Task: Find a flat in Panruti, India for 8 guests from 24th August to 10th September, with a price range of ₹14,000 to ₹15,000, including amenities like Wifi, Free parking, TV, Gym, and Breakfast, and enable 'Self check-in'.
Action: Mouse moved to (460, 98)
Screenshot: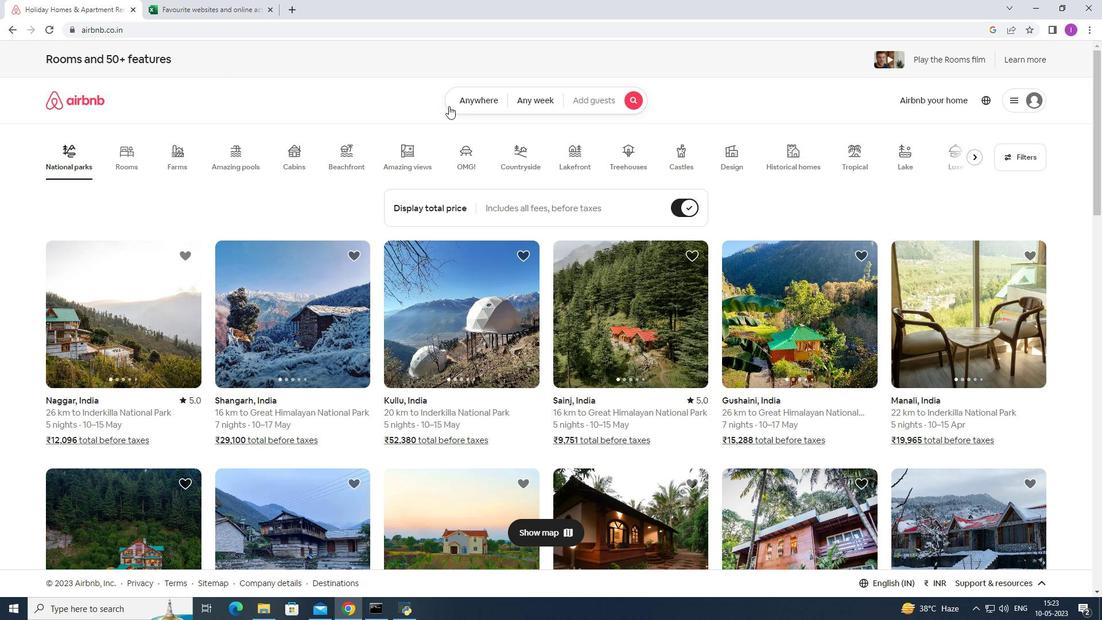 
Action: Mouse pressed left at (460, 98)
Screenshot: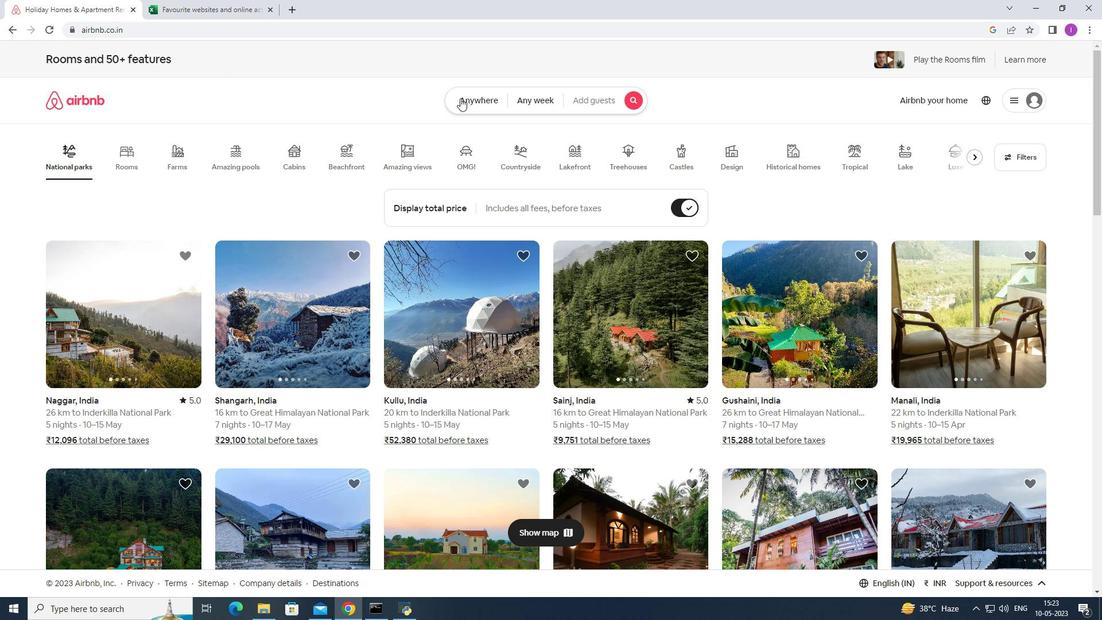 
Action: Mouse moved to (389, 145)
Screenshot: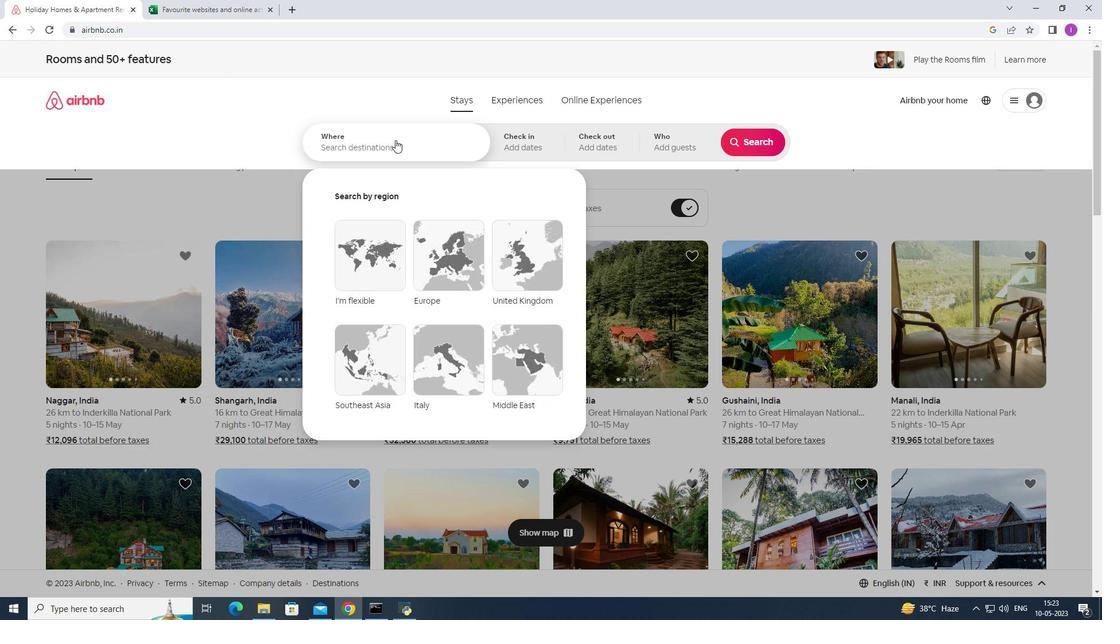
Action: Mouse pressed left at (389, 145)
Screenshot: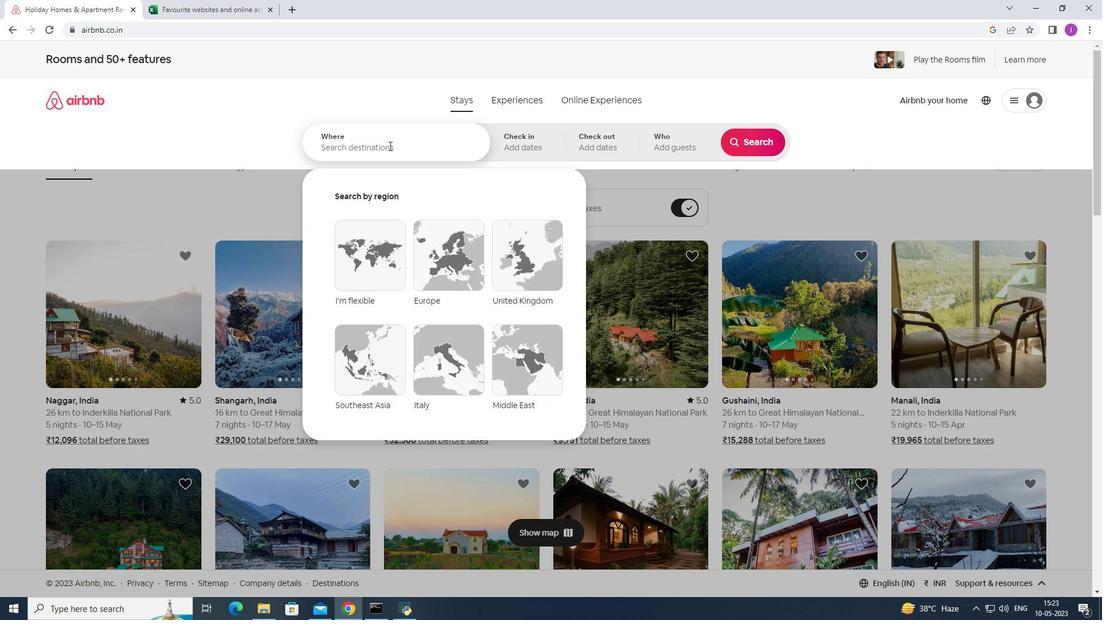 
Action: Key pressed <Key.shift>Panruti,<Key.shift>India
Screenshot: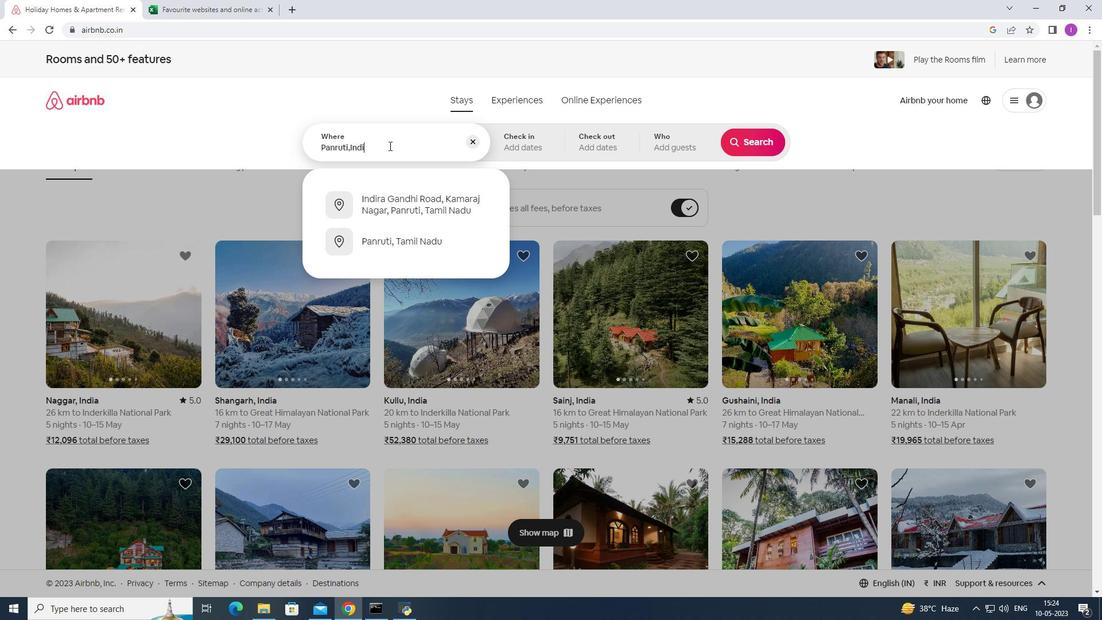 
Action: Mouse moved to (542, 150)
Screenshot: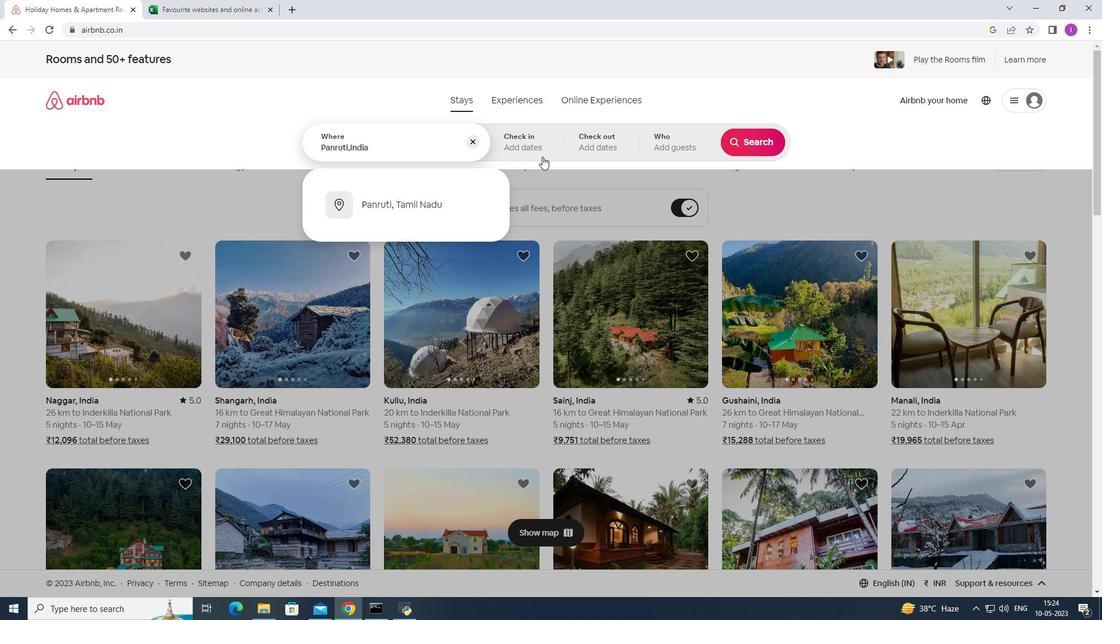 
Action: Mouse pressed left at (542, 150)
Screenshot: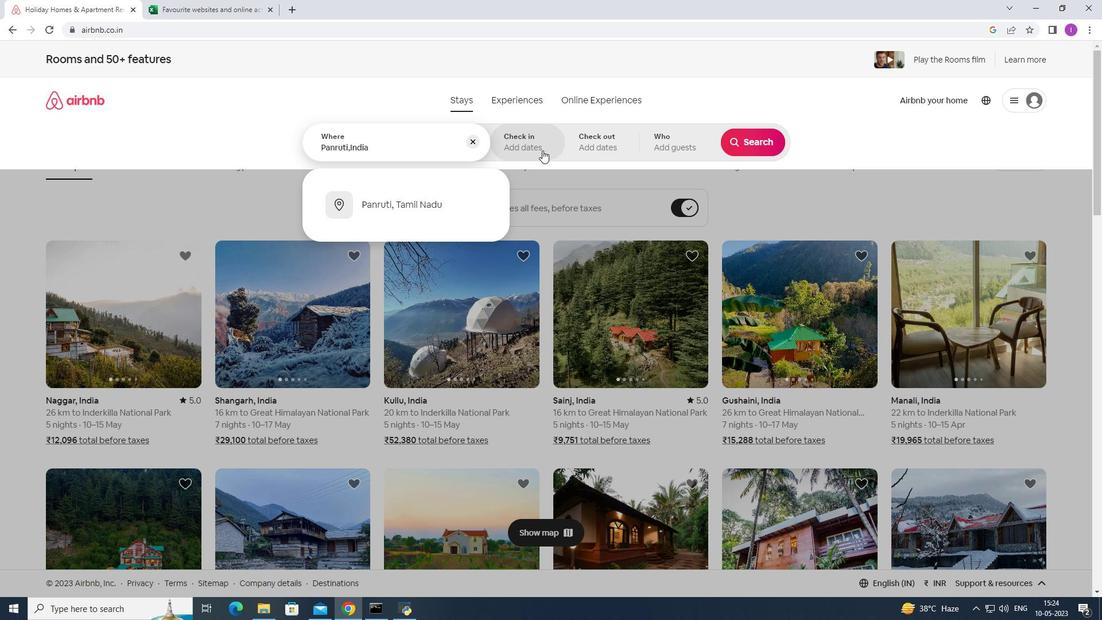 
Action: Mouse moved to (746, 240)
Screenshot: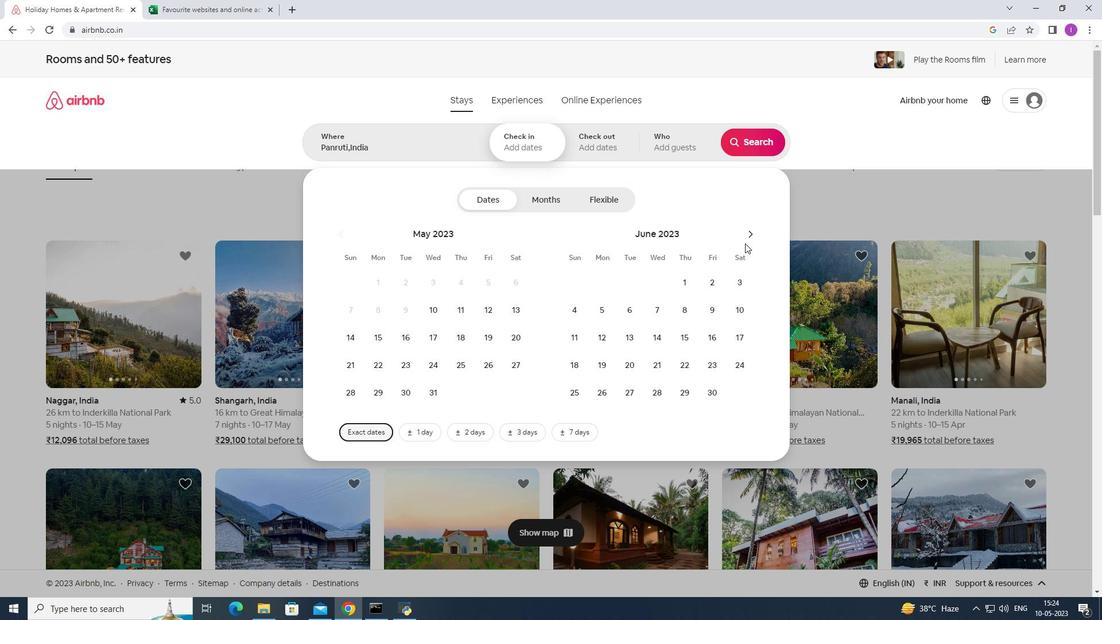 
Action: Mouse pressed left at (746, 240)
Screenshot: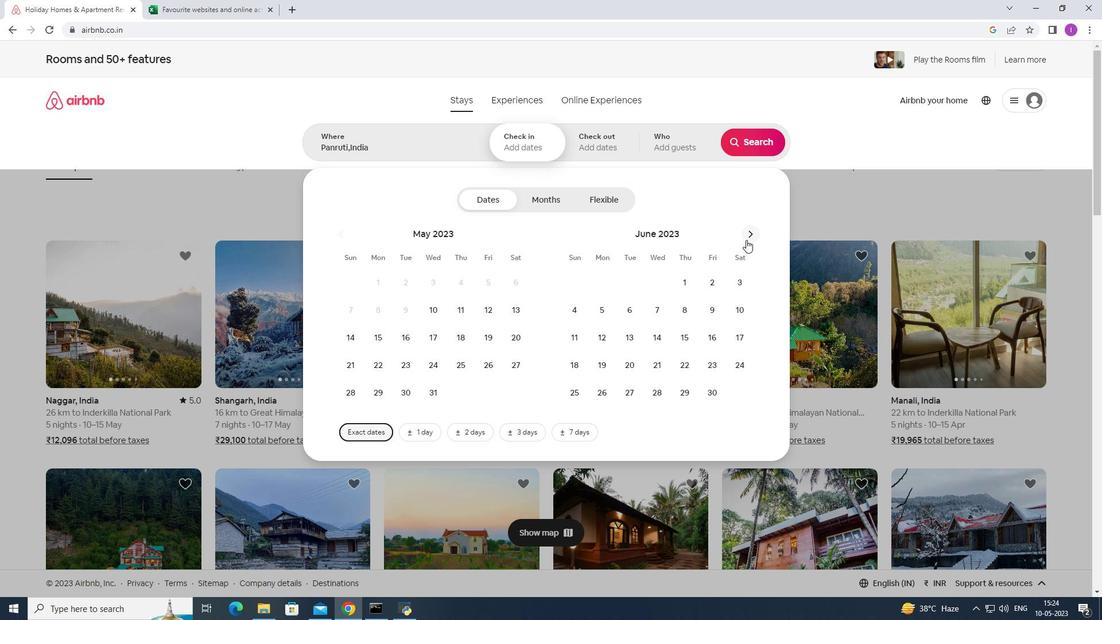 
Action: Mouse pressed left at (746, 240)
Screenshot: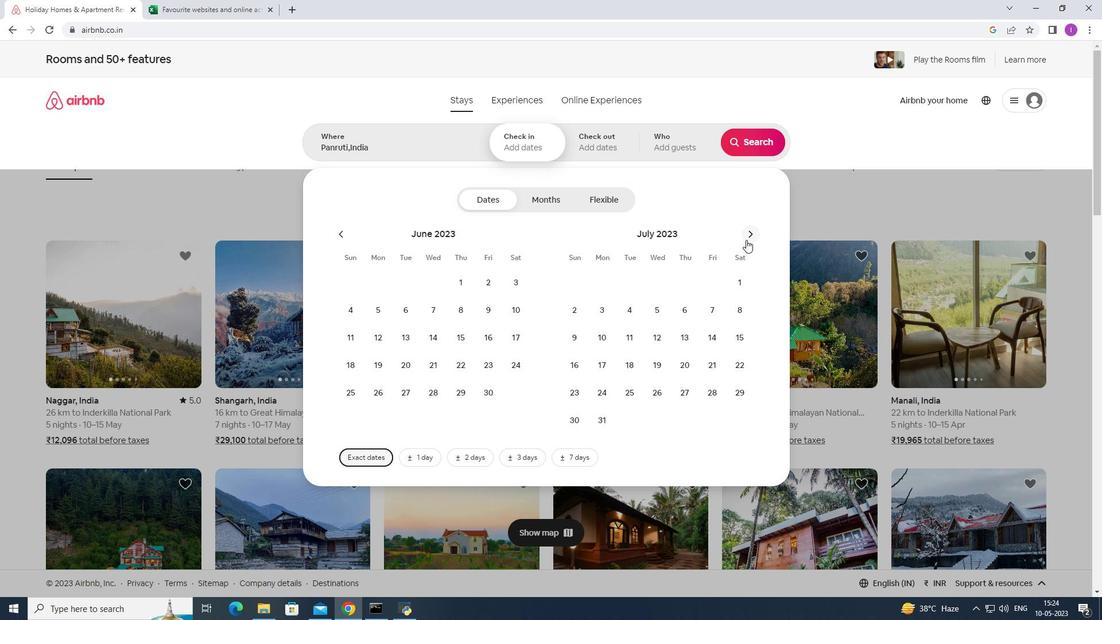 
Action: Mouse moved to (749, 236)
Screenshot: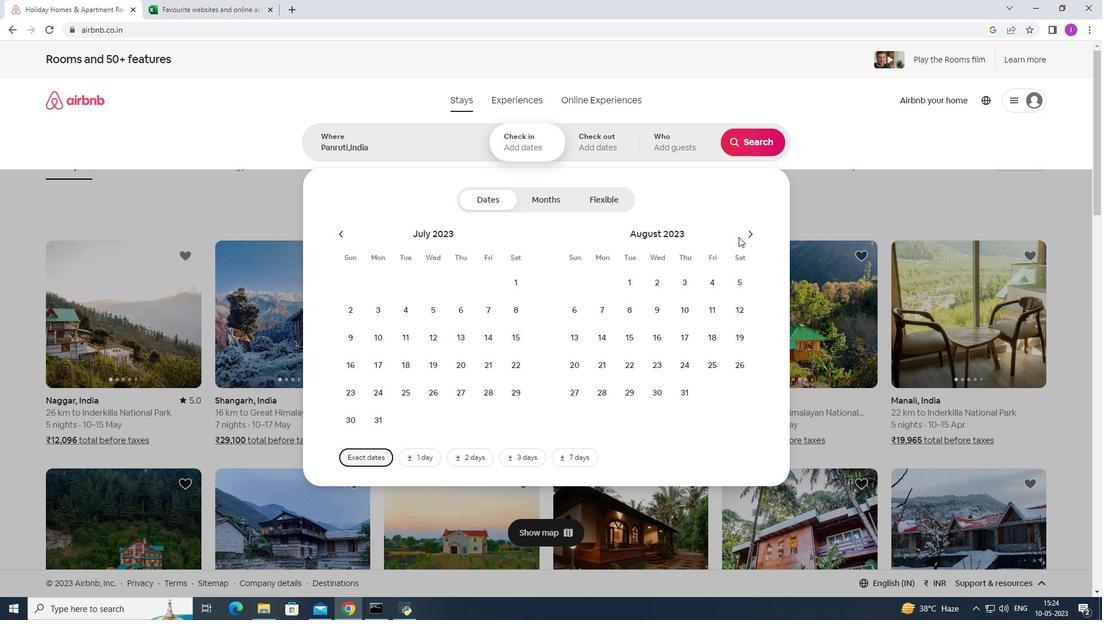 
Action: Mouse pressed left at (749, 236)
Screenshot: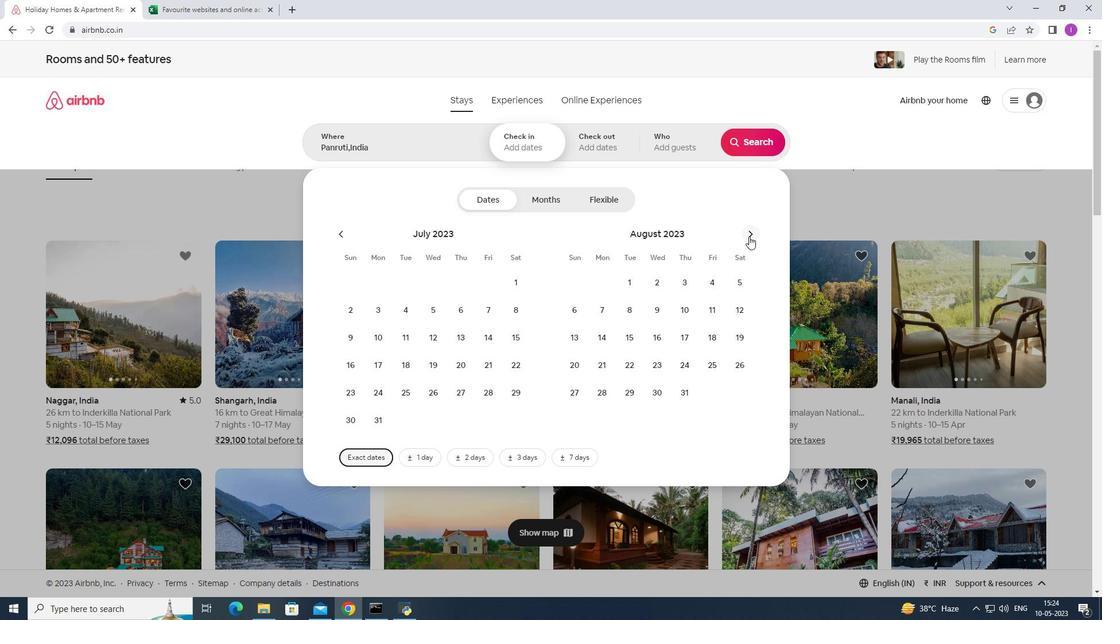 
Action: Mouse moved to (462, 362)
Screenshot: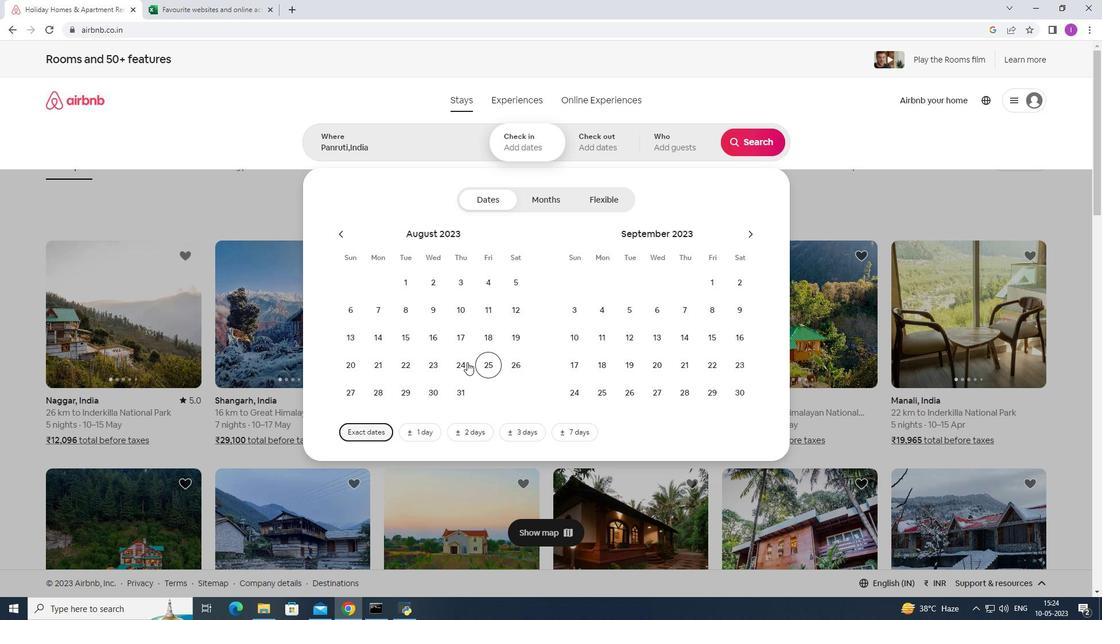 
Action: Mouse pressed left at (462, 362)
Screenshot: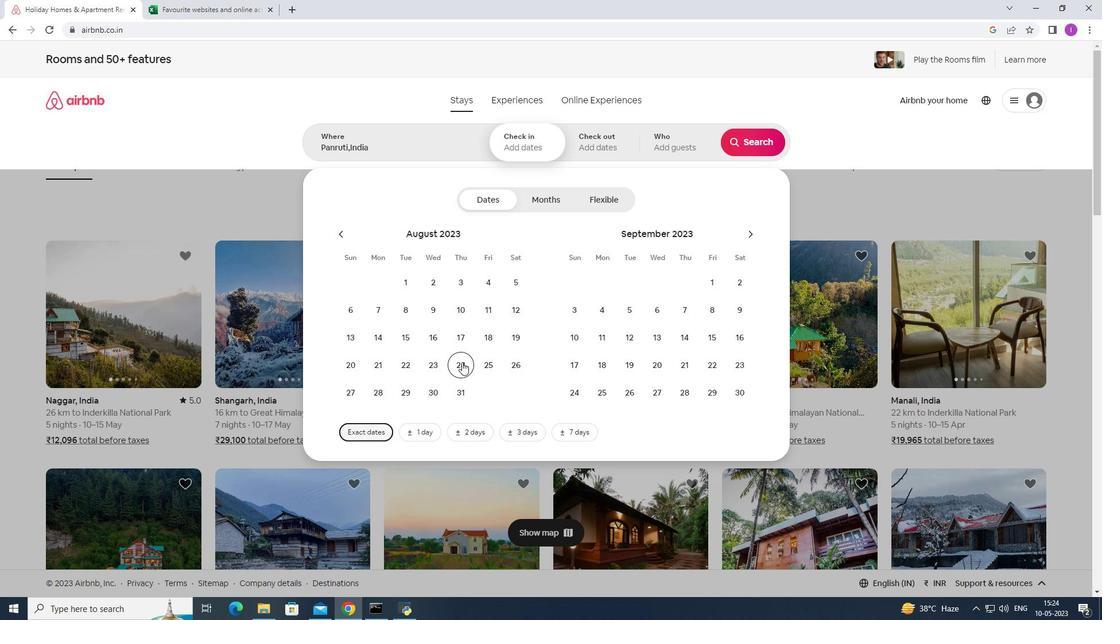 
Action: Mouse moved to (578, 335)
Screenshot: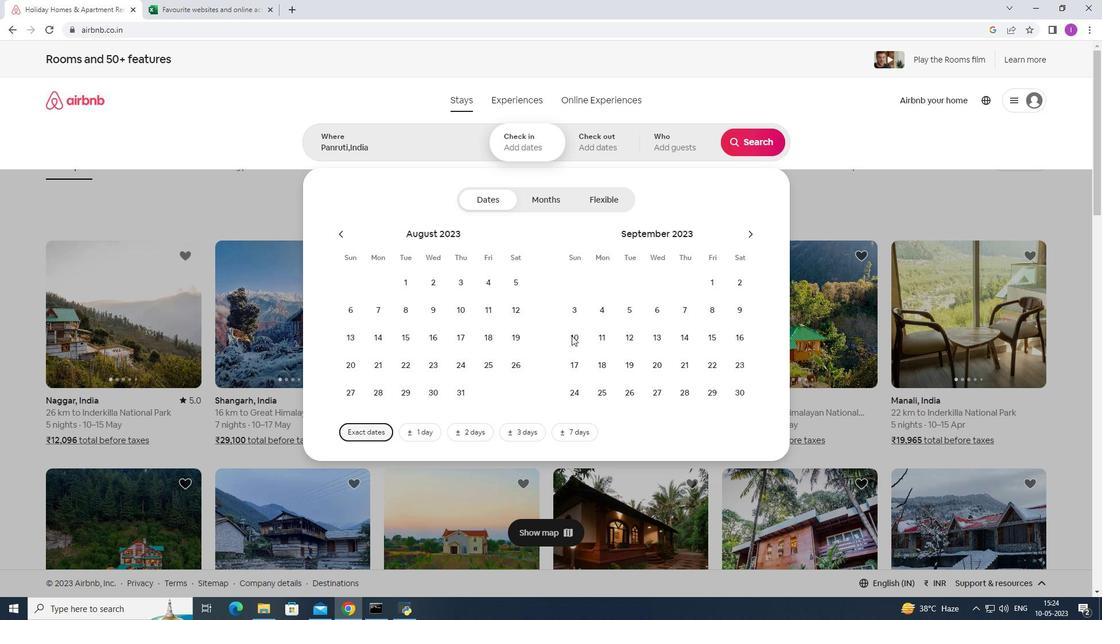 
Action: Mouse pressed left at (578, 335)
Screenshot: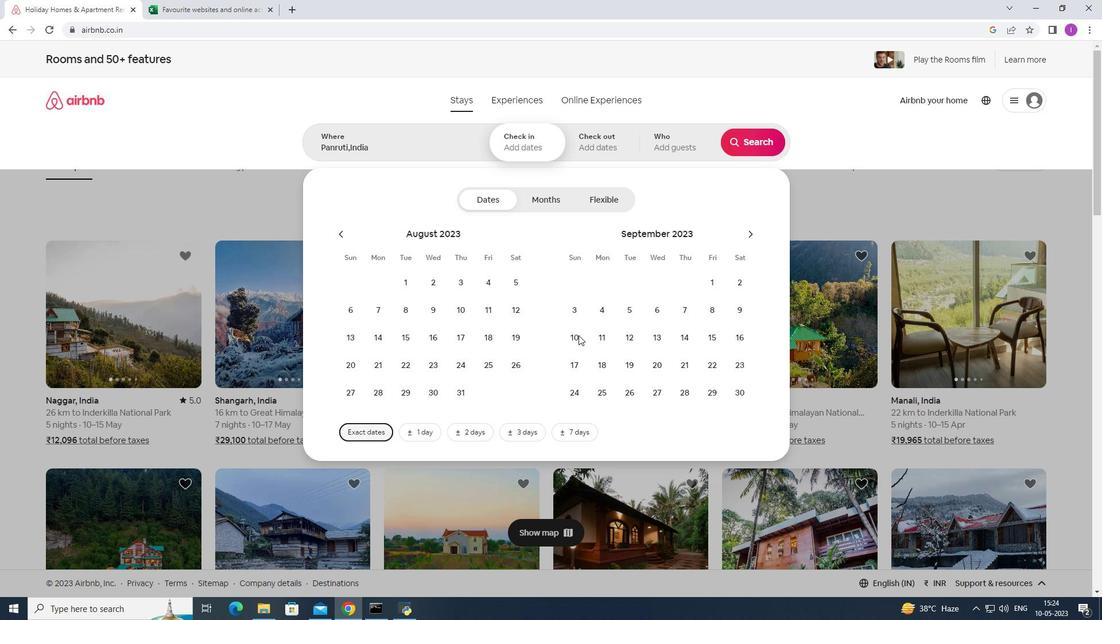 
Action: Mouse moved to (579, 337)
Screenshot: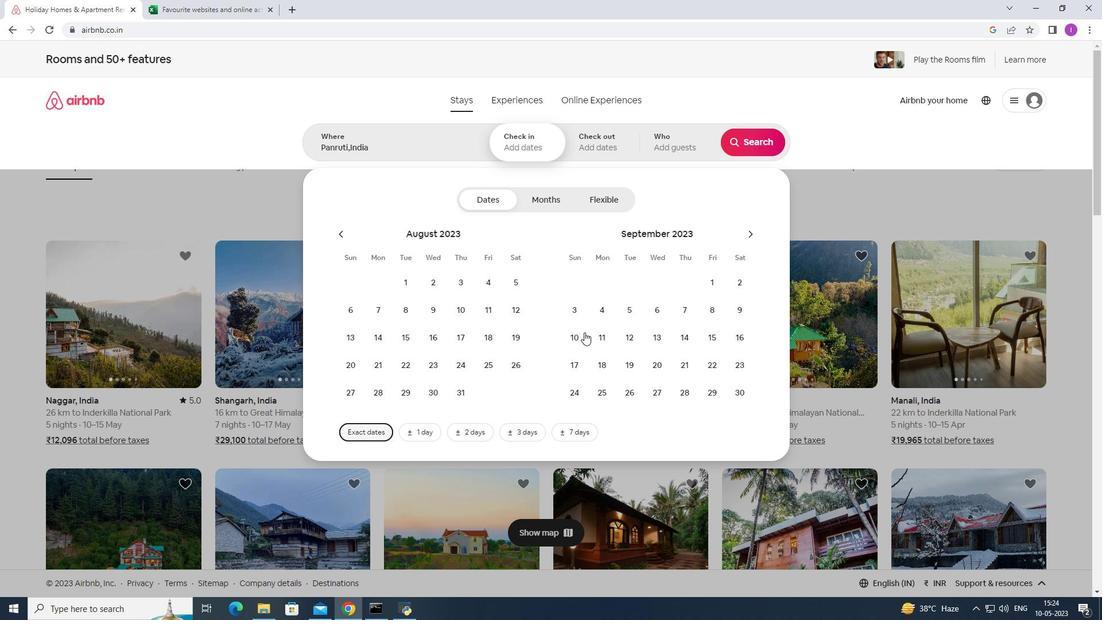
Action: Mouse pressed left at (579, 337)
Screenshot: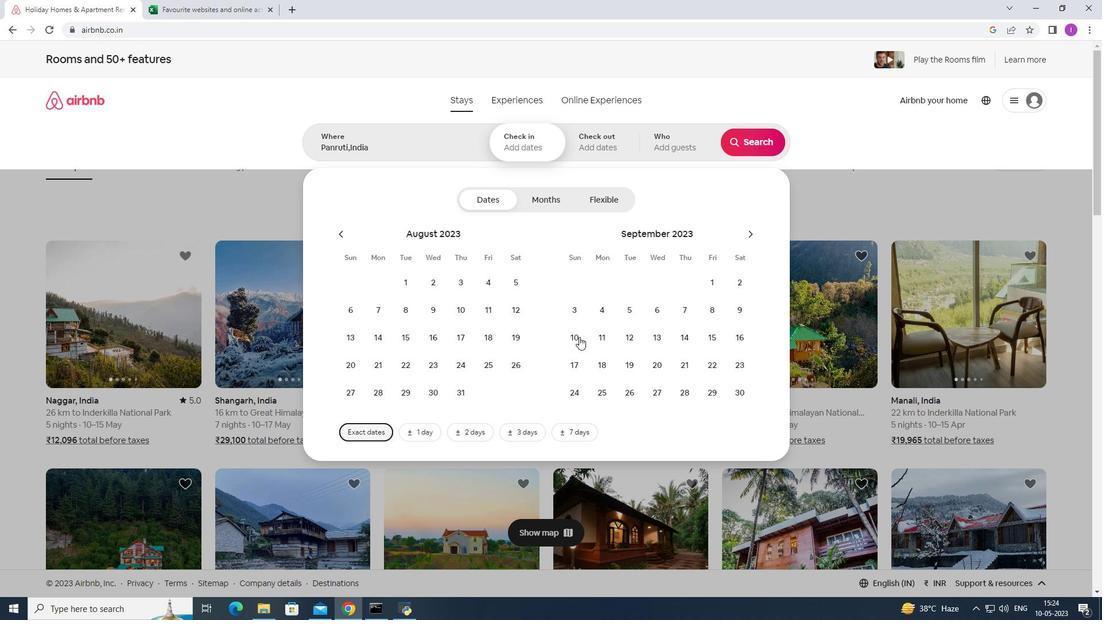 
Action: Mouse moved to (462, 365)
Screenshot: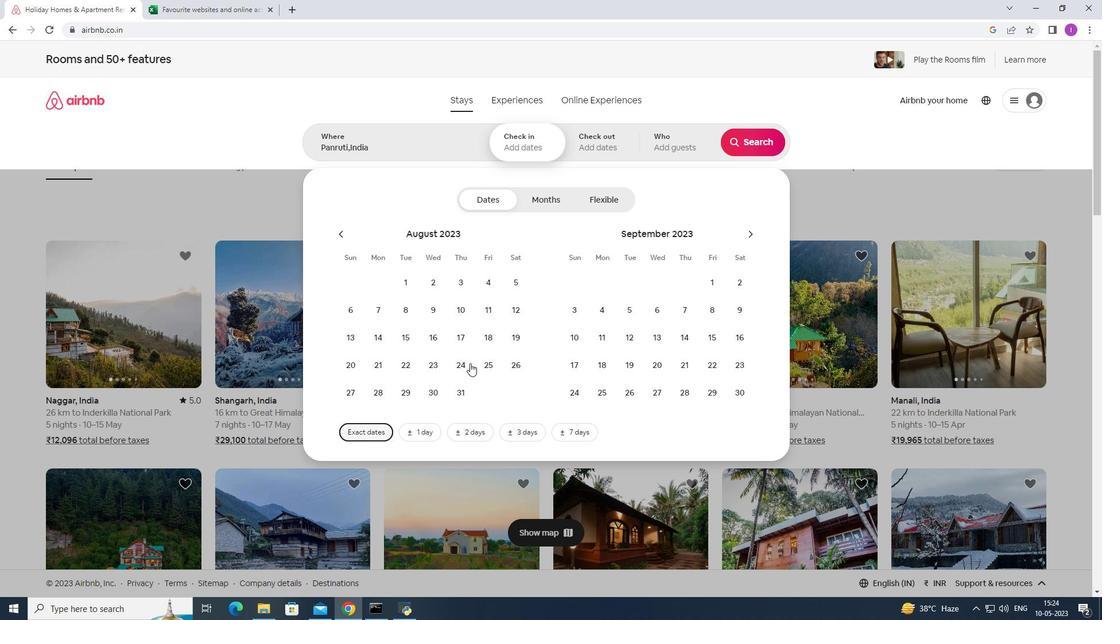 
Action: Mouse pressed left at (462, 365)
Screenshot: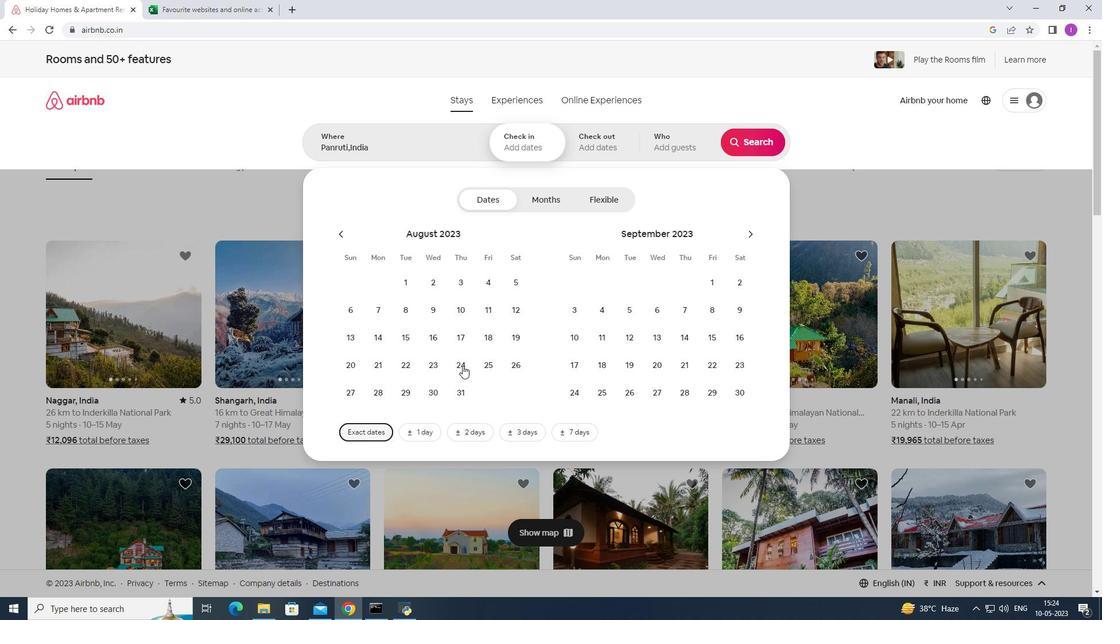 
Action: Mouse moved to (567, 338)
Screenshot: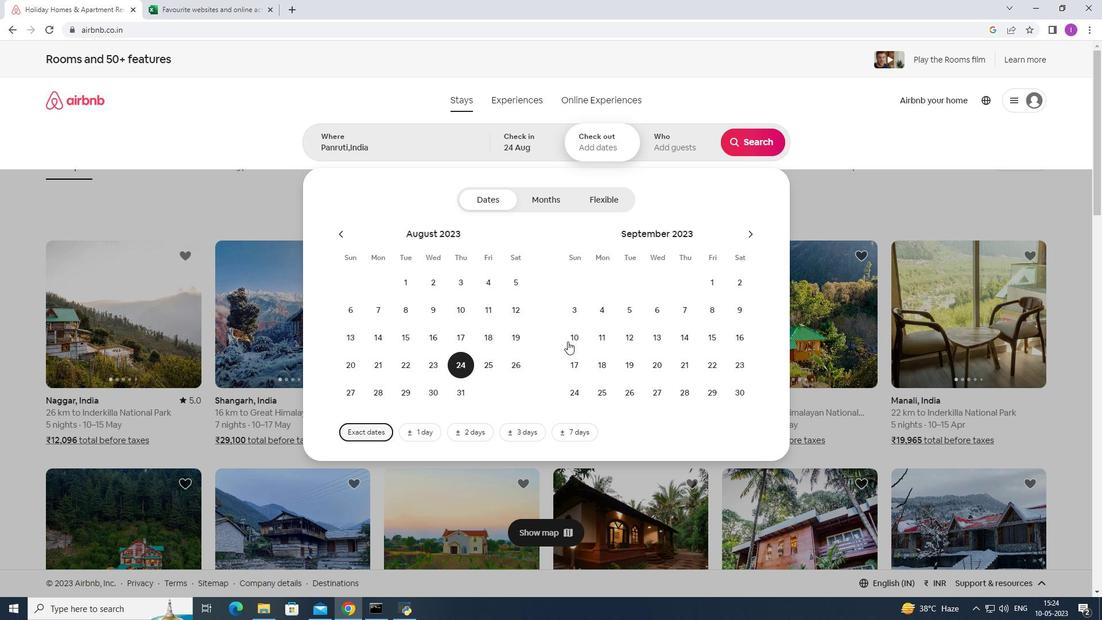 
Action: Mouse pressed left at (567, 338)
Screenshot: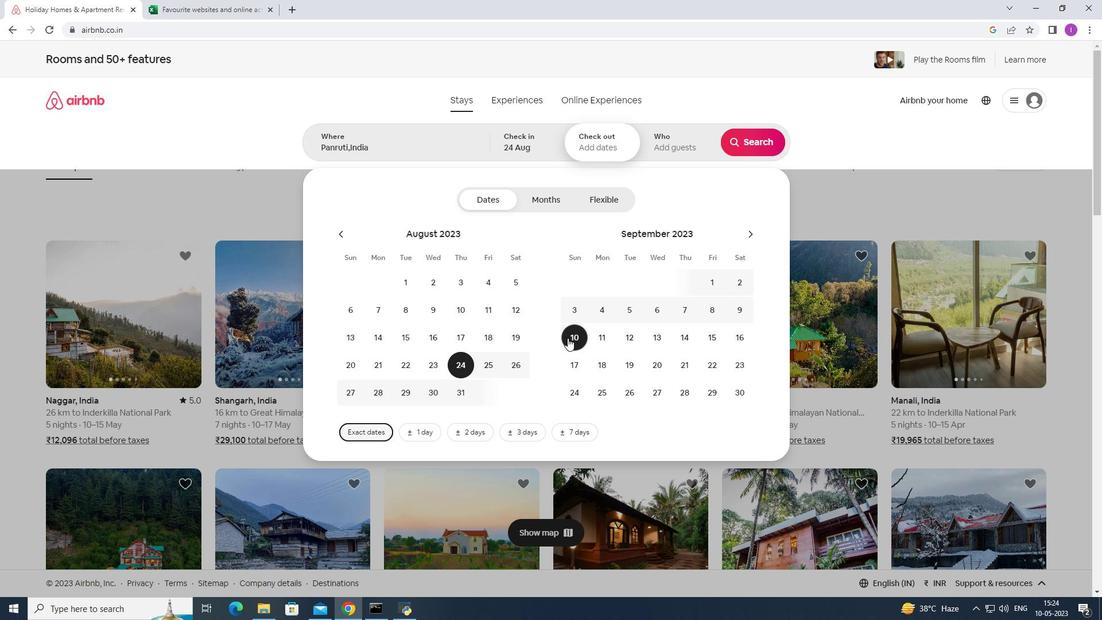 
Action: Mouse moved to (684, 148)
Screenshot: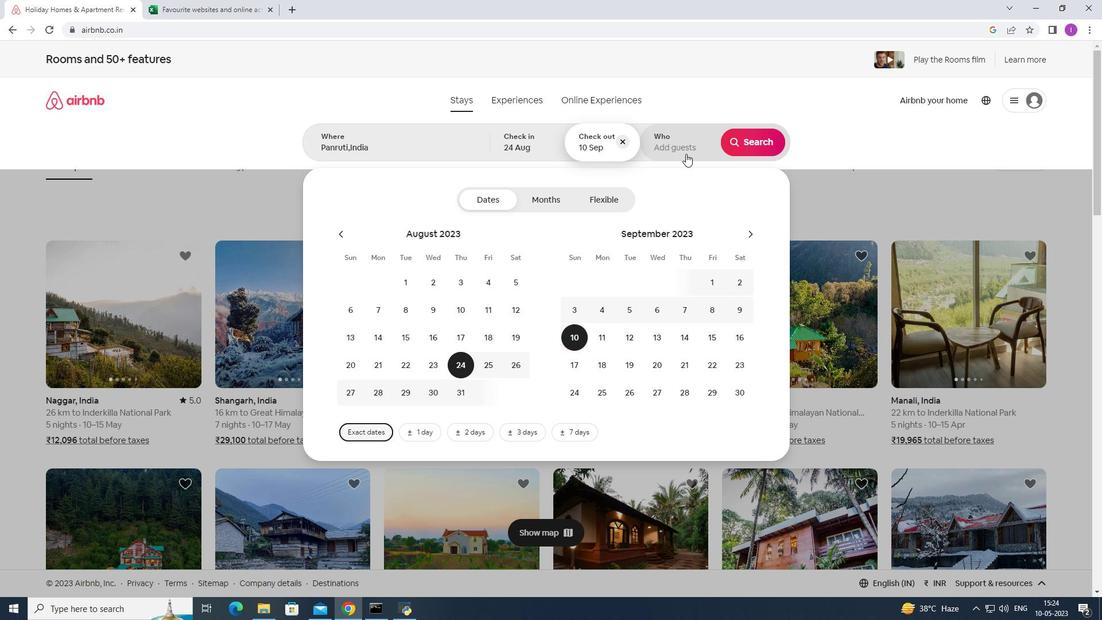 
Action: Mouse pressed left at (684, 148)
Screenshot: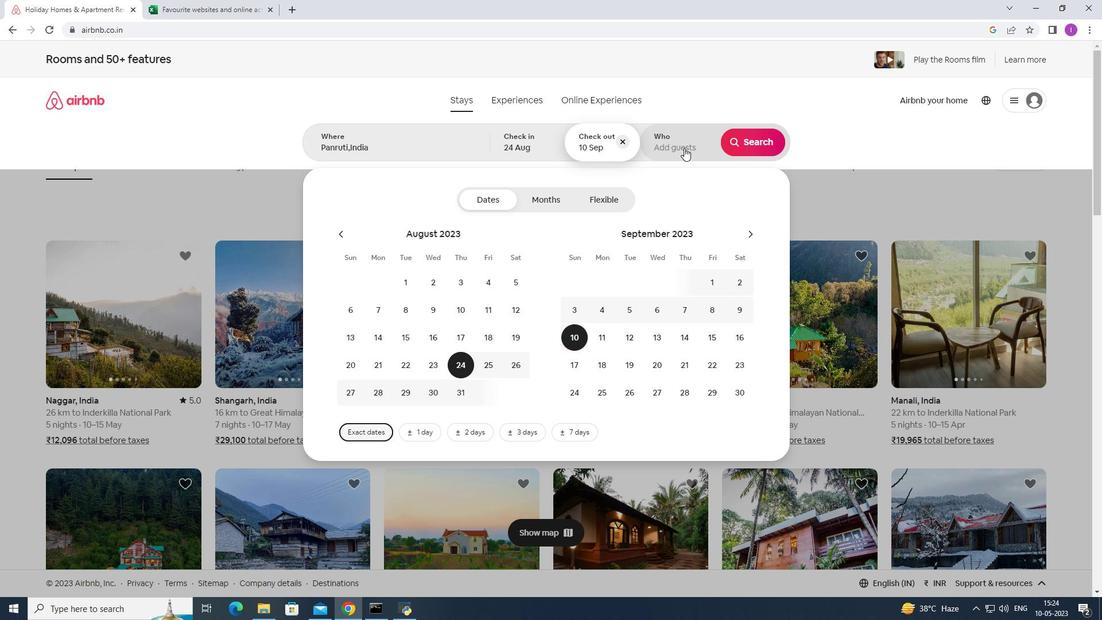 
Action: Mouse moved to (755, 201)
Screenshot: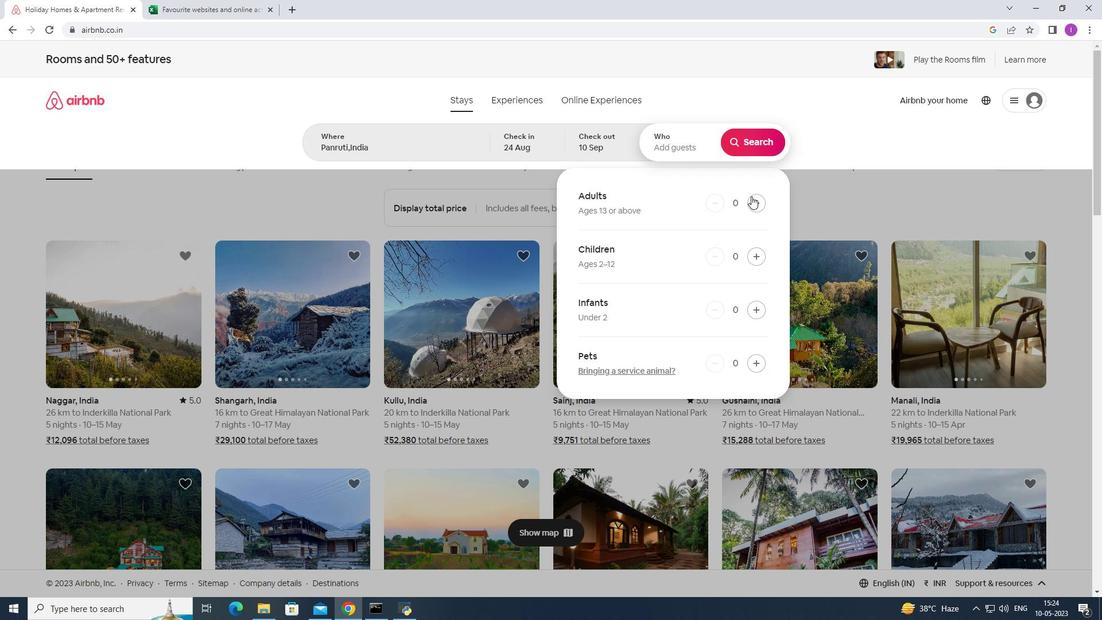 
Action: Mouse pressed left at (755, 201)
Screenshot: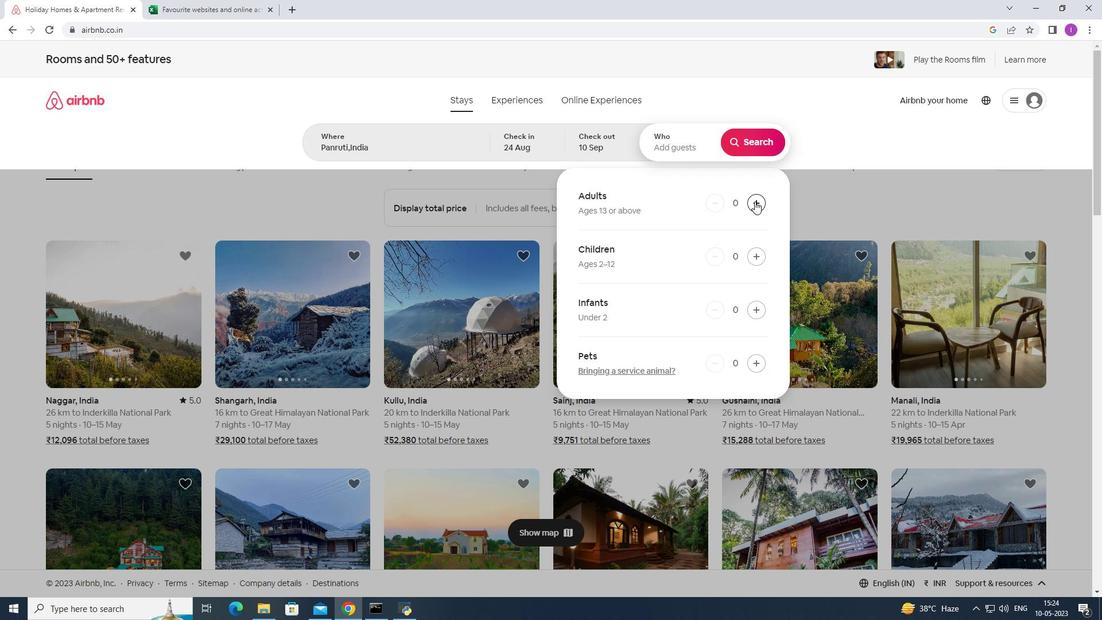 
Action: Mouse pressed left at (755, 201)
Screenshot: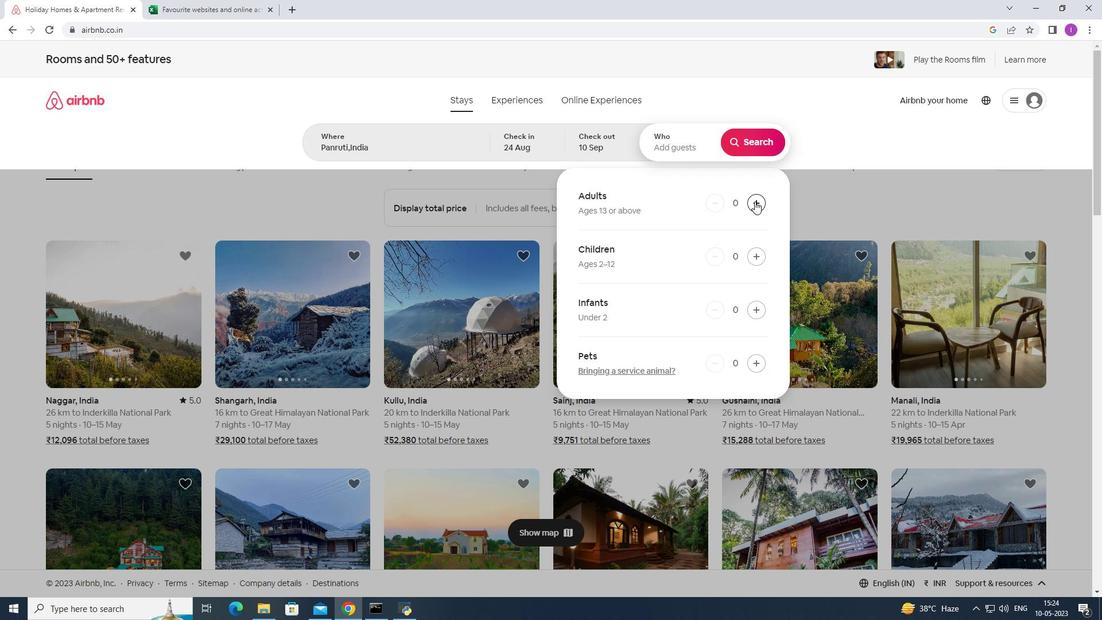 
Action: Mouse pressed left at (755, 201)
Screenshot: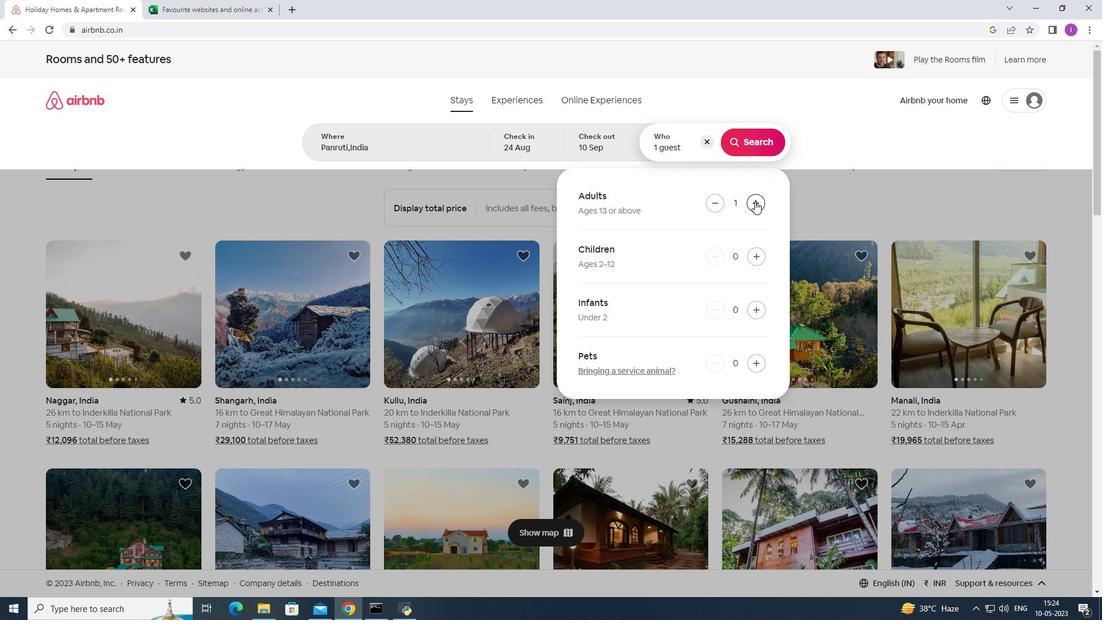 
Action: Mouse pressed left at (755, 201)
Screenshot: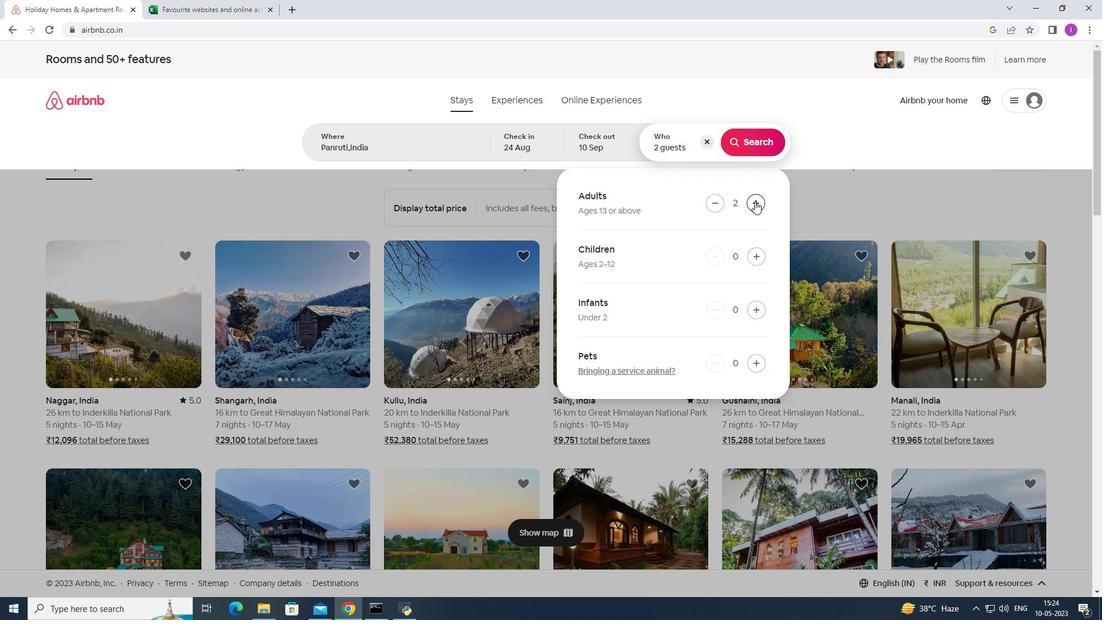 
Action: Mouse pressed left at (755, 201)
Screenshot: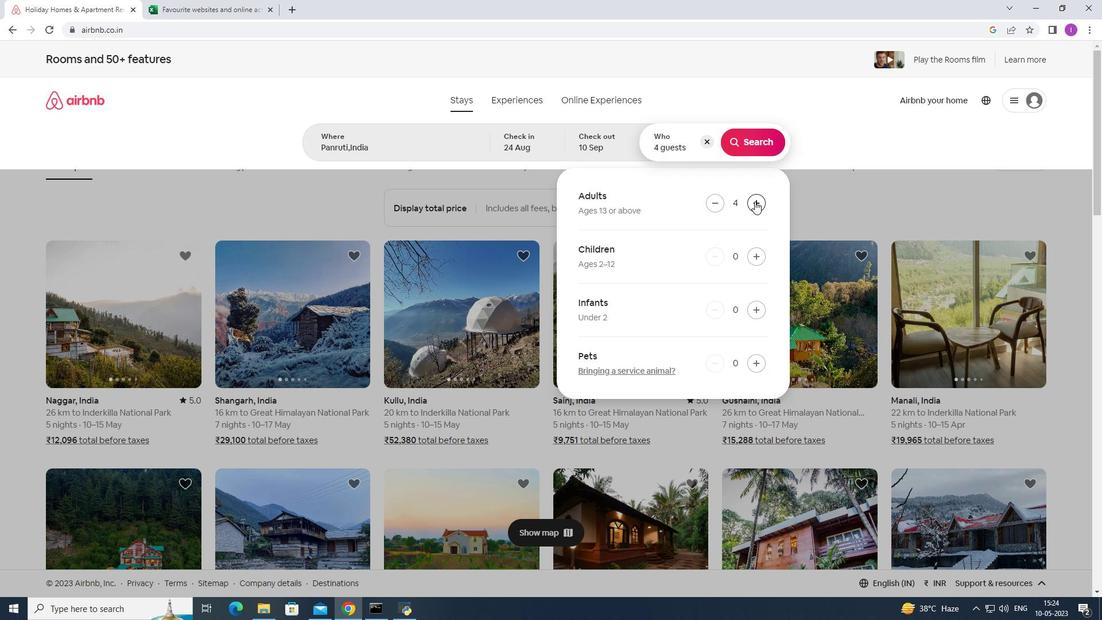 
Action: Mouse pressed left at (755, 201)
Screenshot: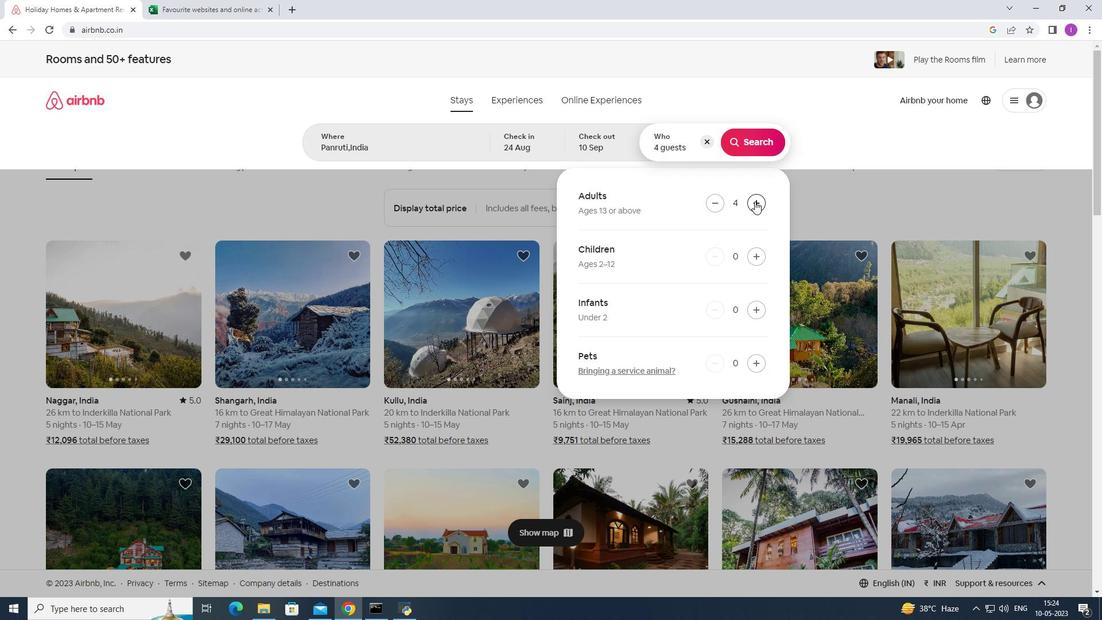 
Action: Mouse pressed left at (755, 201)
Screenshot: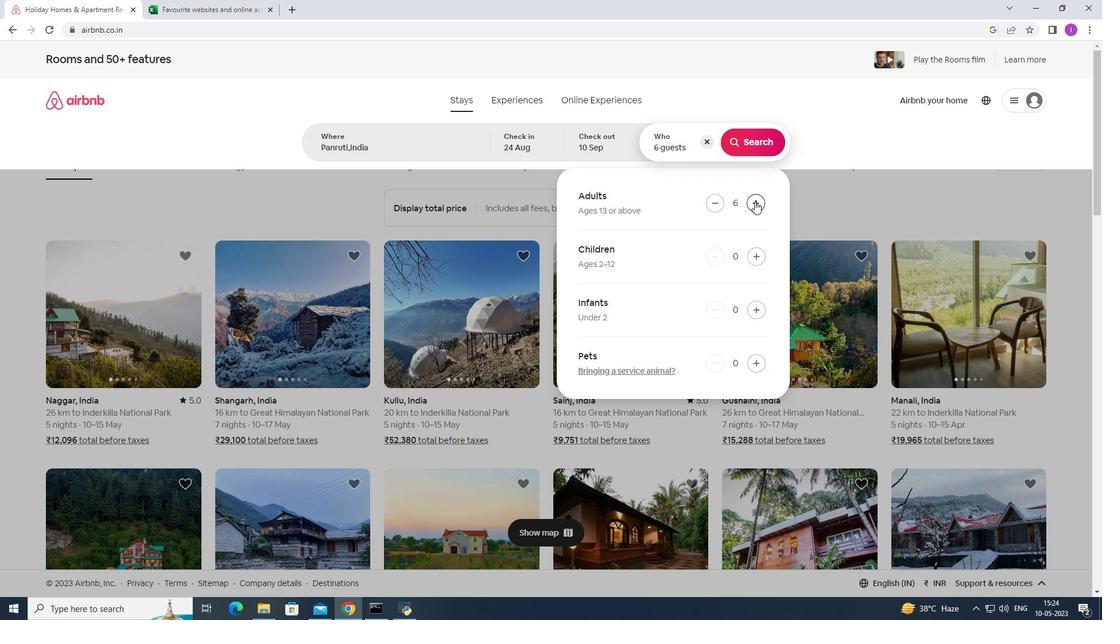 
Action: Mouse moved to (757, 198)
Screenshot: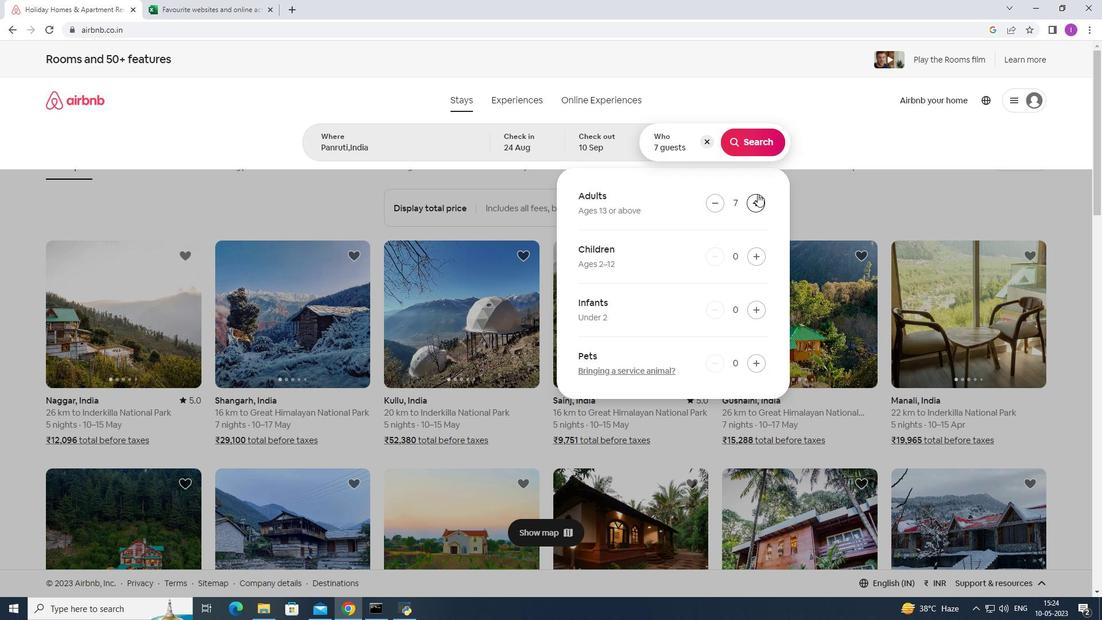 
Action: Mouse pressed left at (757, 198)
Screenshot: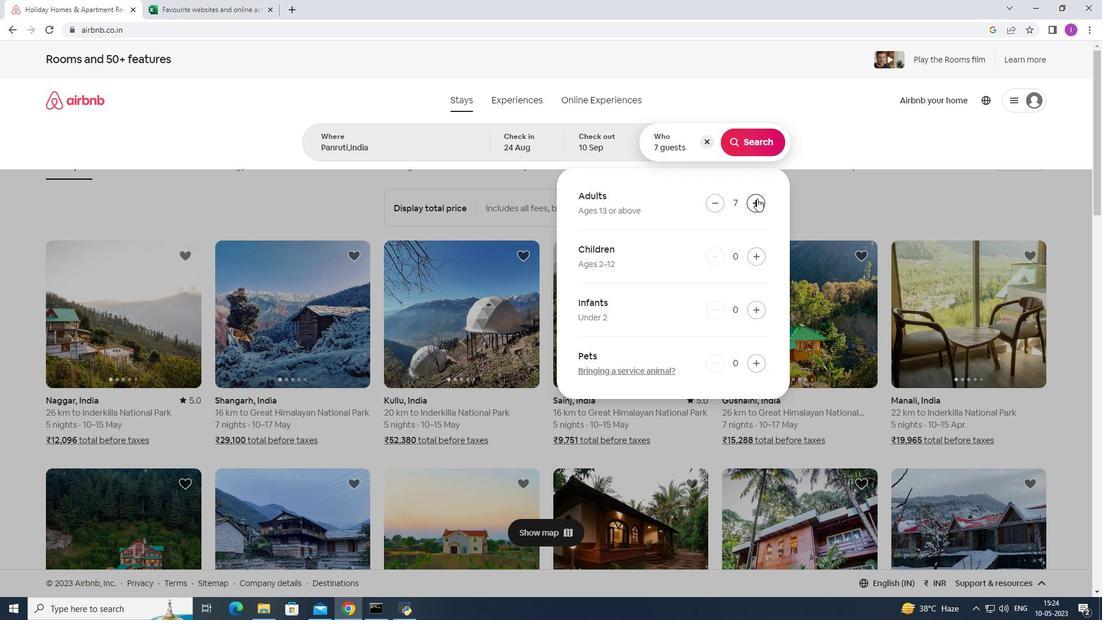 
Action: Mouse moved to (760, 146)
Screenshot: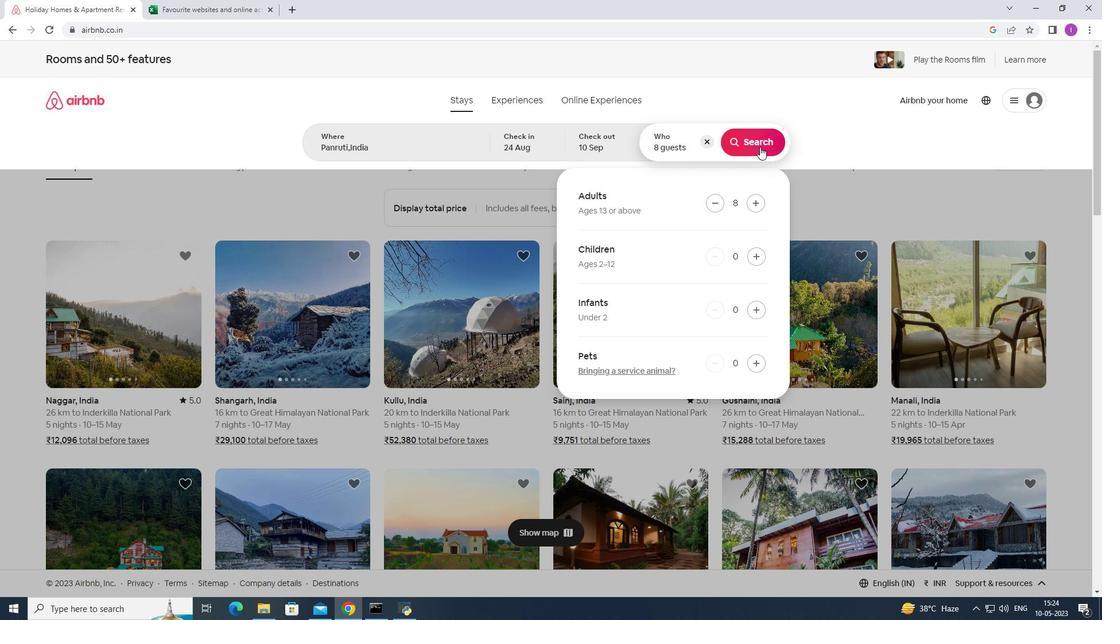 
Action: Mouse pressed left at (760, 146)
Screenshot: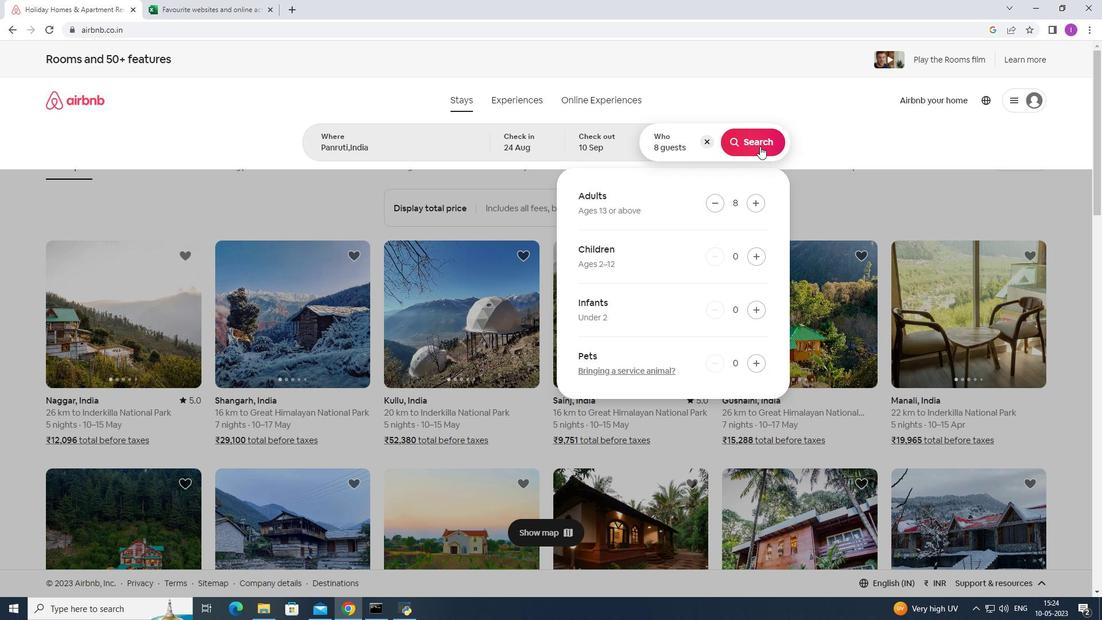 
Action: Mouse moved to (1048, 111)
Screenshot: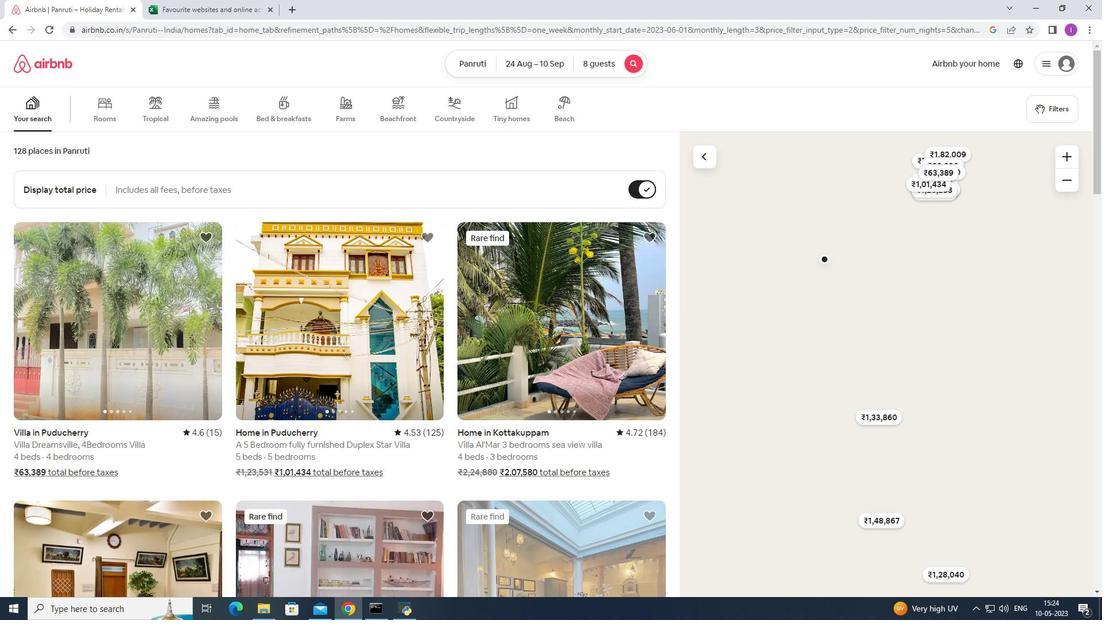 
Action: Mouse pressed left at (1048, 111)
Screenshot: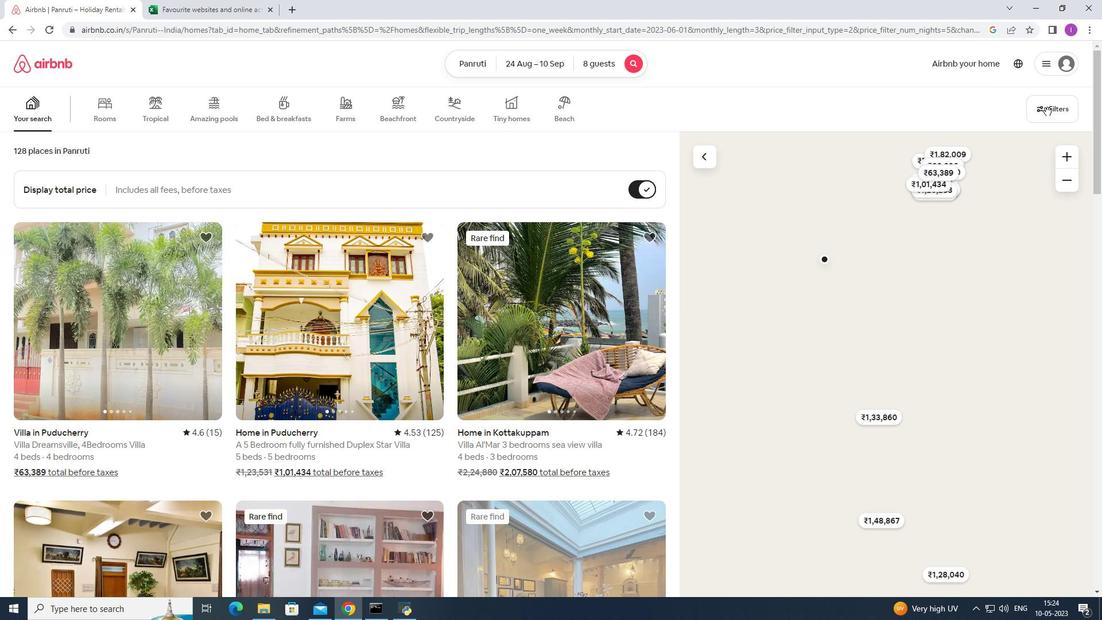 
Action: Mouse moved to (1050, 109)
Screenshot: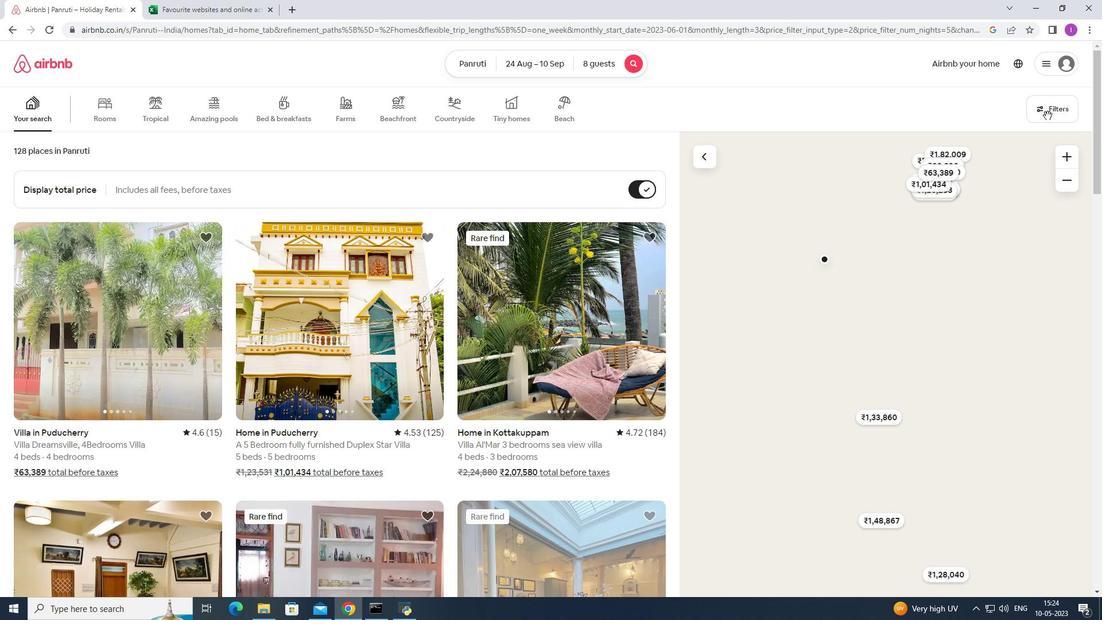 
Action: Mouse pressed left at (1050, 109)
Screenshot: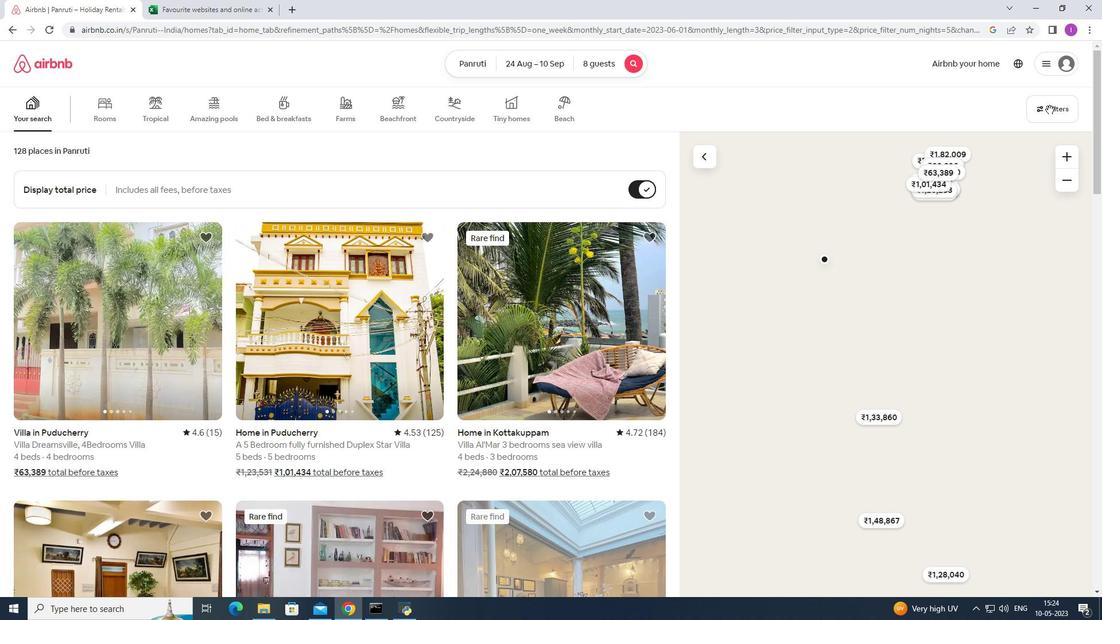 
Action: Mouse moved to (1039, 106)
Screenshot: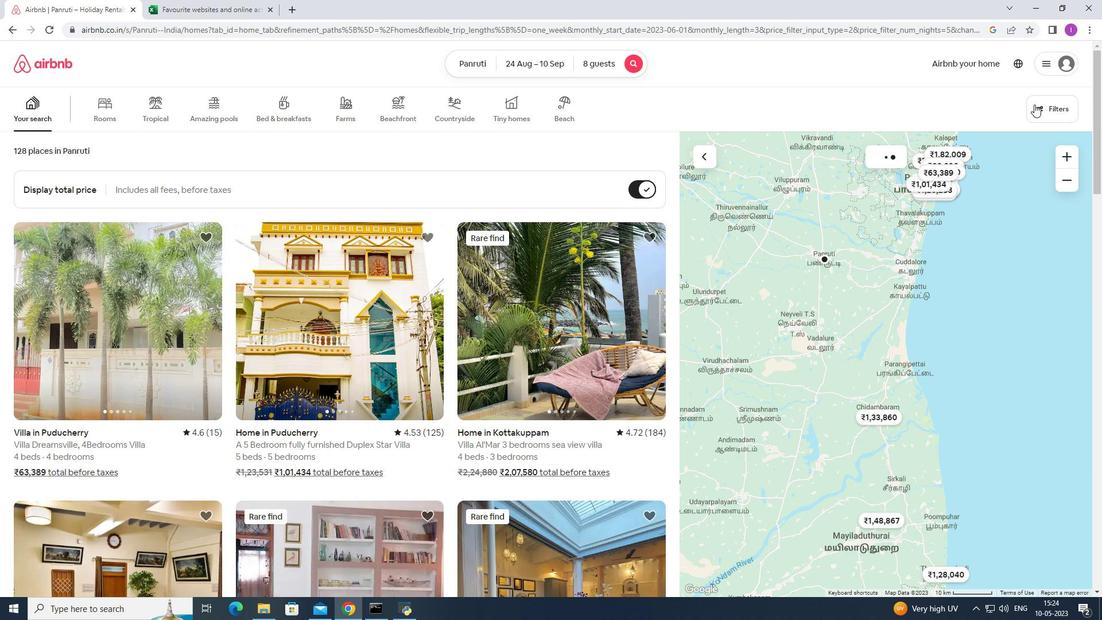 
Action: Mouse pressed left at (1039, 106)
Screenshot: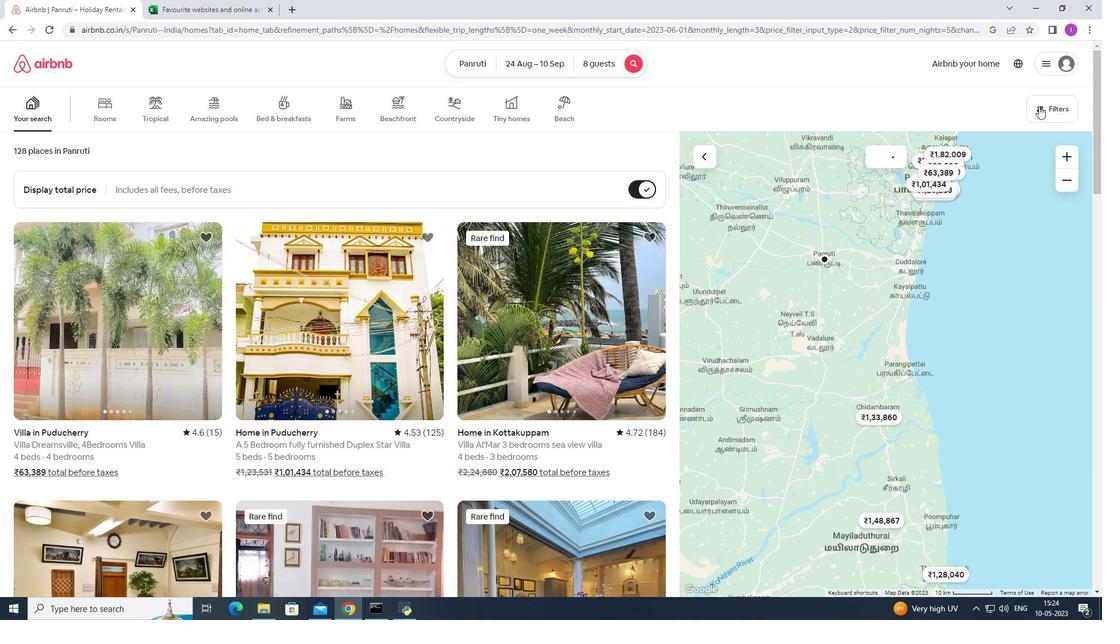 
Action: Mouse moved to (636, 385)
Screenshot: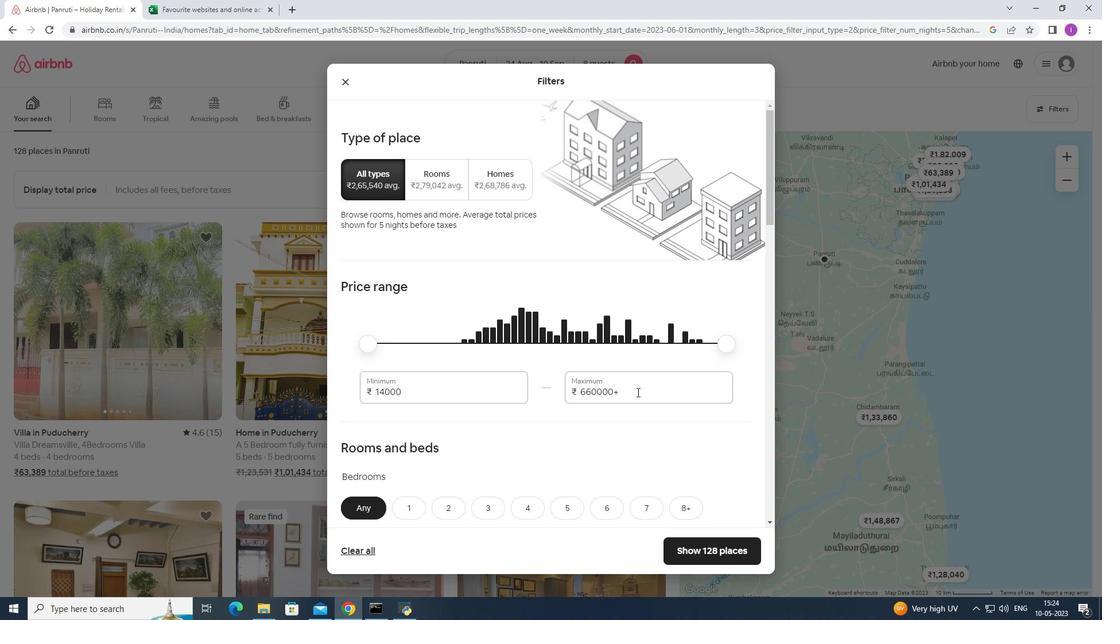 
Action: Mouse pressed left at (636, 385)
Screenshot: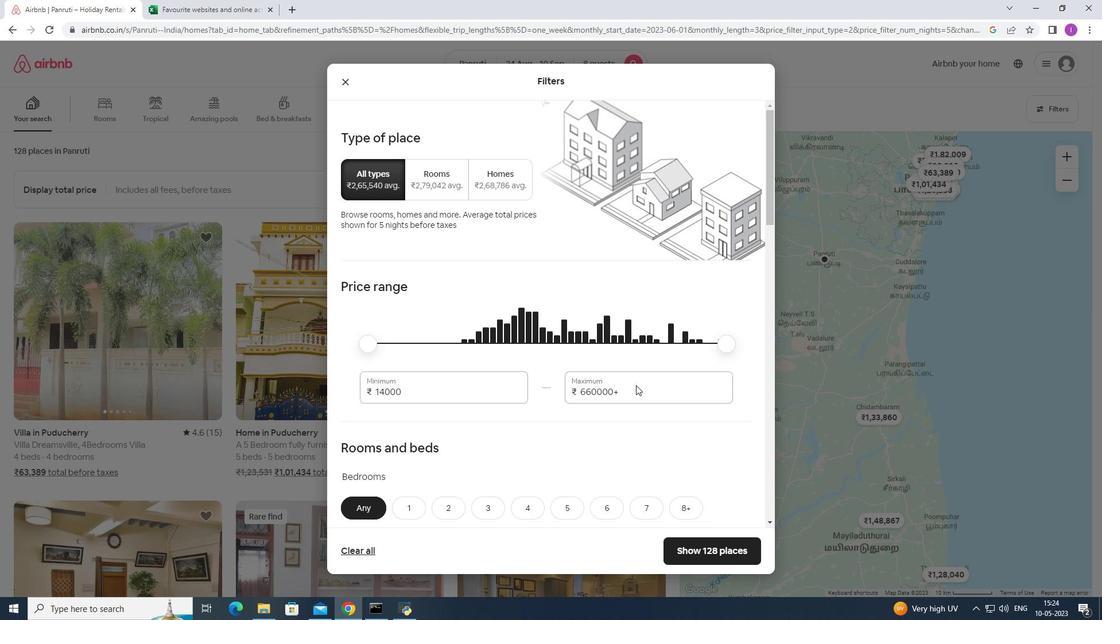 
Action: Mouse moved to (619, 389)
Screenshot: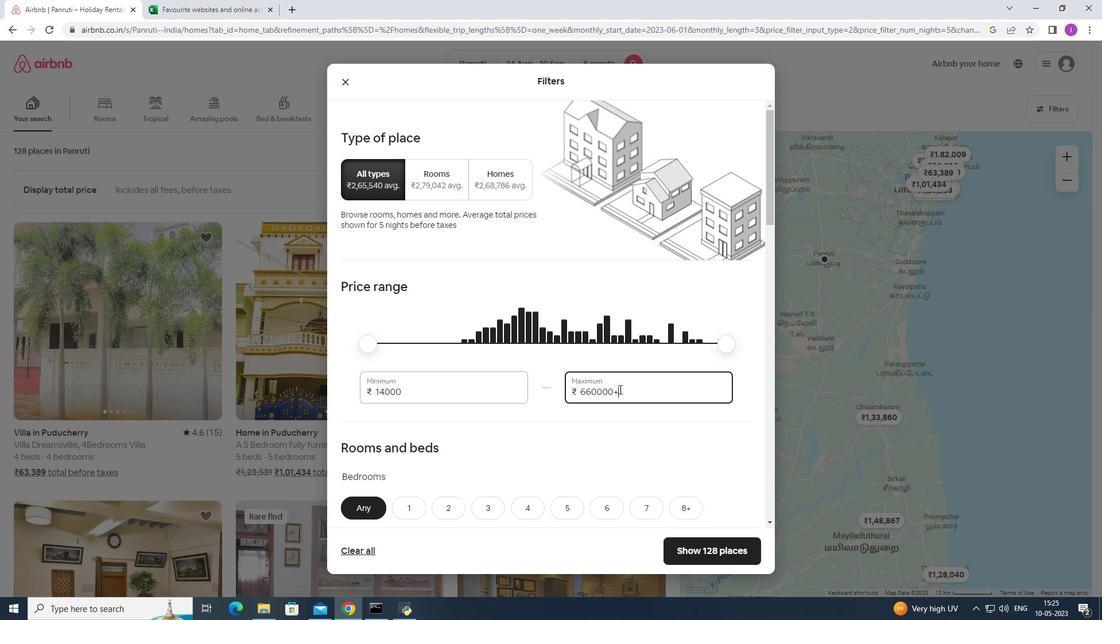 
Action: Mouse pressed left at (619, 389)
Screenshot: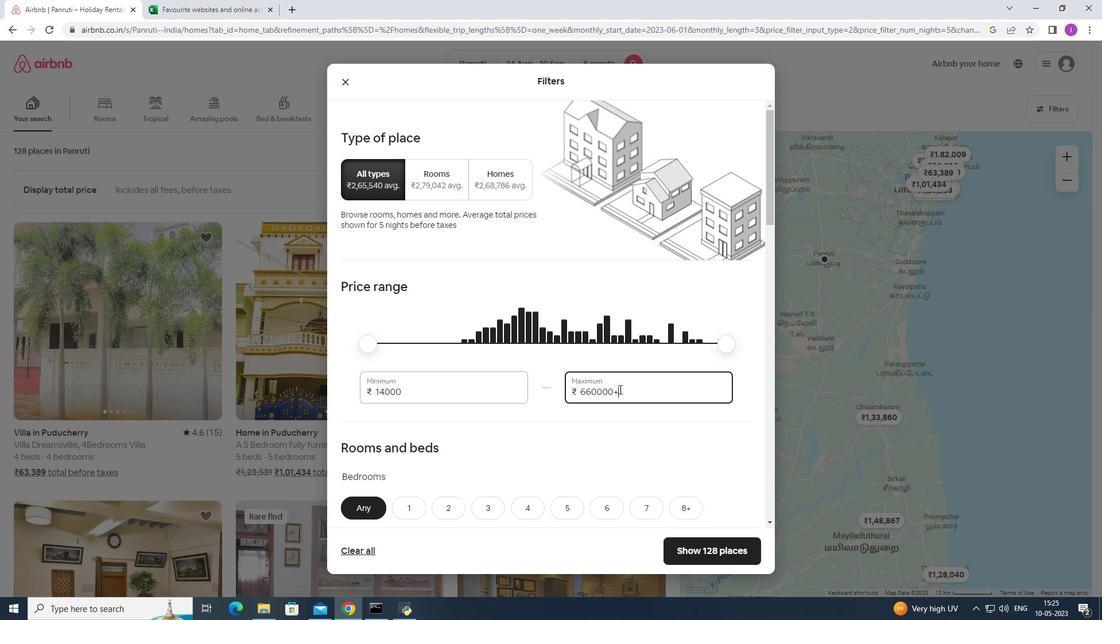 
Action: Mouse moved to (600, 418)
Screenshot: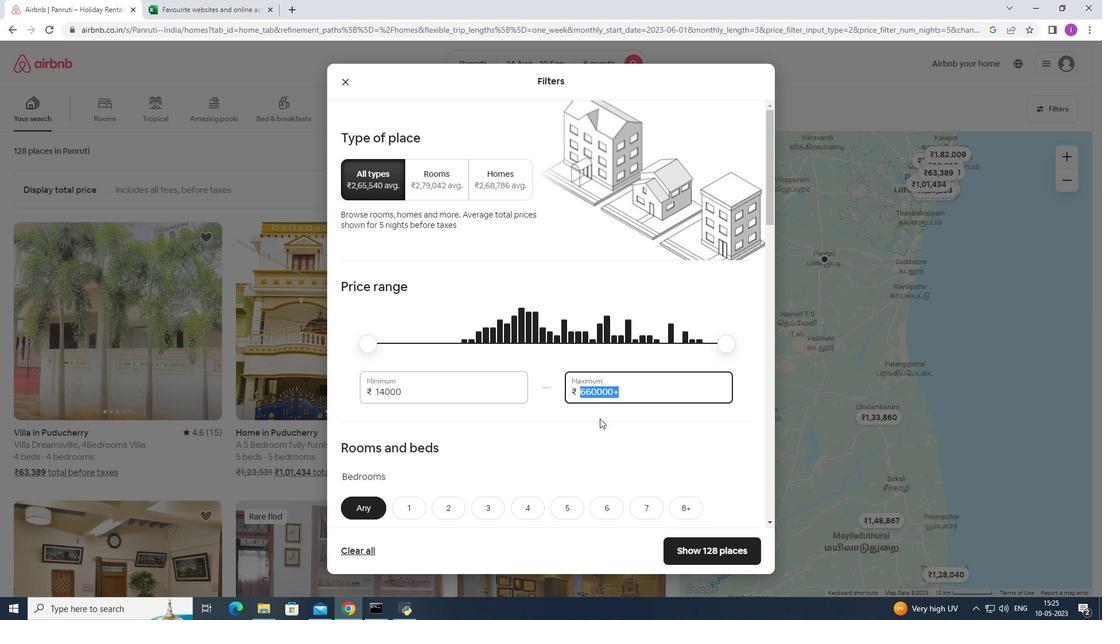 
Action: Key pressed 1
Screenshot: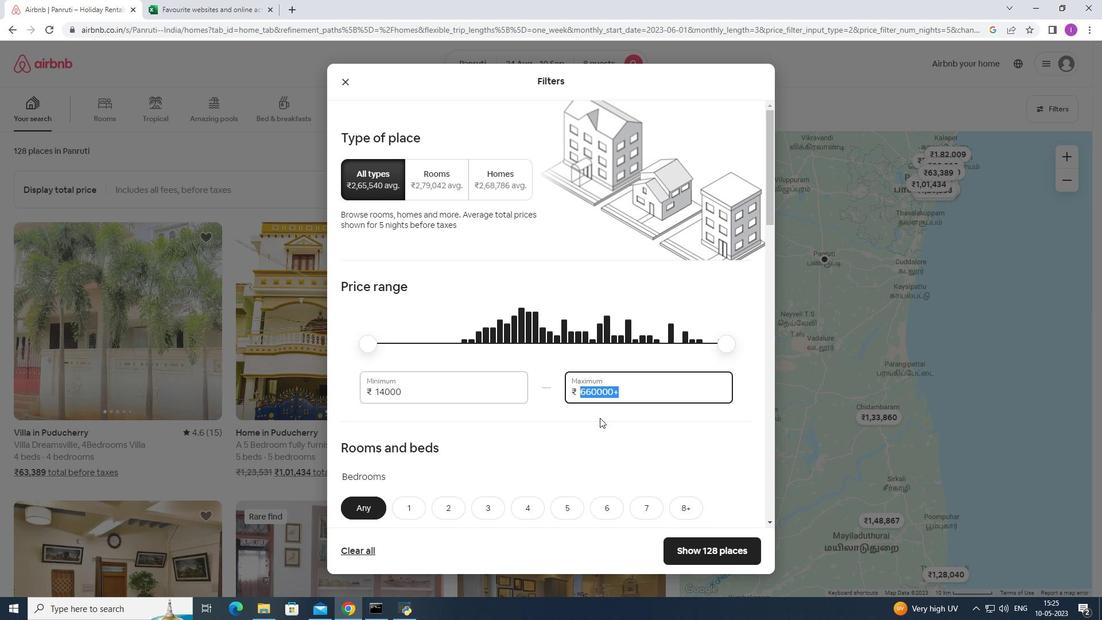 
Action: Mouse moved to (600, 414)
Screenshot: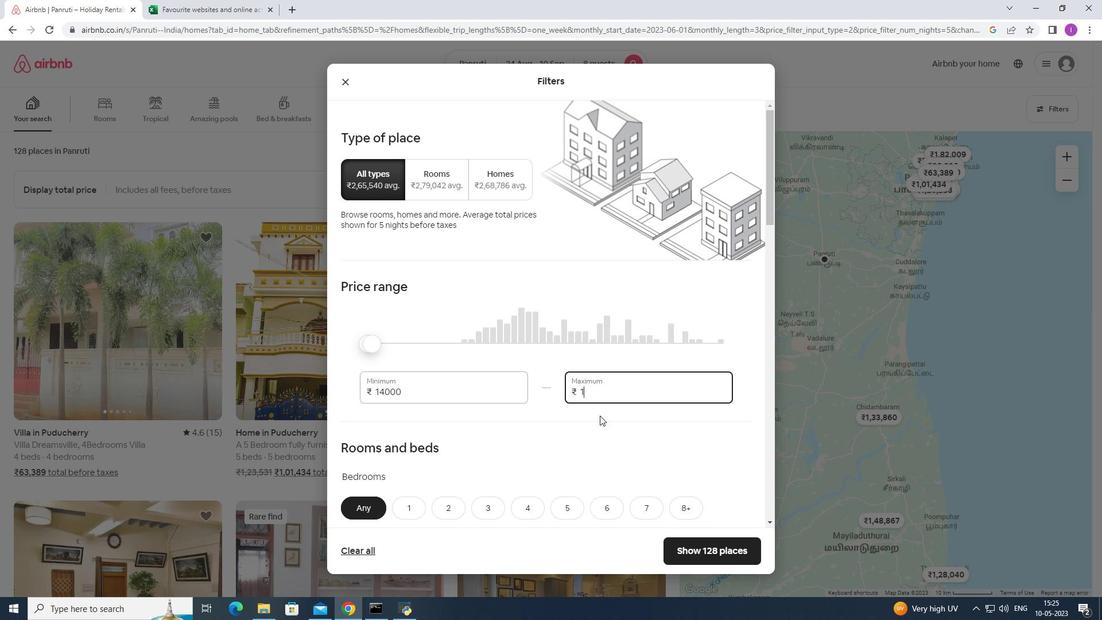 
Action: Key pressed 5
Screenshot: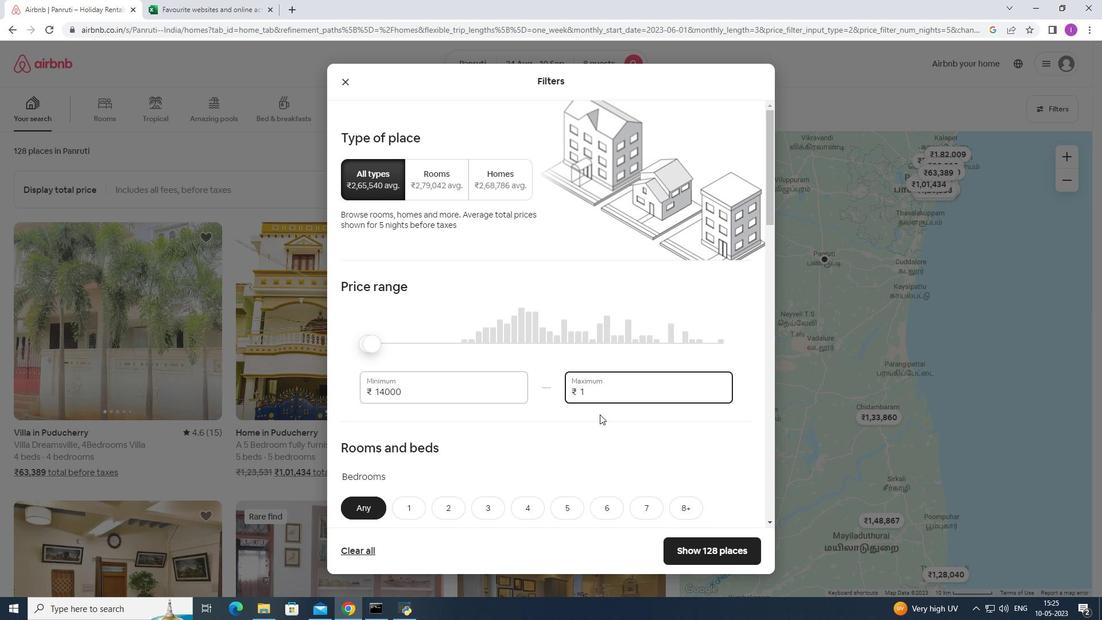 
Action: Mouse moved to (600, 414)
Screenshot: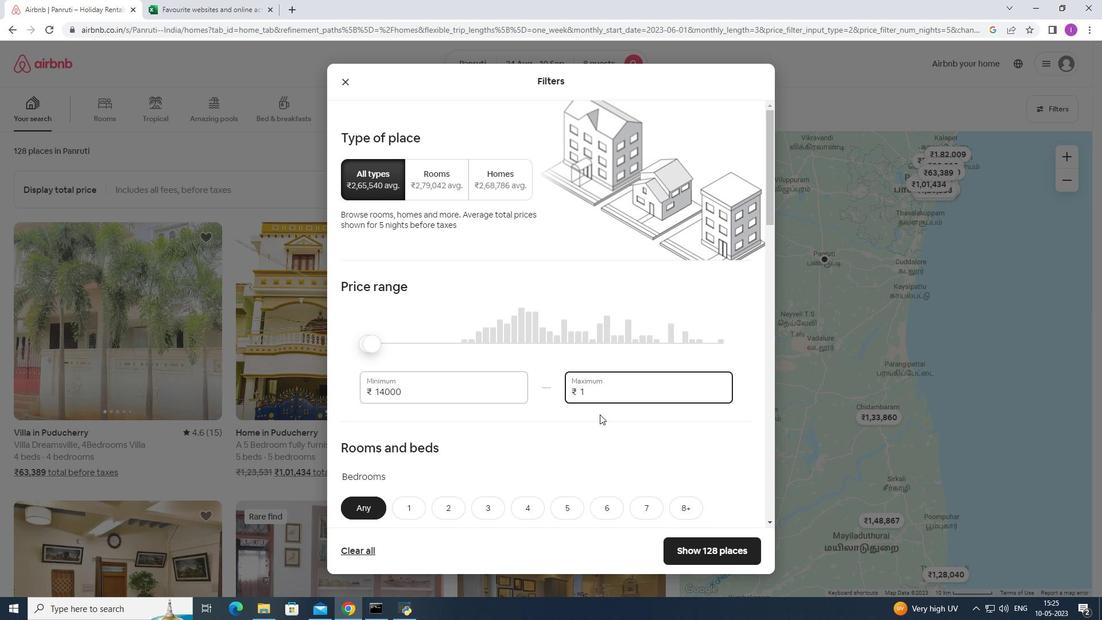 
Action: Key pressed 0
Screenshot: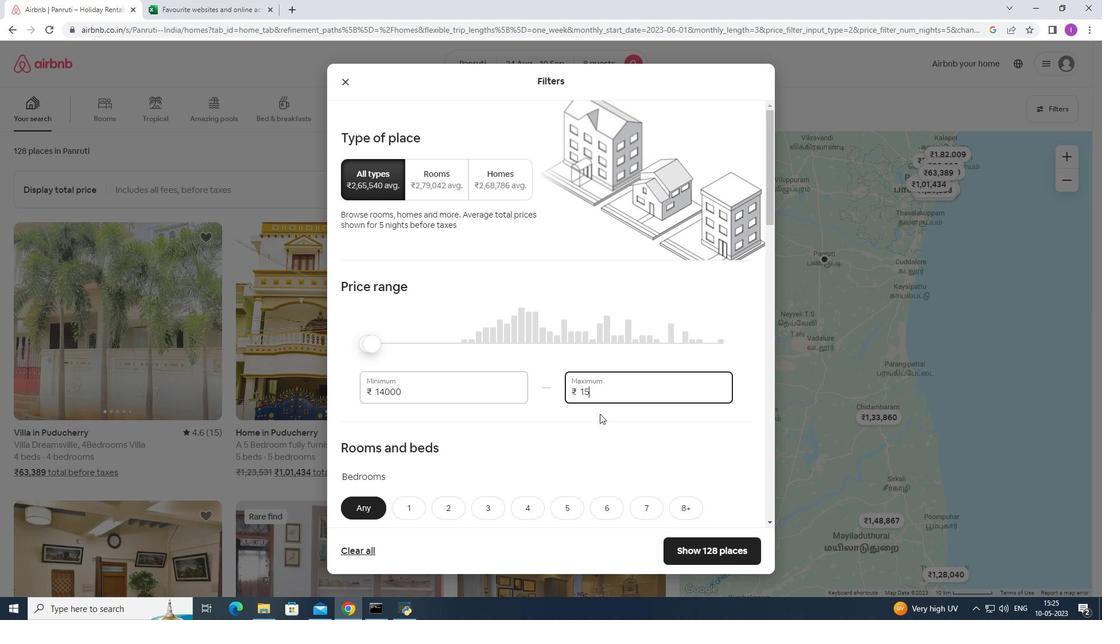 
Action: Mouse moved to (599, 414)
Screenshot: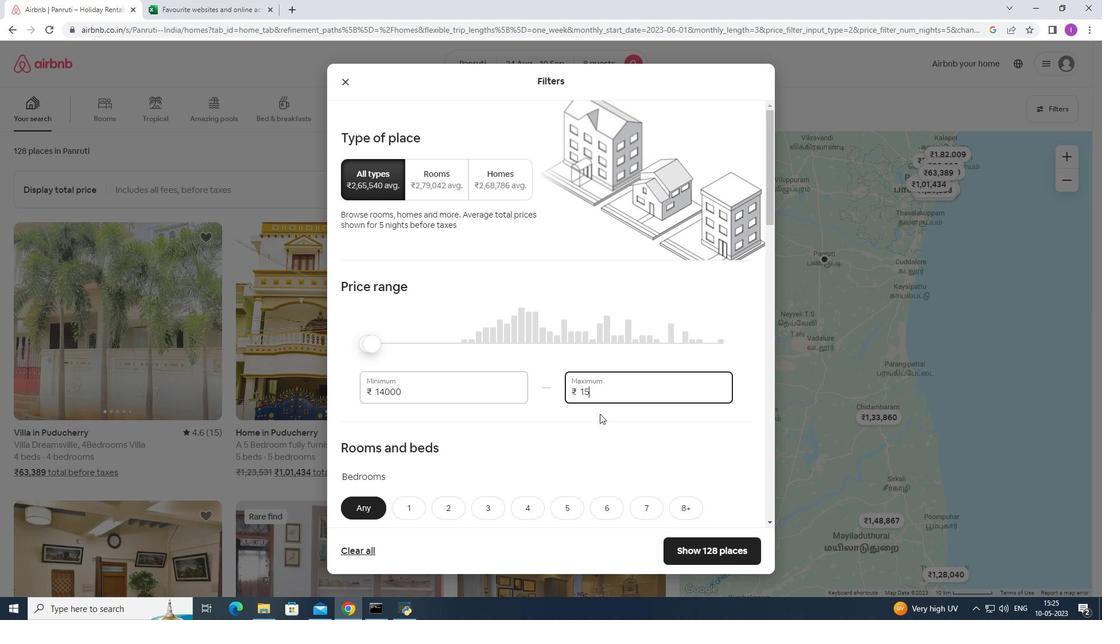 
Action: Key pressed 00
Screenshot: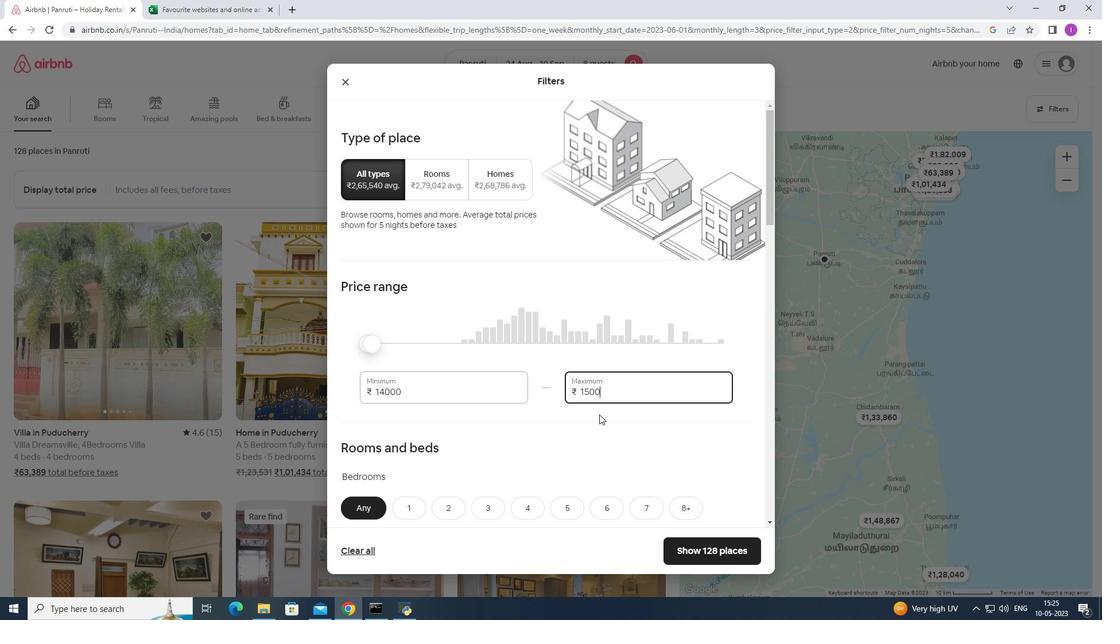 
Action: Mouse moved to (406, 395)
Screenshot: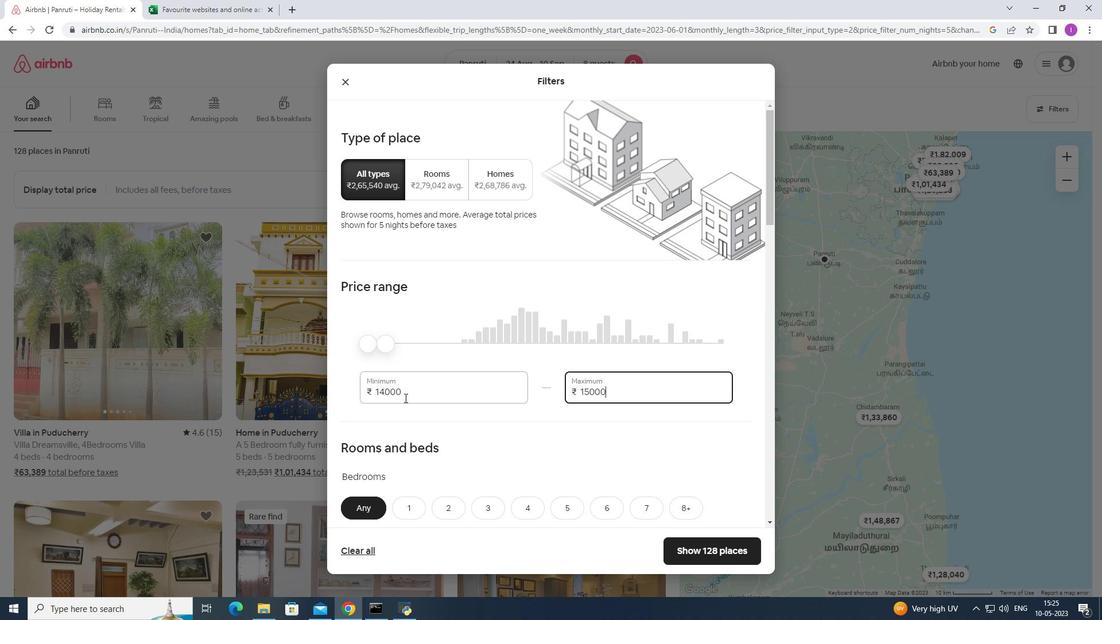 
Action: Mouse pressed left at (406, 395)
Screenshot: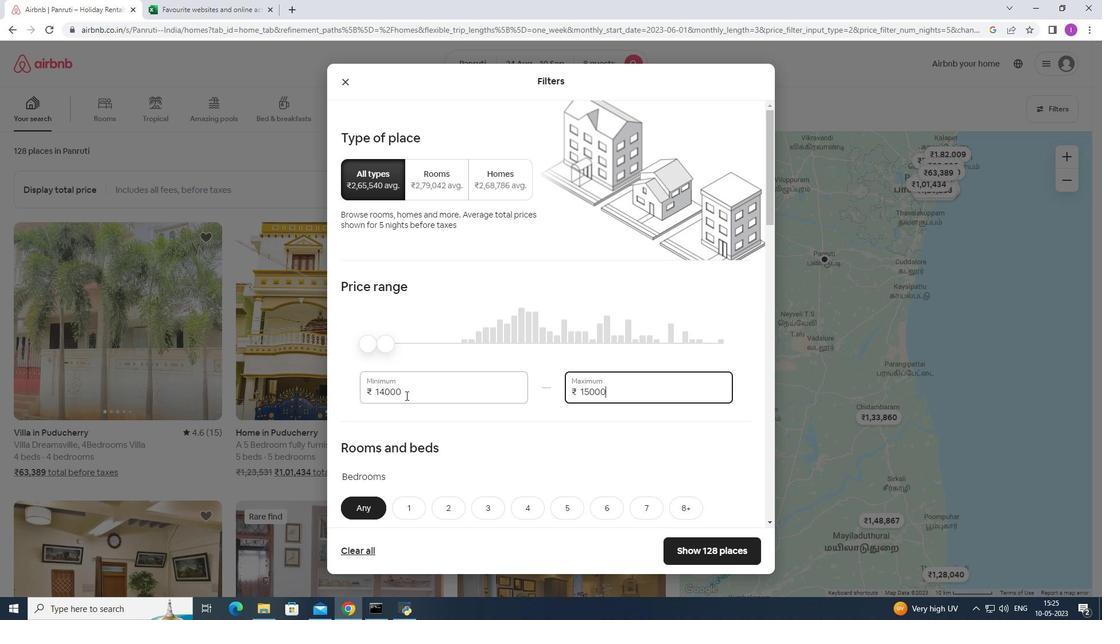 
Action: Mouse moved to (417, 390)
Screenshot: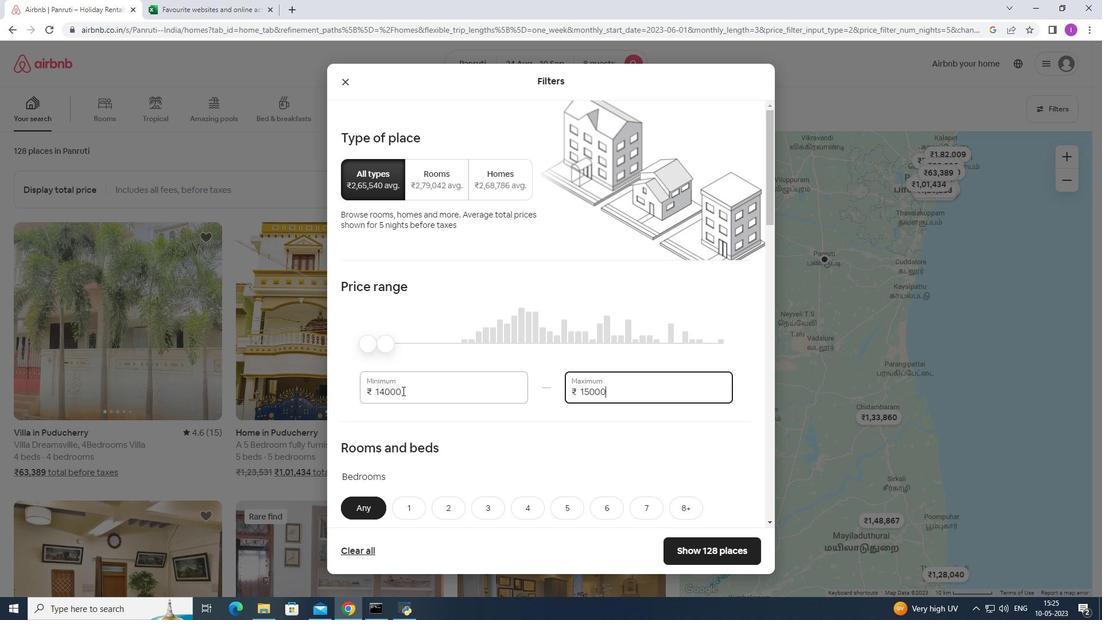 
Action: Mouse pressed left at (417, 390)
Screenshot: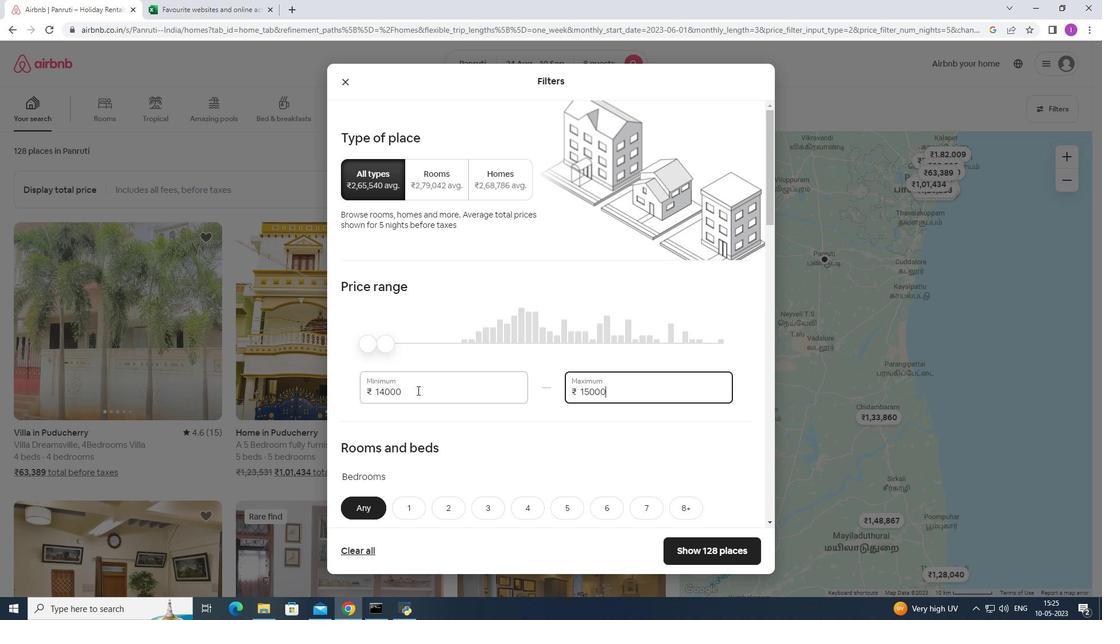 
Action: Mouse moved to (406, 387)
Screenshot: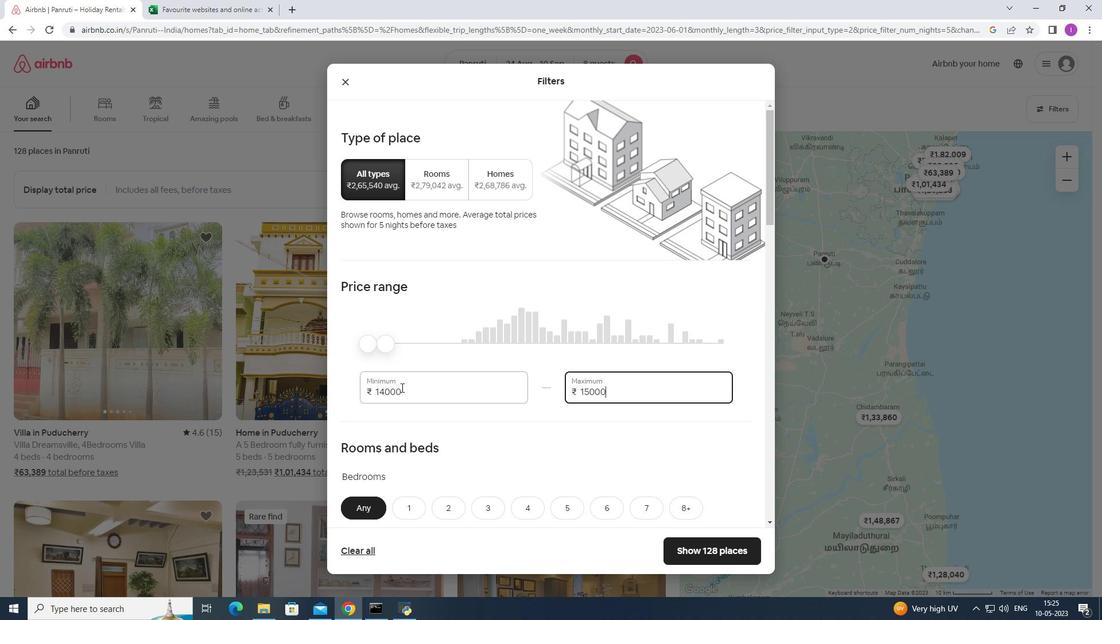 
Action: Mouse pressed left at (406, 387)
Screenshot: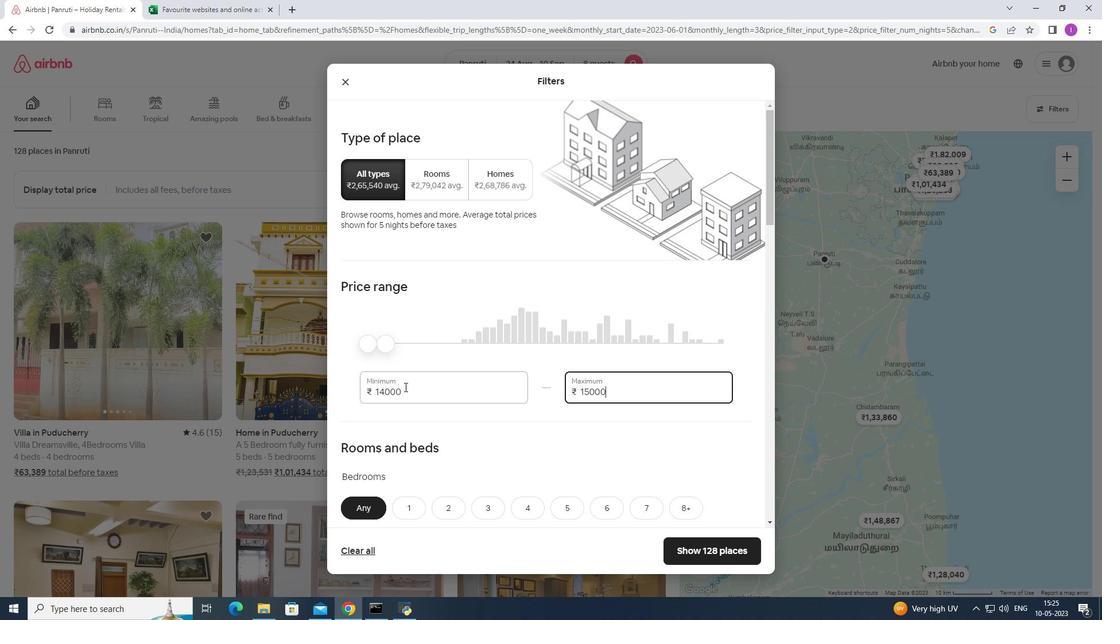 
Action: Mouse moved to (406, 392)
Screenshot: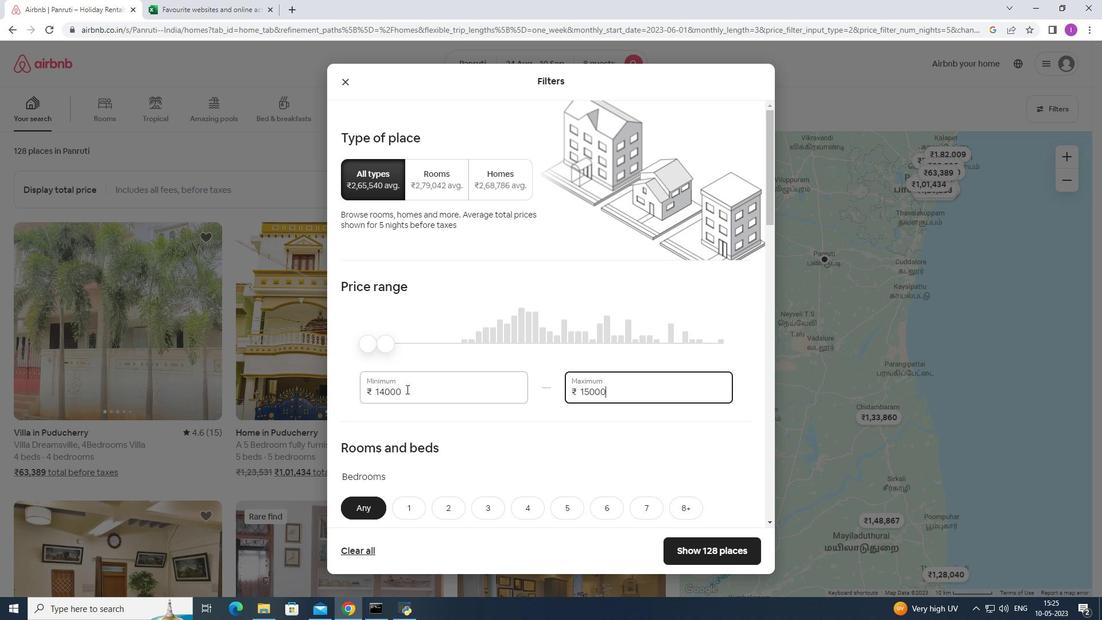 
Action: Mouse pressed left at (406, 392)
Screenshot: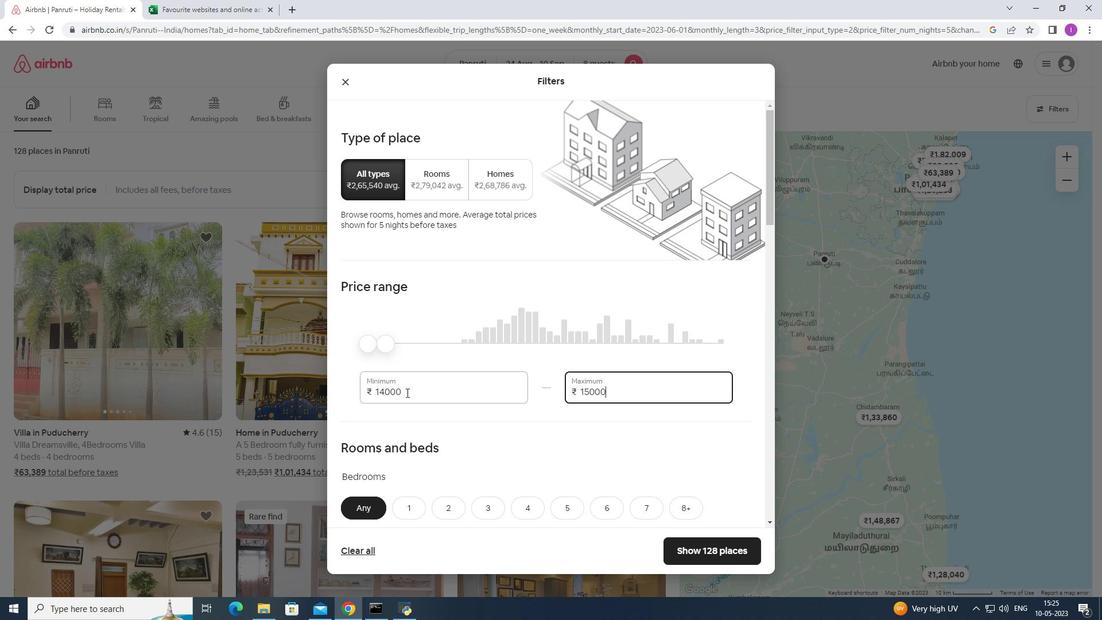 
Action: Mouse moved to (420, 396)
Screenshot: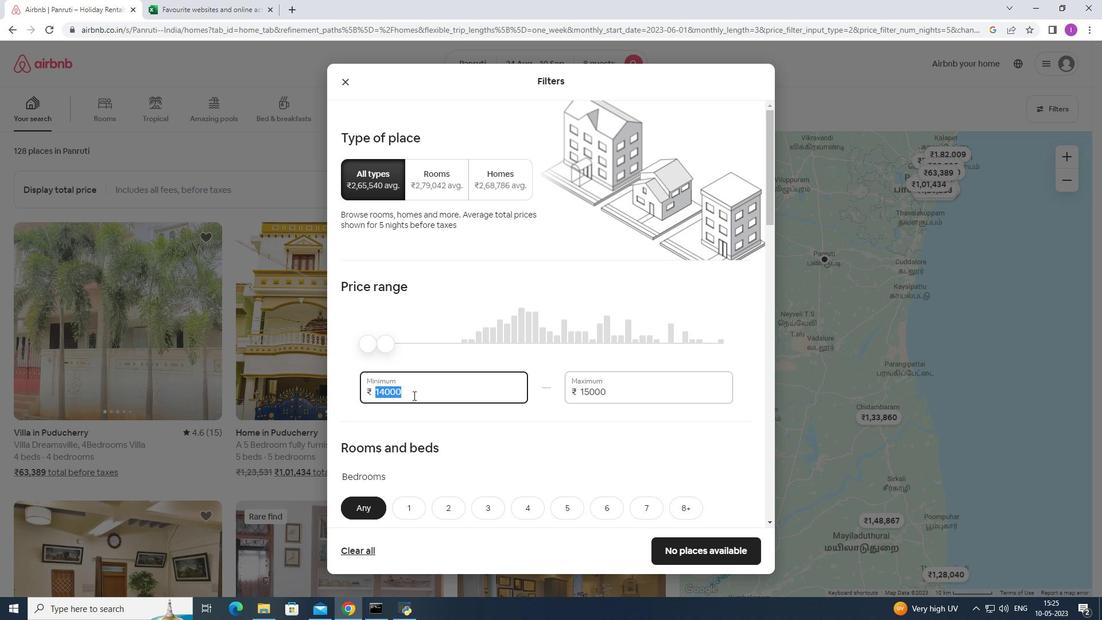 
Action: Key pressed <Key.backspace>
Screenshot: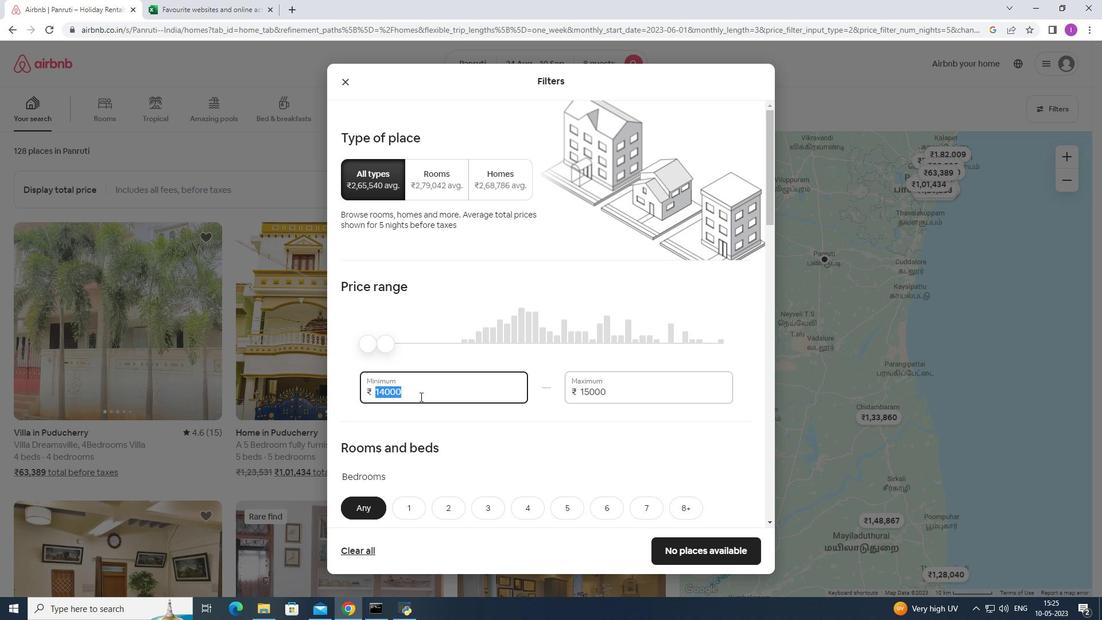 
Action: Mouse moved to (421, 397)
Screenshot: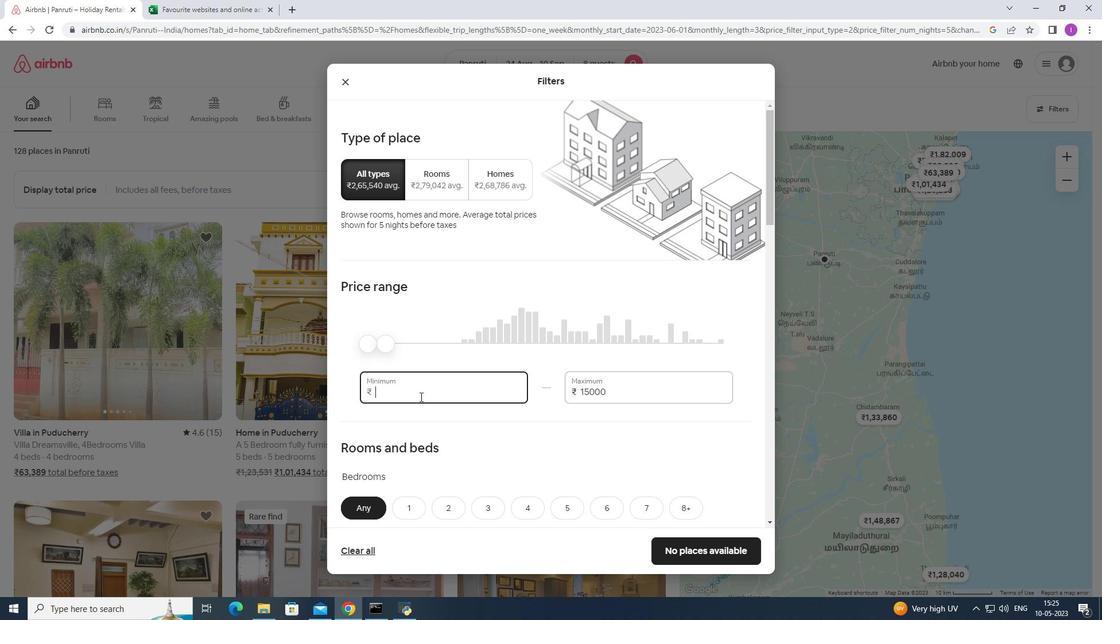 
Action: Key pressed 1
Screenshot: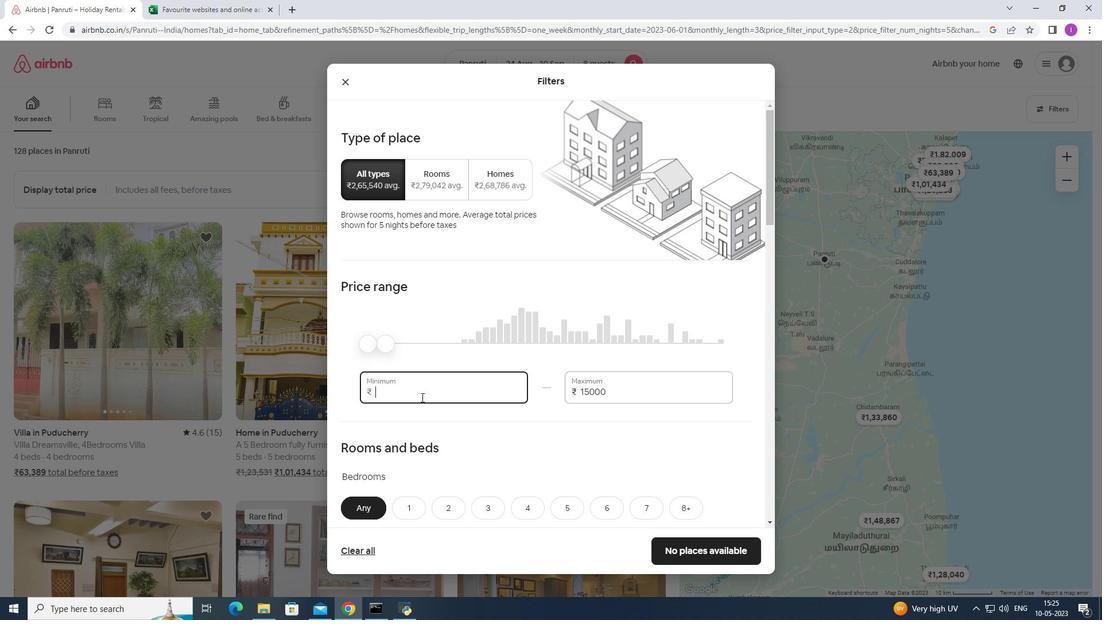 
Action: Mouse moved to (422, 398)
Screenshot: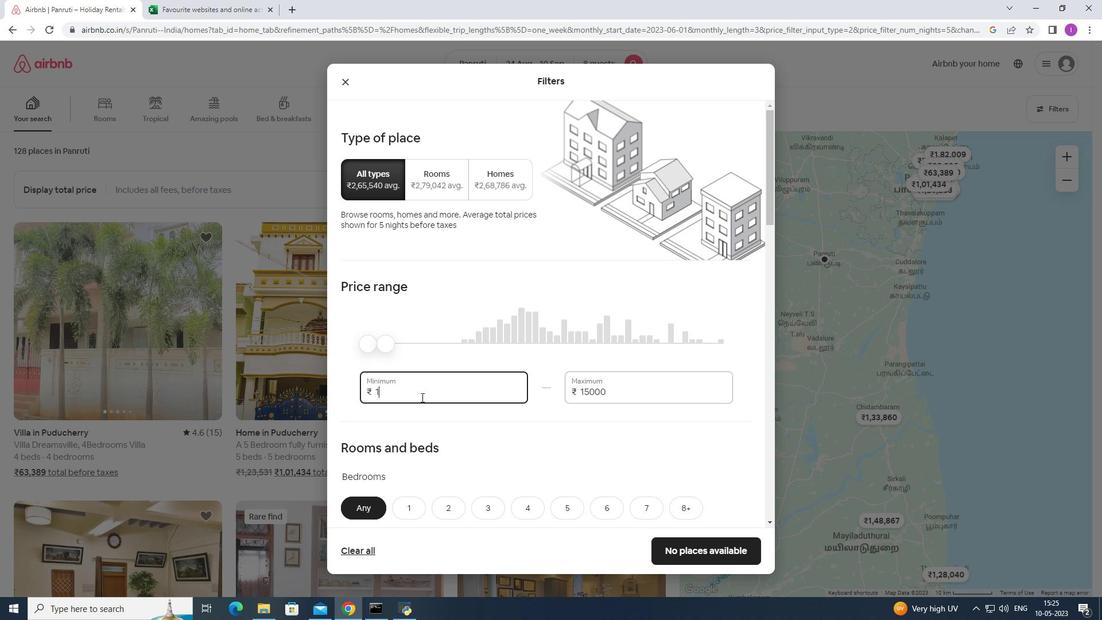 
Action: Key pressed 2
Screenshot: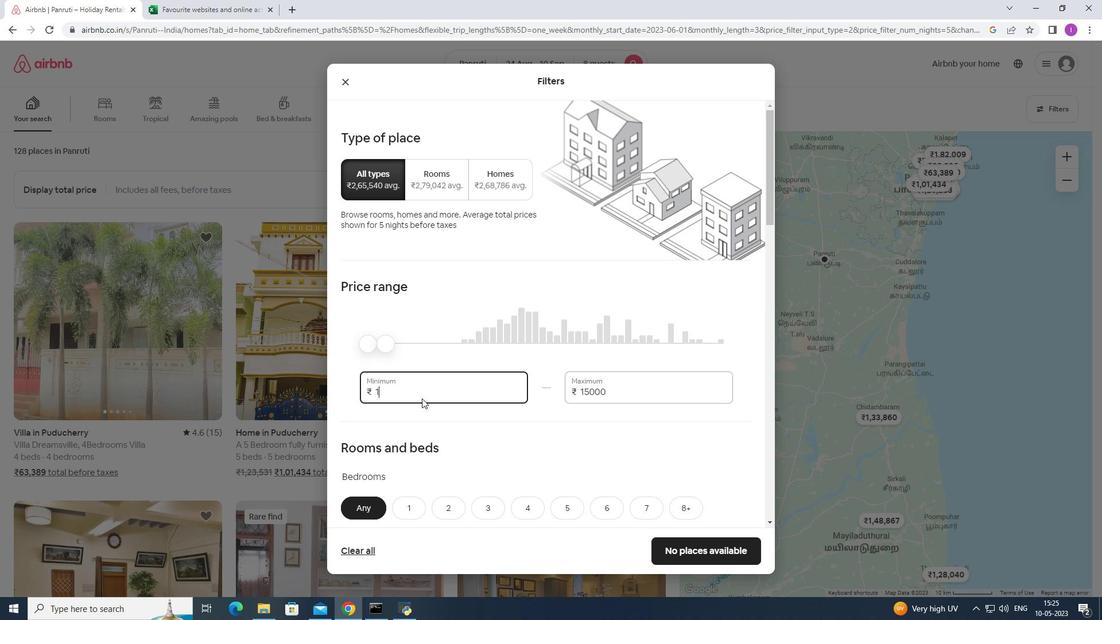 
Action: Mouse moved to (422, 400)
Screenshot: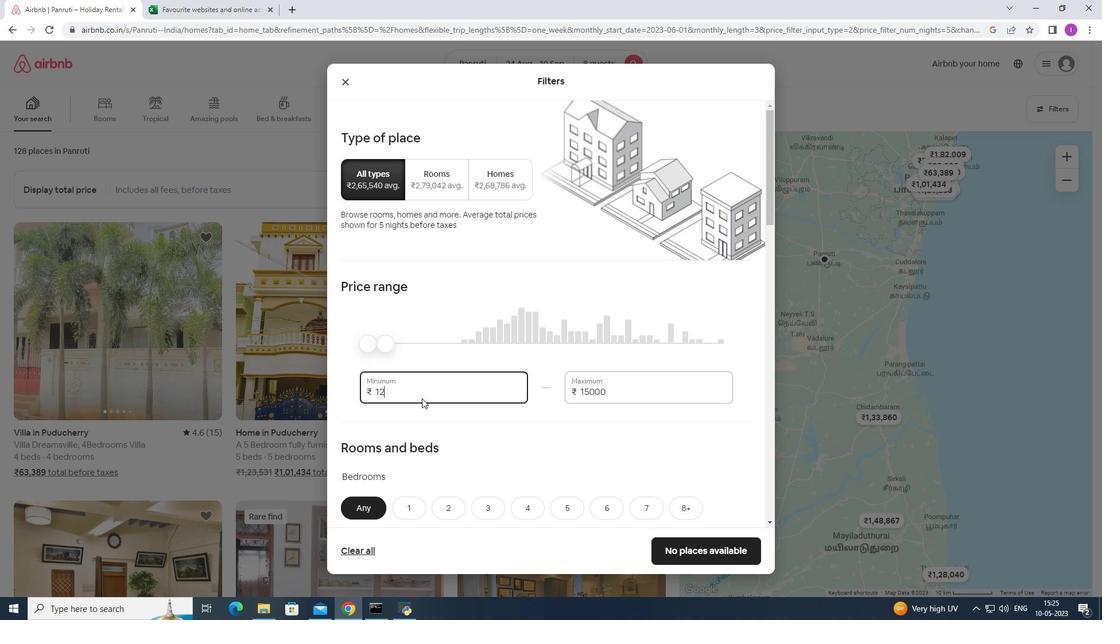 
Action: Key pressed 000
Screenshot: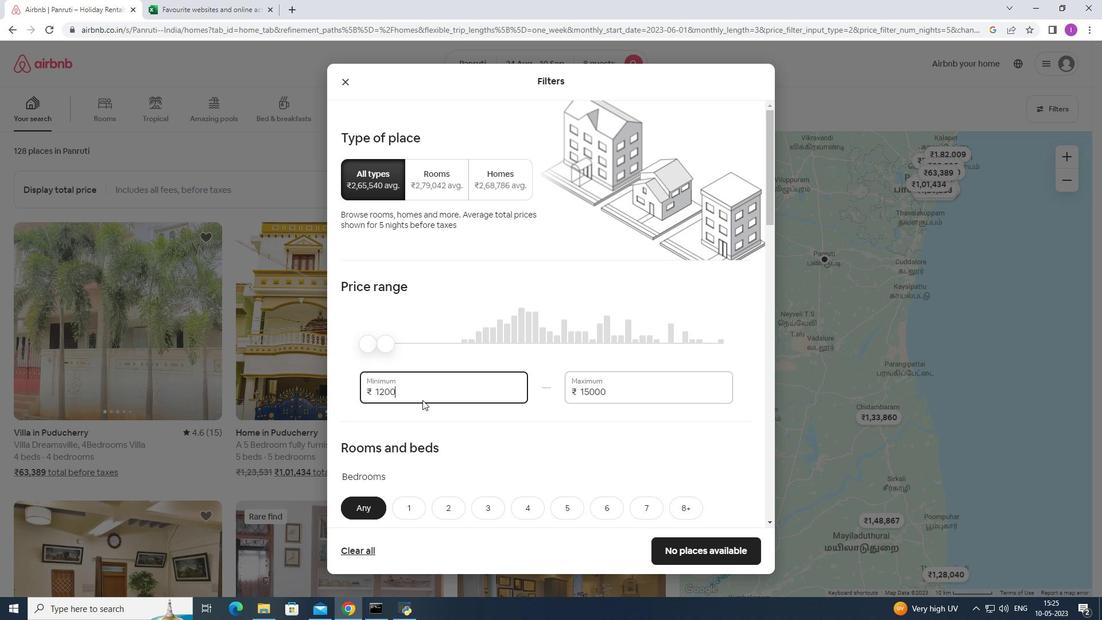 
Action: Mouse moved to (437, 394)
Screenshot: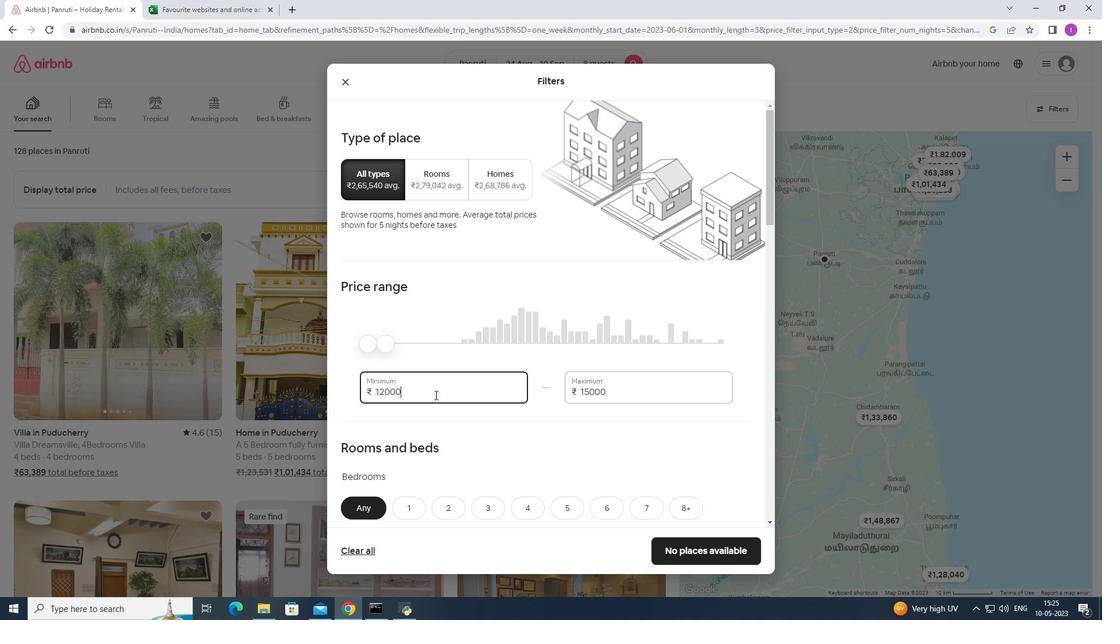 
Action: Mouse scrolled (437, 393) with delta (0, 0)
Screenshot: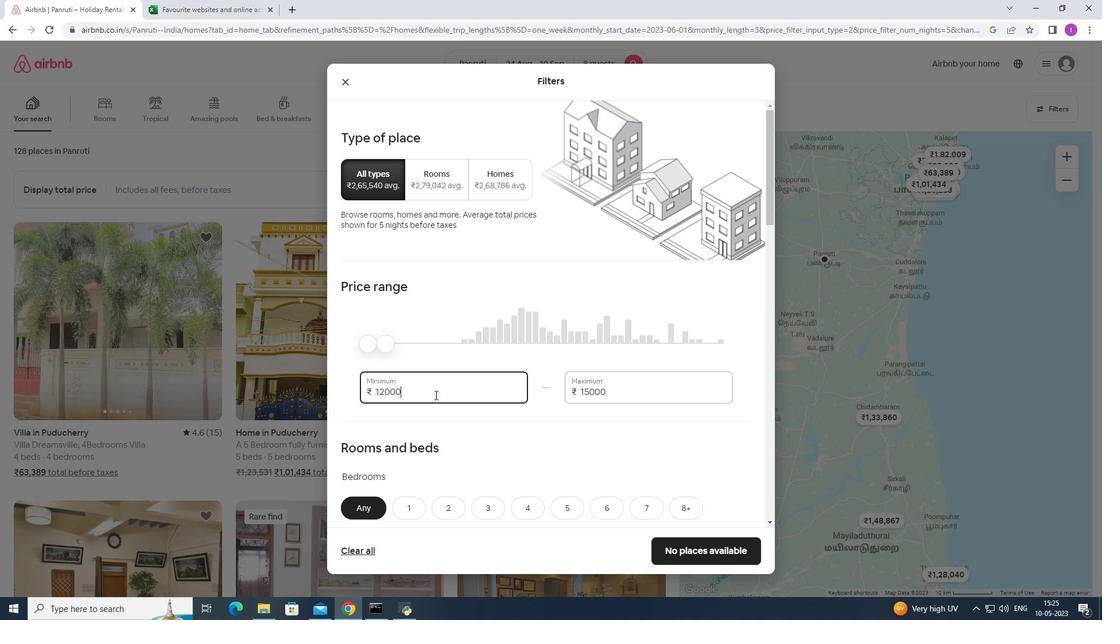 
Action: Mouse moved to (438, 396)
Screenshot: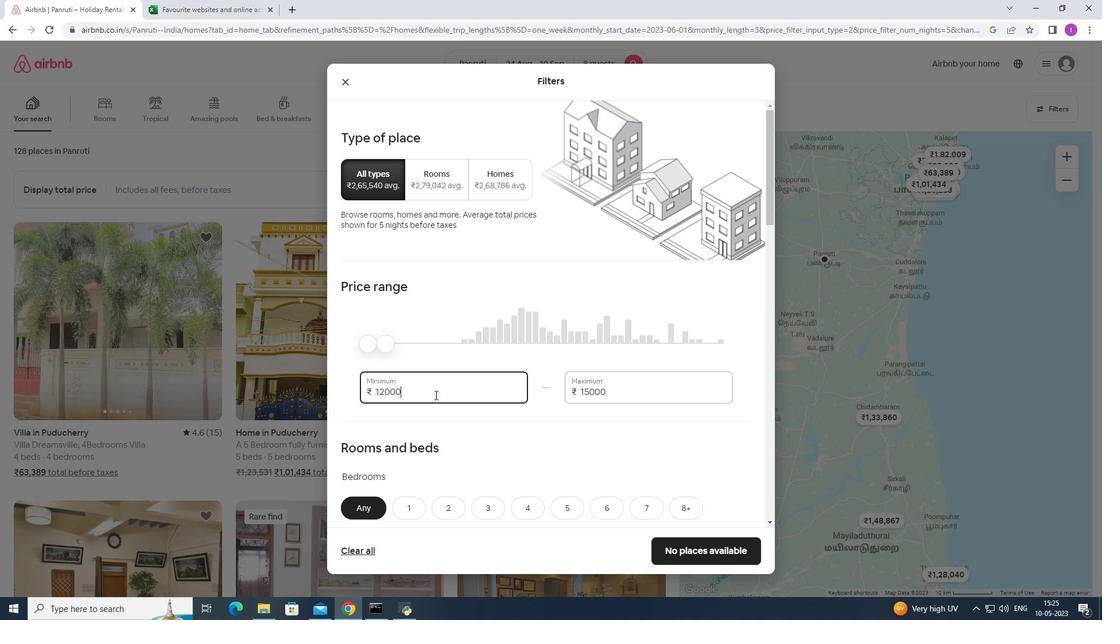 
Action: Mouse scrolled (438, 395) with delta (0, 0)
Screenshot: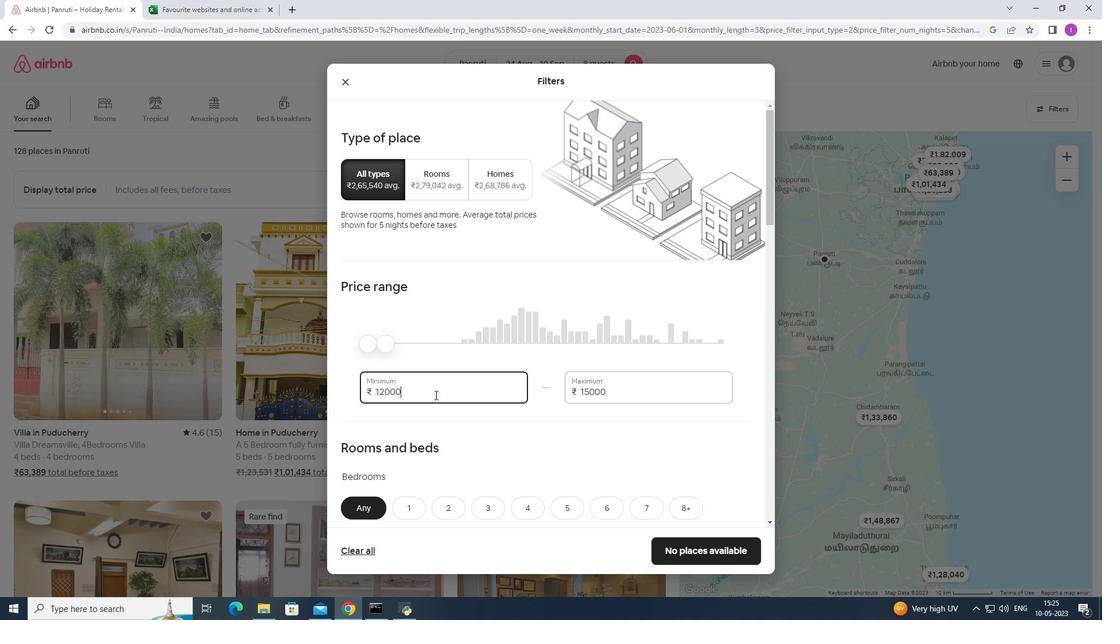 
Action: Mouse scrolled (438, 395) with delta (0, 0)
Screenshot: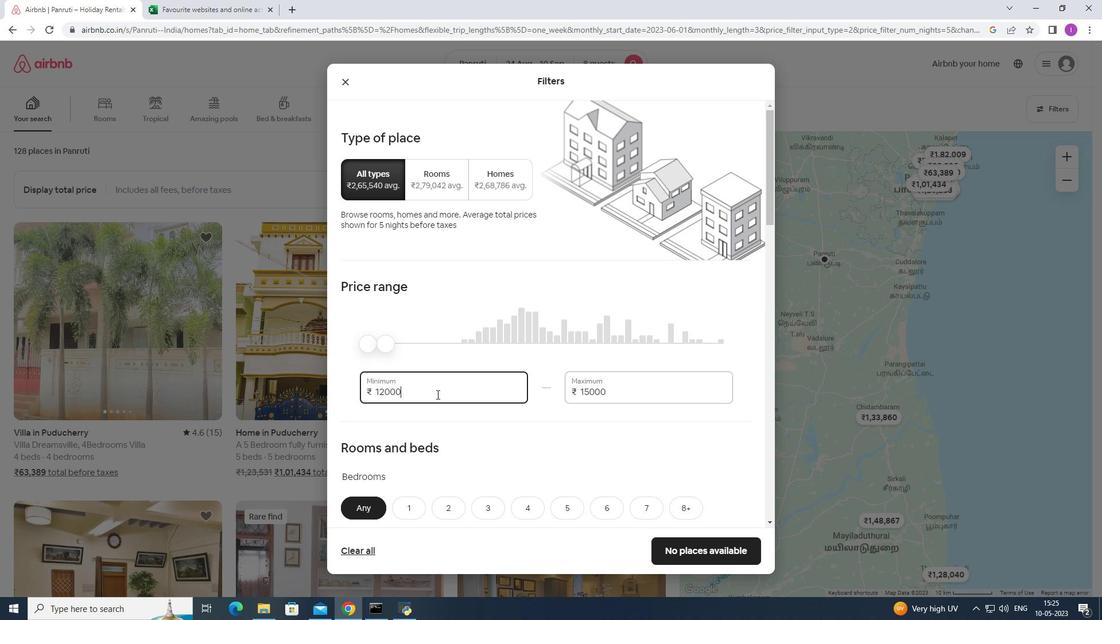 
Action: Mouse moved to (519, 341)
Screenshot: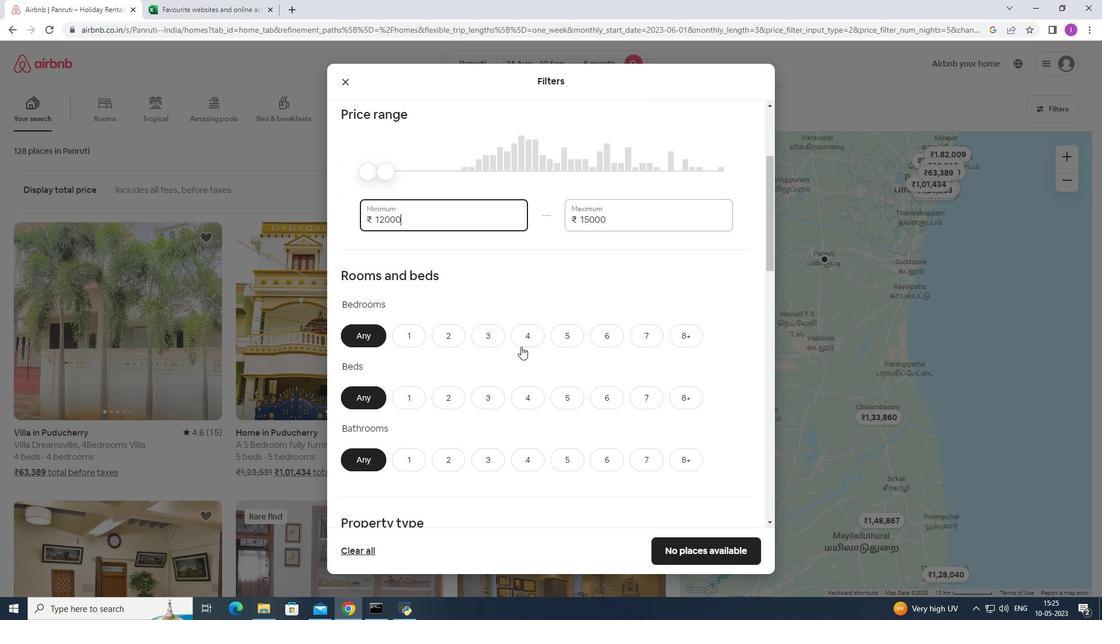 
Action: Mouse pressed left at (519, 341)
Screenshot: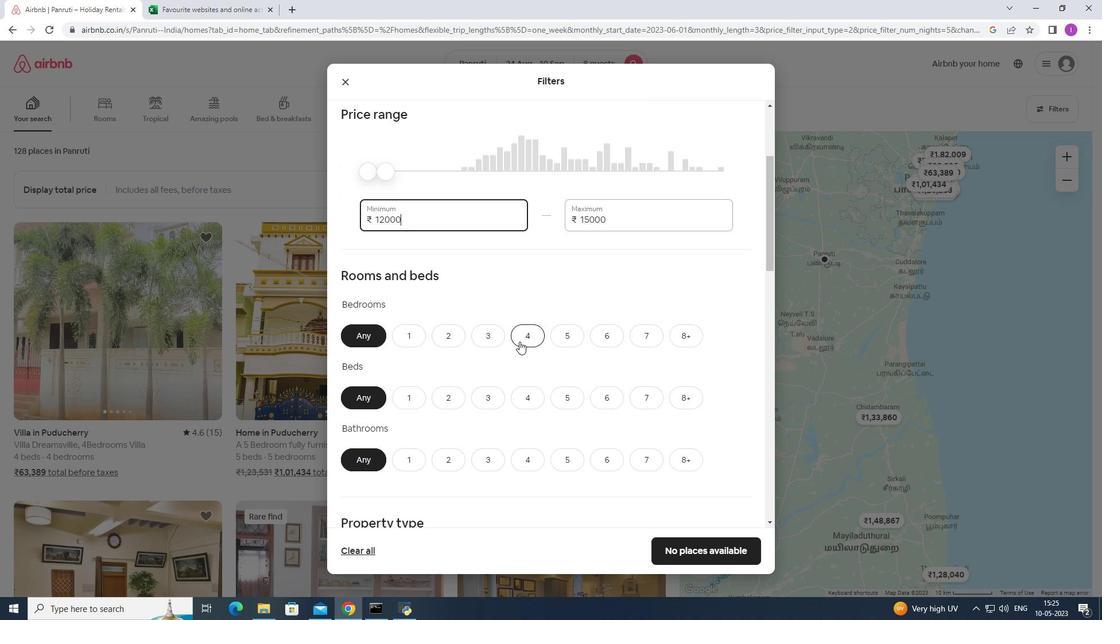 
Action: Mouse moved to (680, 397)
Screenshot: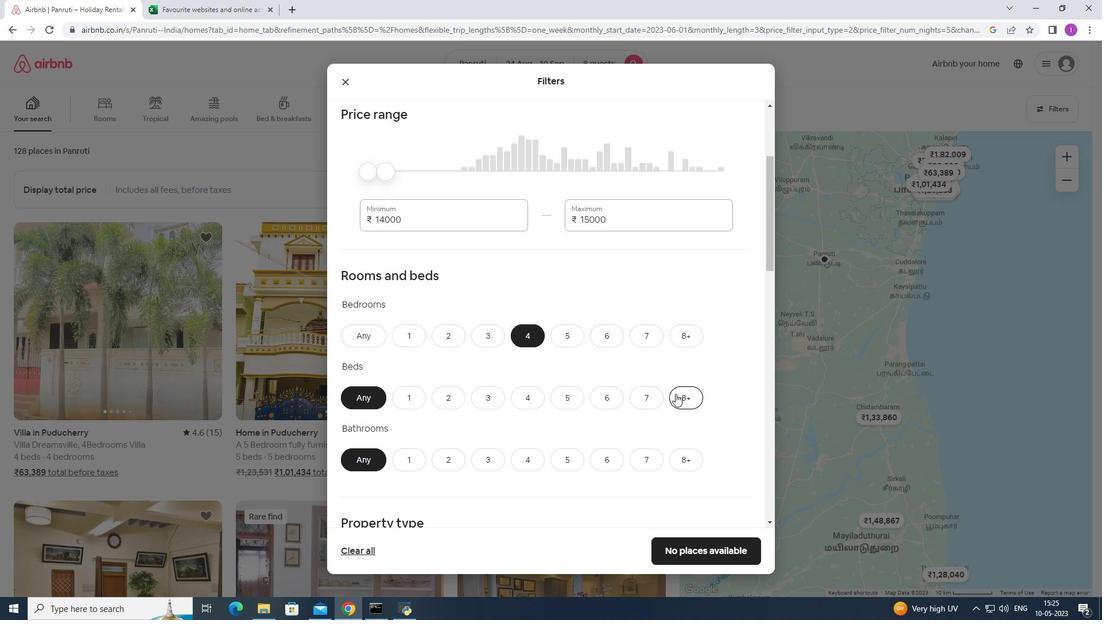 
Action: Mouse pressed left at (680, 397)
Screenshot: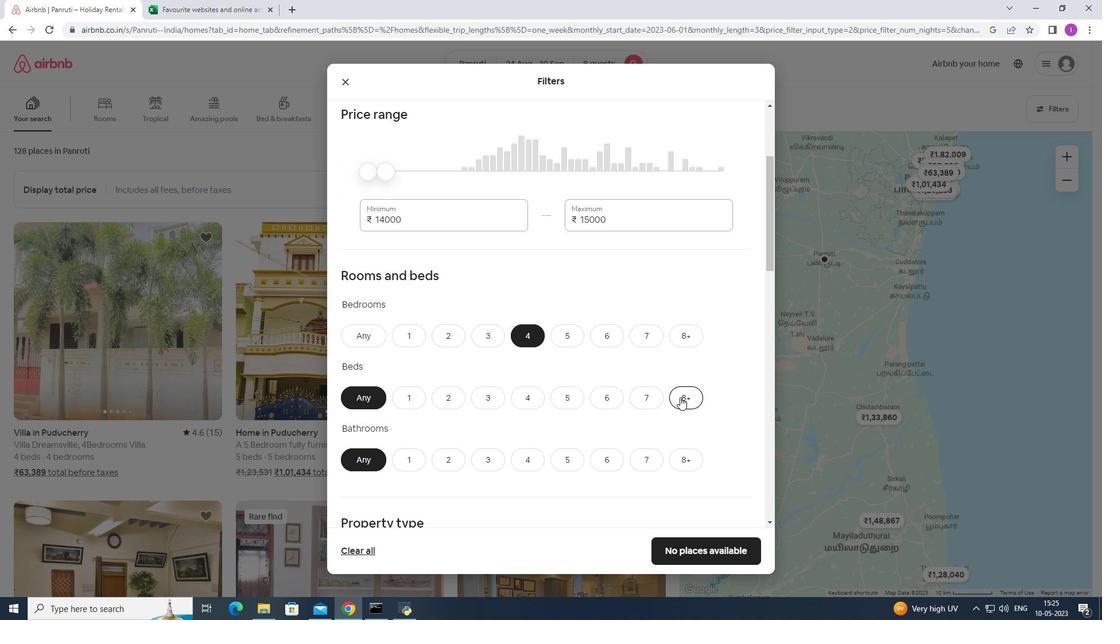 
Action: Mouse moved to (531, 457)
Screenshot: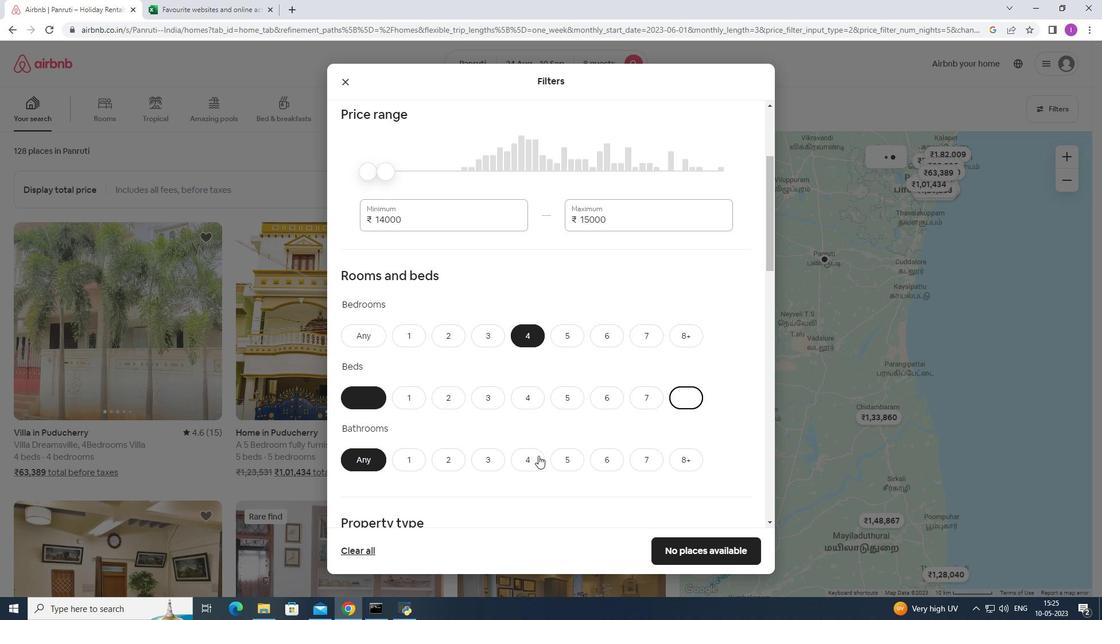 
Action: Mouse pressed left at (531, 457)
Screenshot: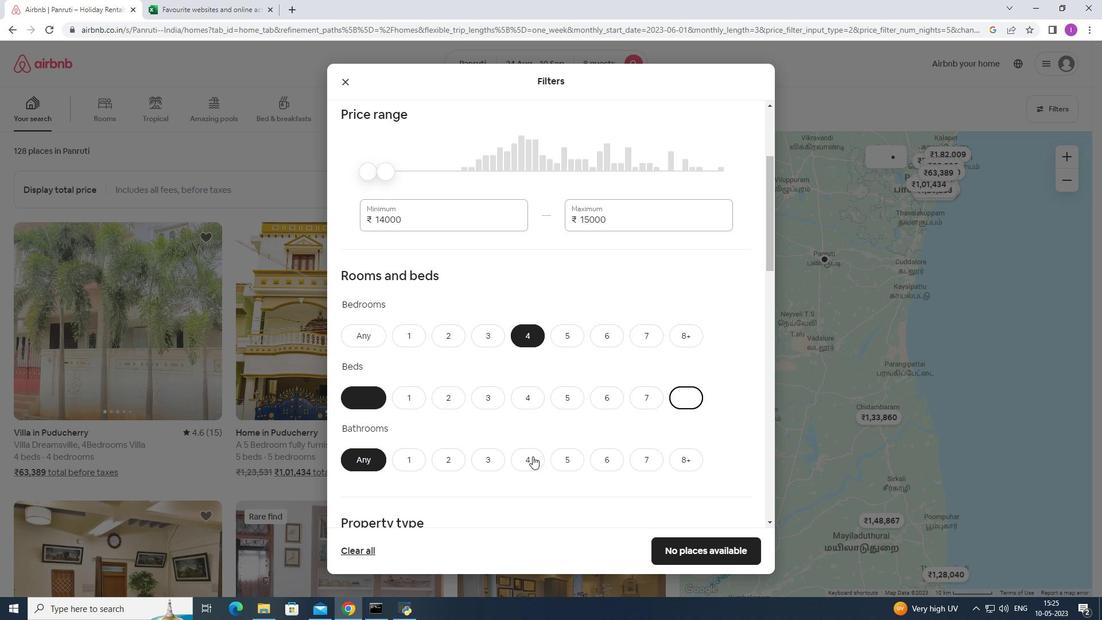 
Action: Mouse moved to (491, 490)
Screenshot: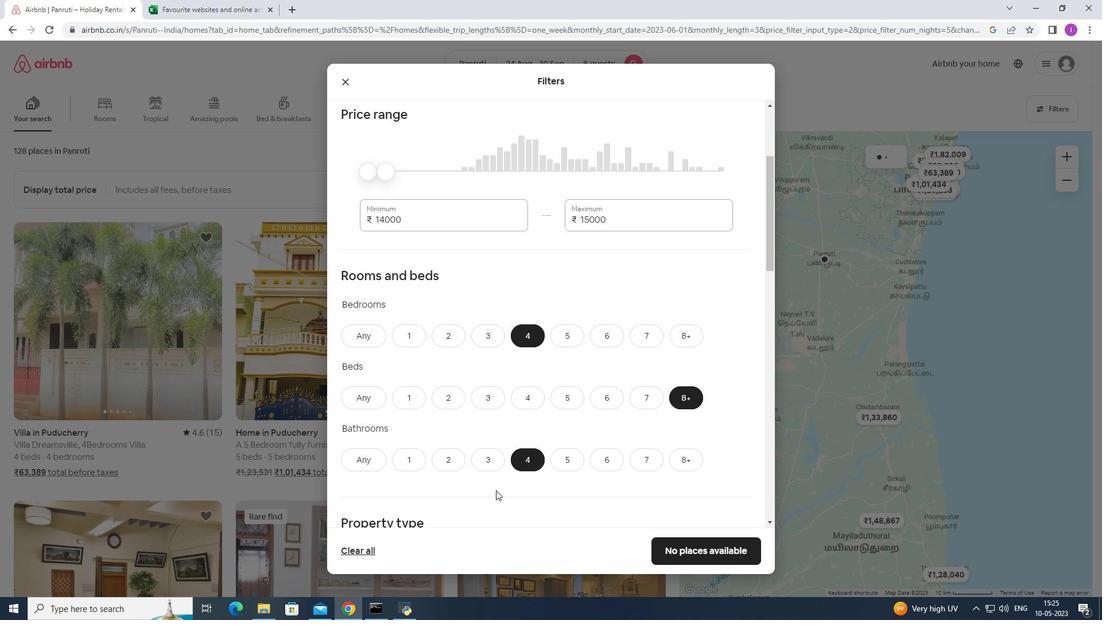 
Action: Mouse scrolled (491, 489) with delta (0, 0)
Screenshot: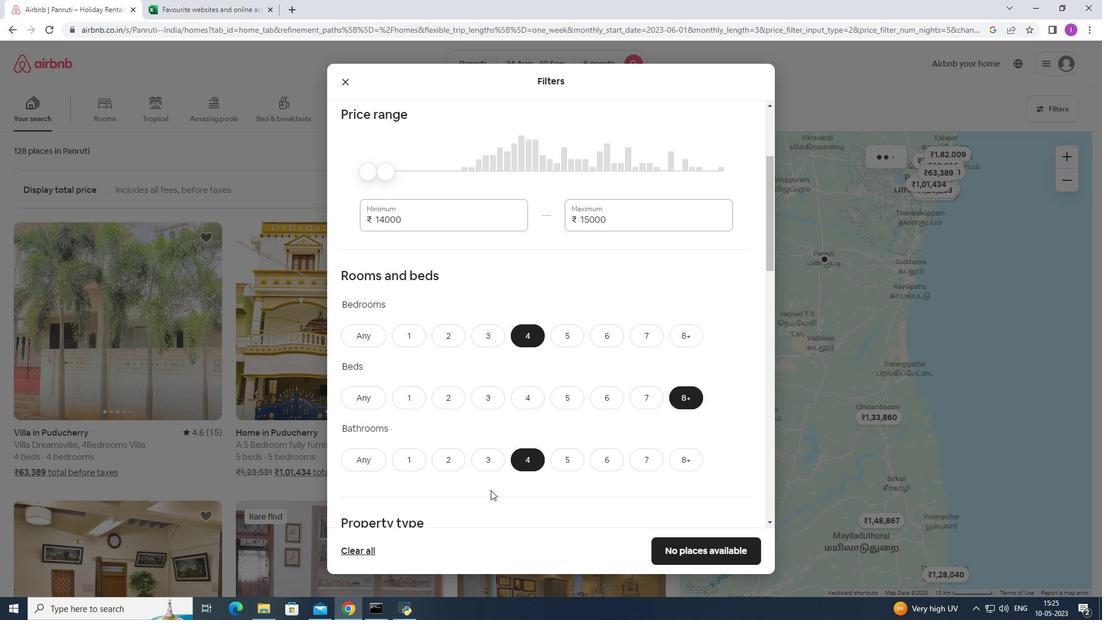 
Action: Mouse scrolled (491, 489) with delta (0, 0)
Screenshot: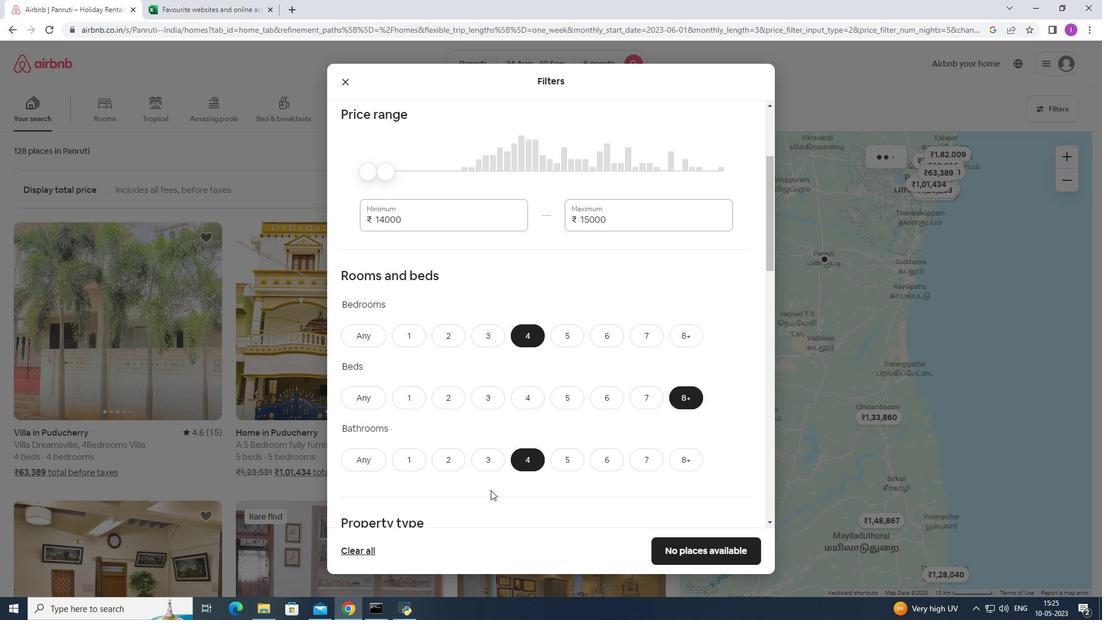 
Action: Mouse scrolled (491, 489) with delta (0, 0)
Screenshot: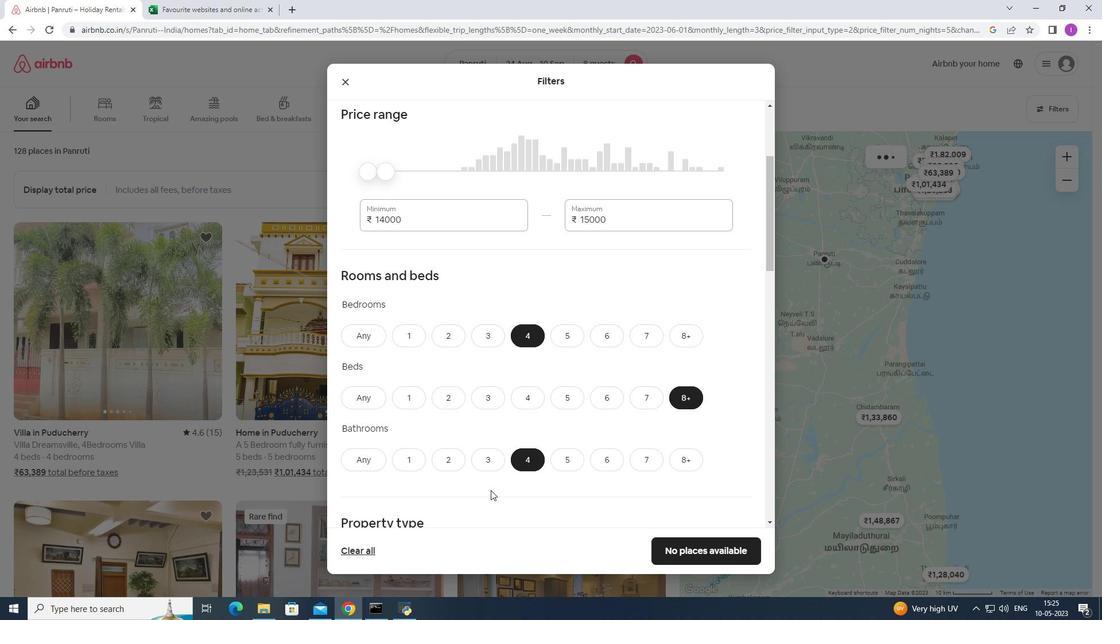 
Action: Mouse scrolled (491, 489) with delta (0, 0)
Screenshot: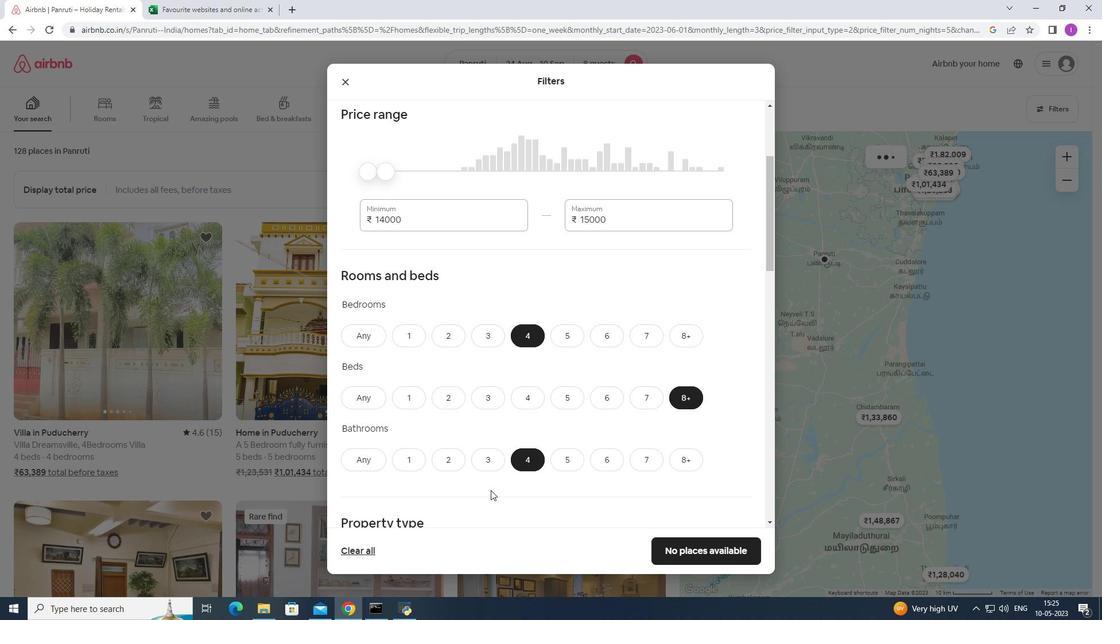 
Action: Mouse moved to (712, 329)
Screenshot: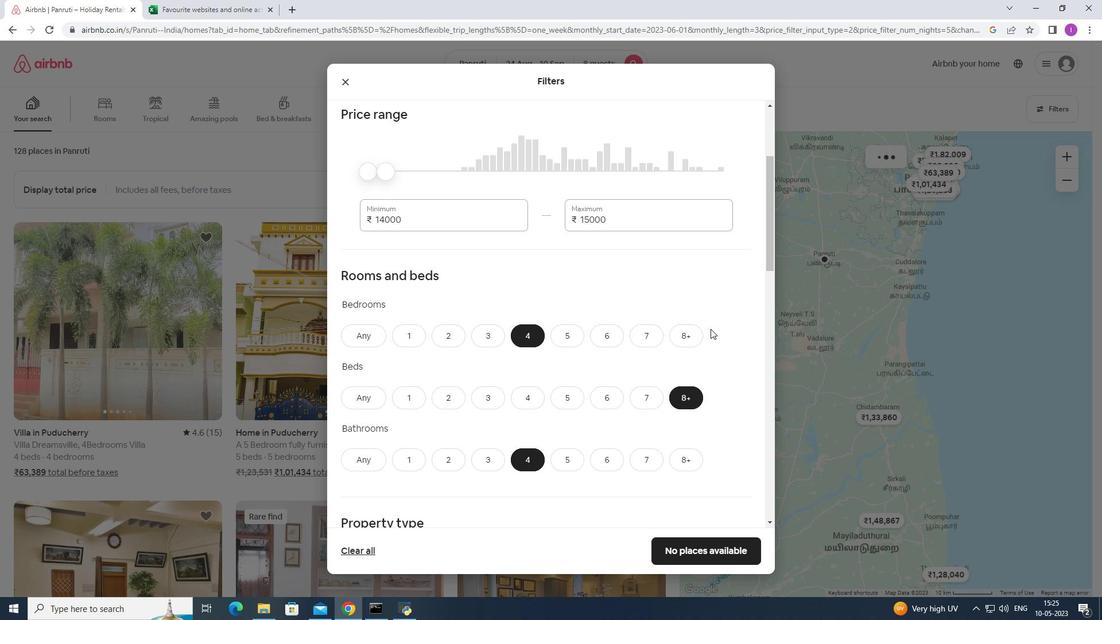 
Action: Mouse pressed left at (712, 329)
Screenshot: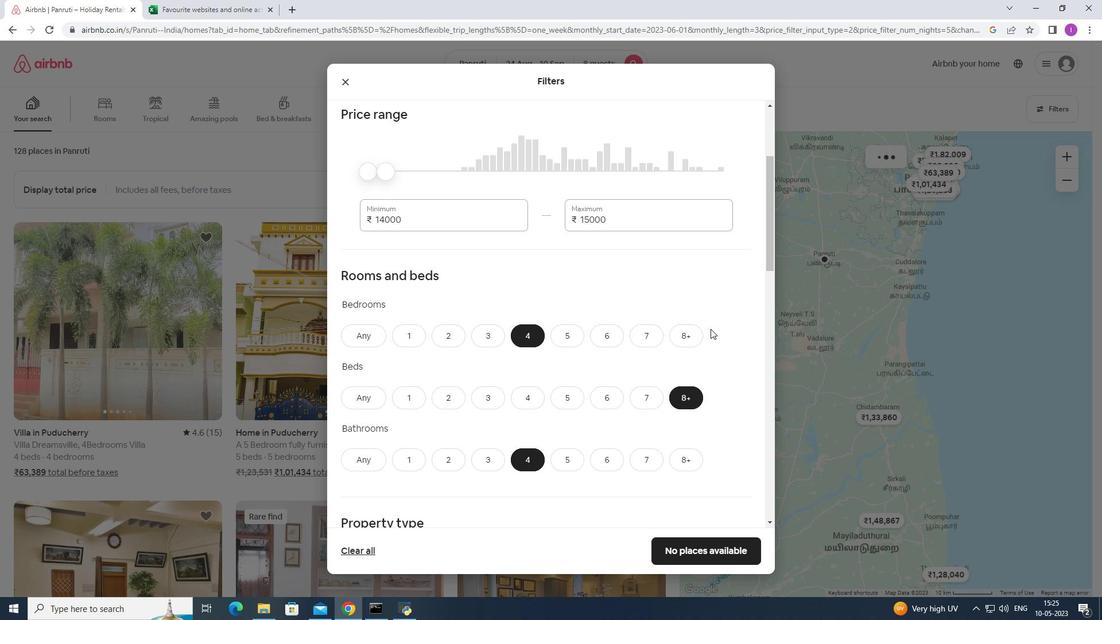 
Action: Mouse moved to (745, 322)
Screenshot: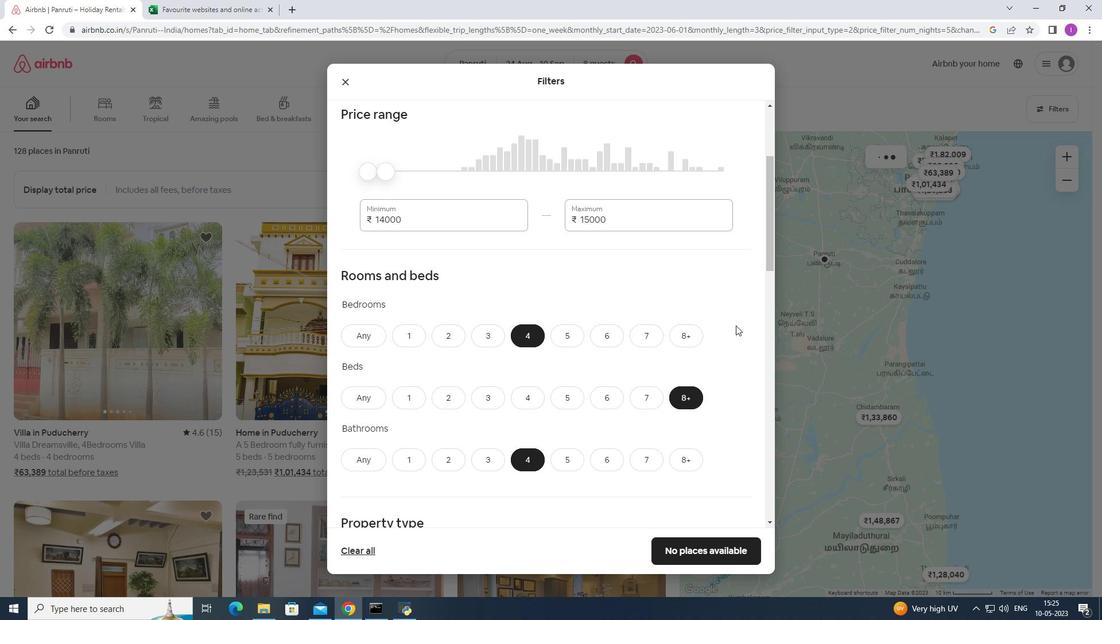 
Action: Mouse scrolled (745, 321) with delta (0, 0)
Screenshot: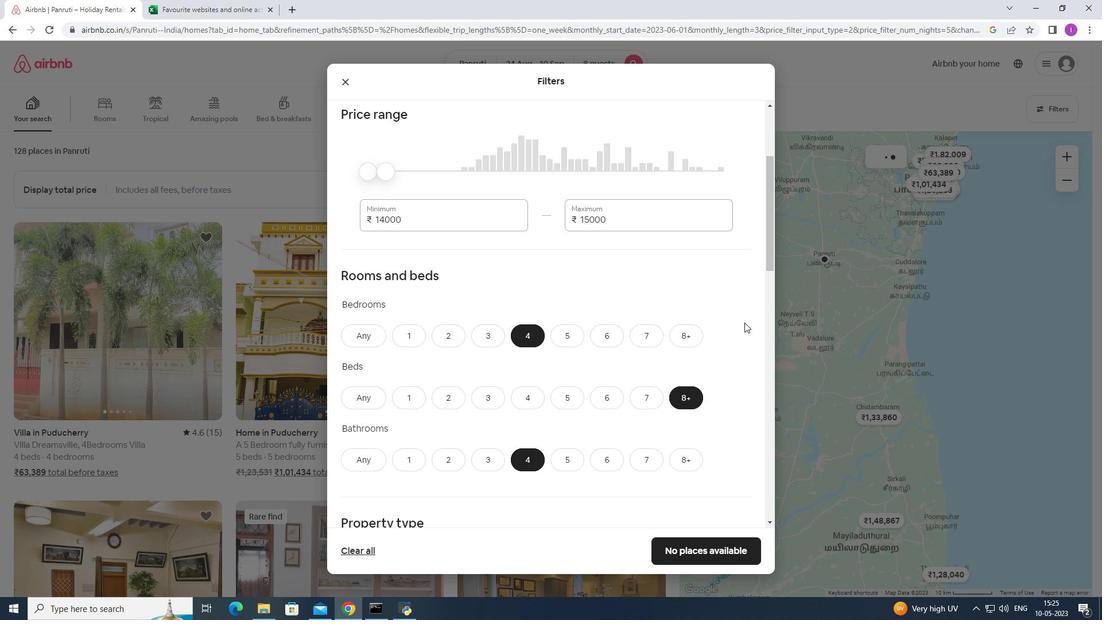 
Action: Mouse scrolled (745, 321) with delta (0, 0)
Screenshot: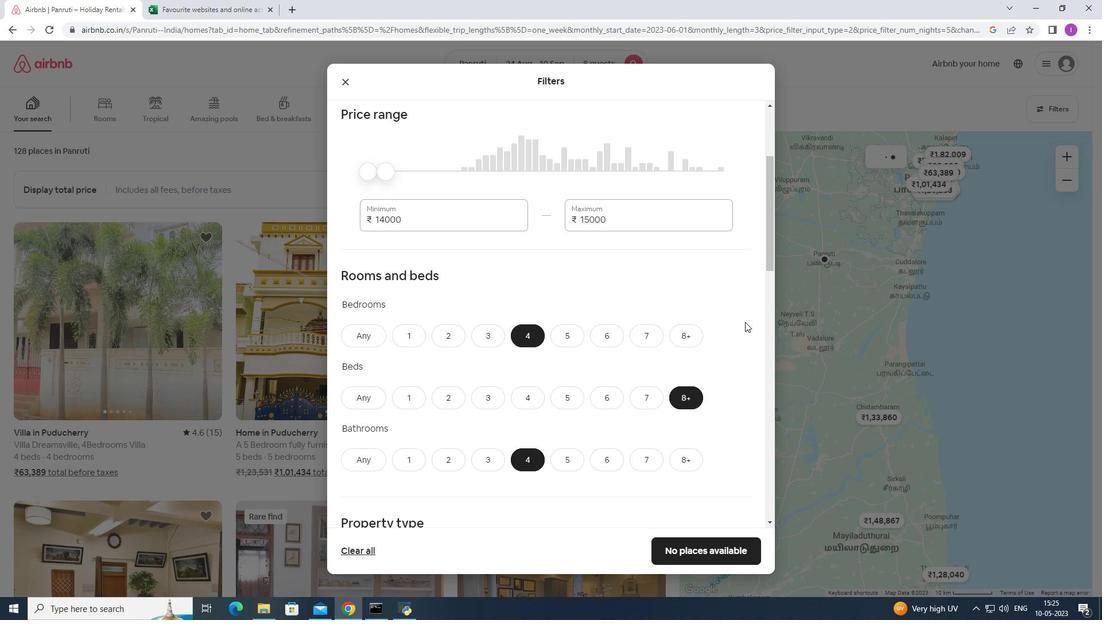 
Action: Mouse scrolled (745, 321) with delta (0, 0)
Screenshot: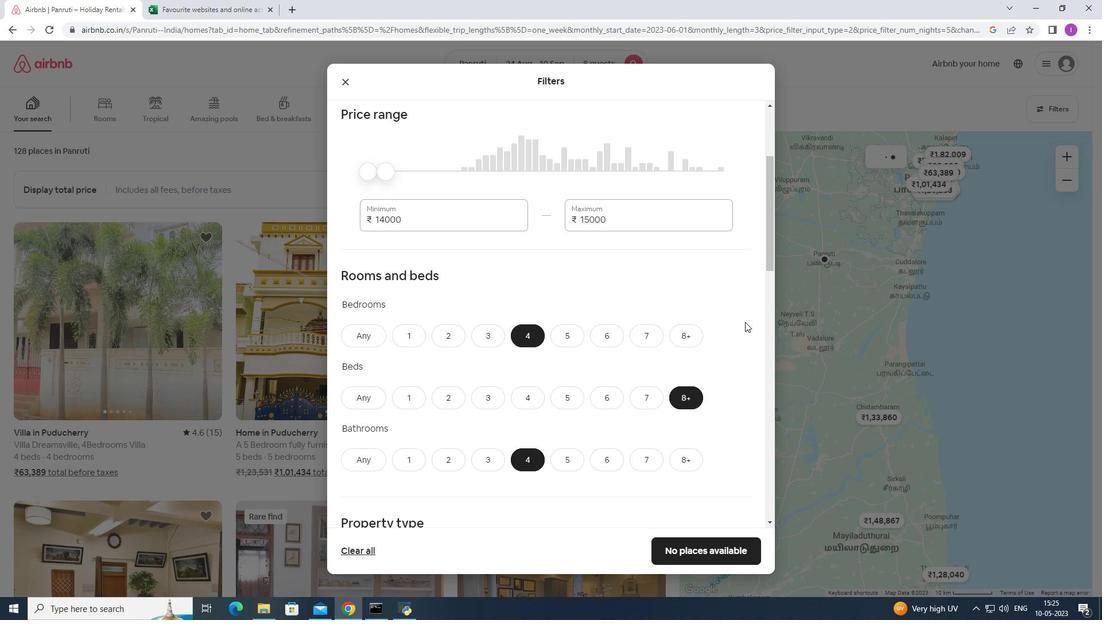 
Action: Mouse scrolled (745, 321) with delta (0, 0)
Screenshot: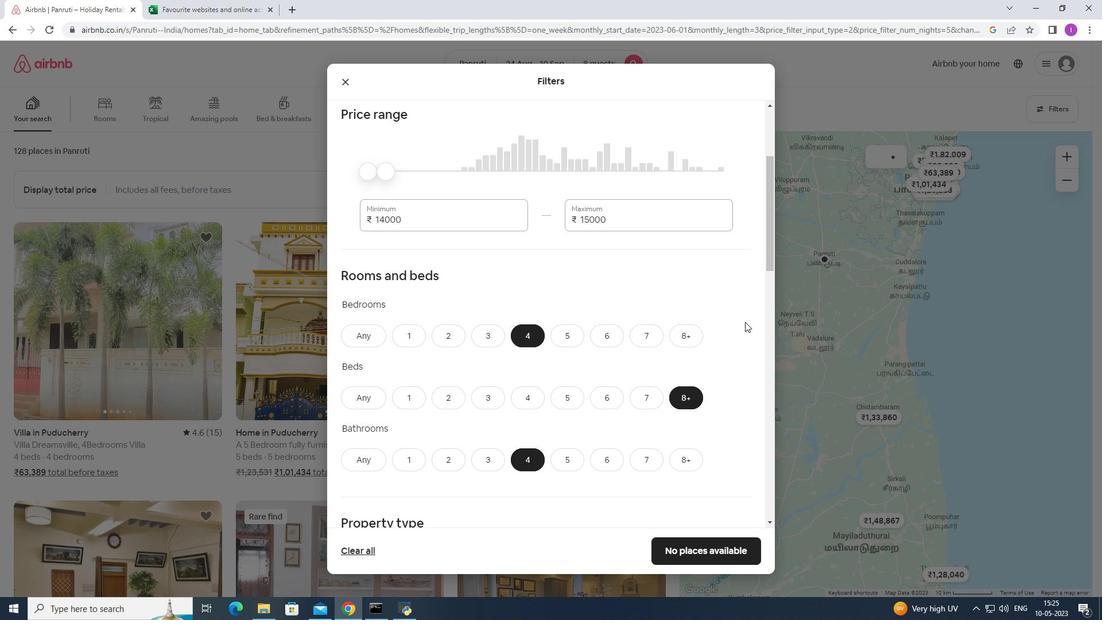 
Action: Mouse moved to (752, 317)
Screenshot: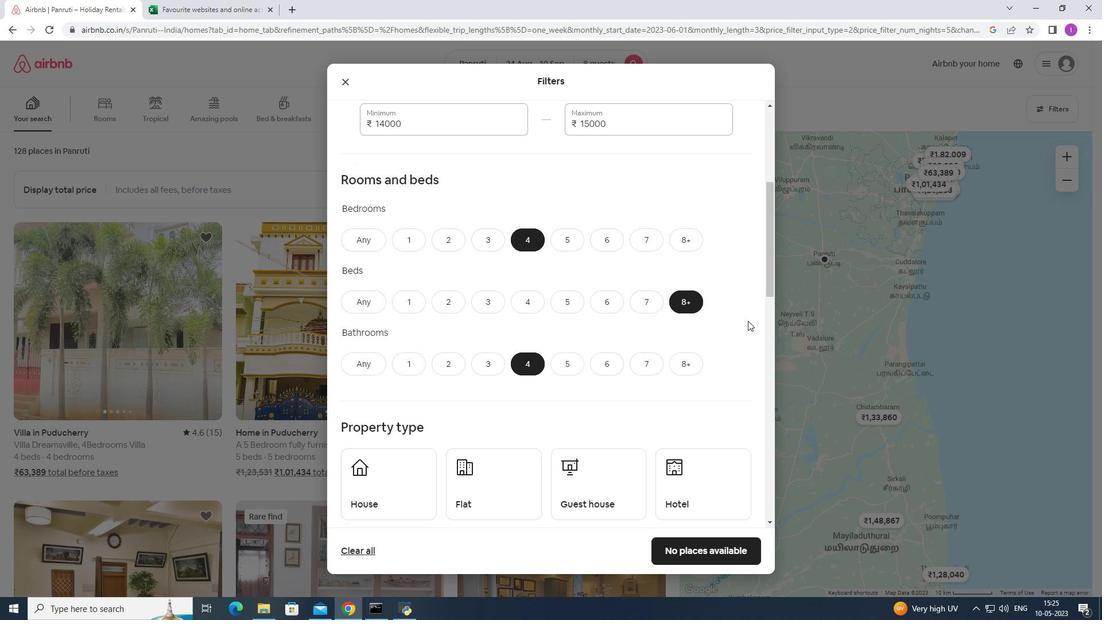 
Action: Mouse scrolled (752, 316) with delta (0, 0)
Screenshot: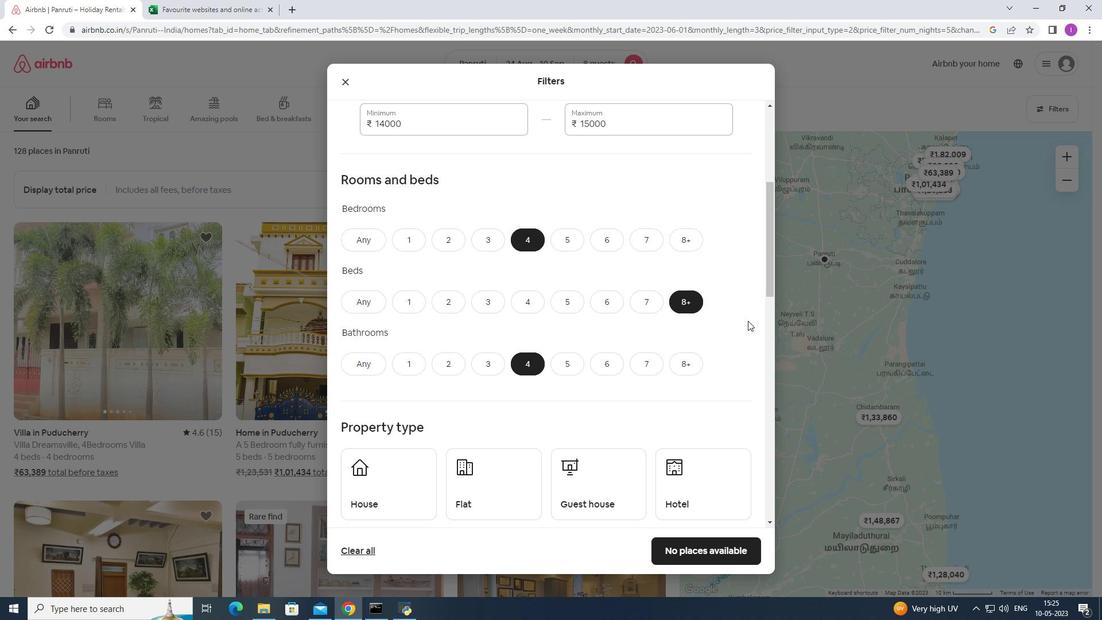 
Action: Mouse scrolled (752, 316) with delta (0, 0)
Screenshot: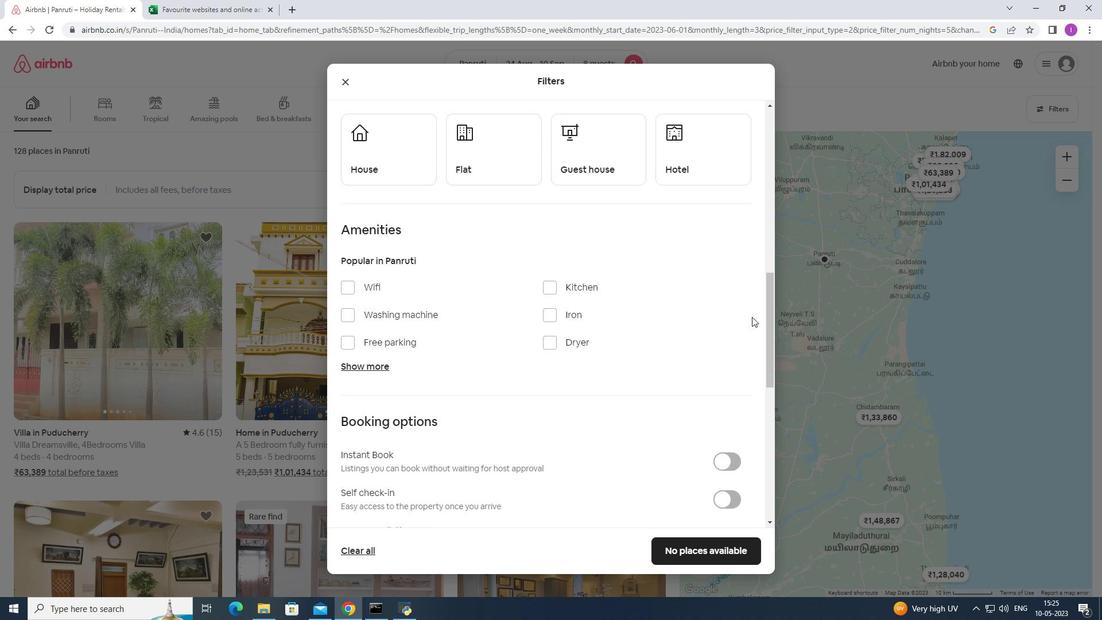 
Action: Mouse scrolled (752, 317) with delta (0, 0)
Screenshot: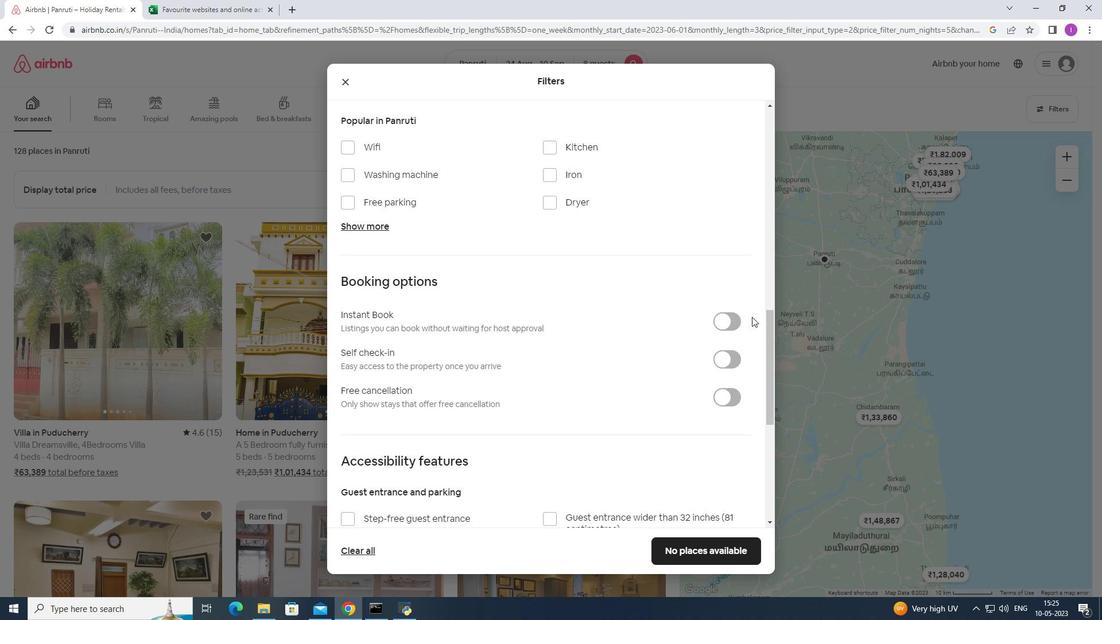
Action: Mouse scrolled (752, 317) with delta (0, 0)
Screenshot: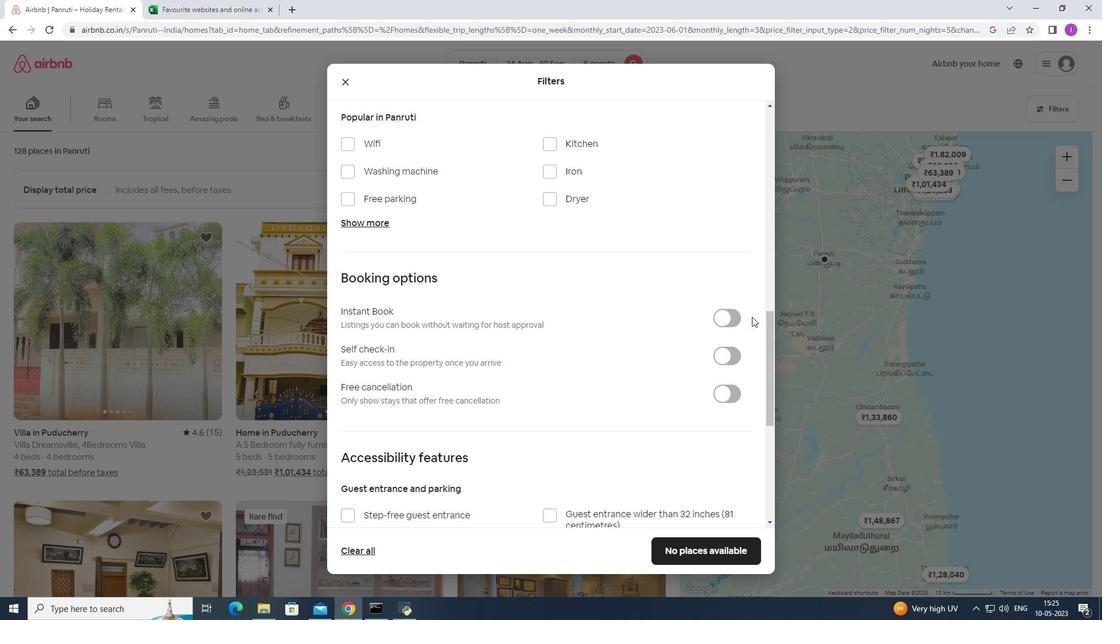 
Action: Mouse moved to (744, 324)
Screenshot: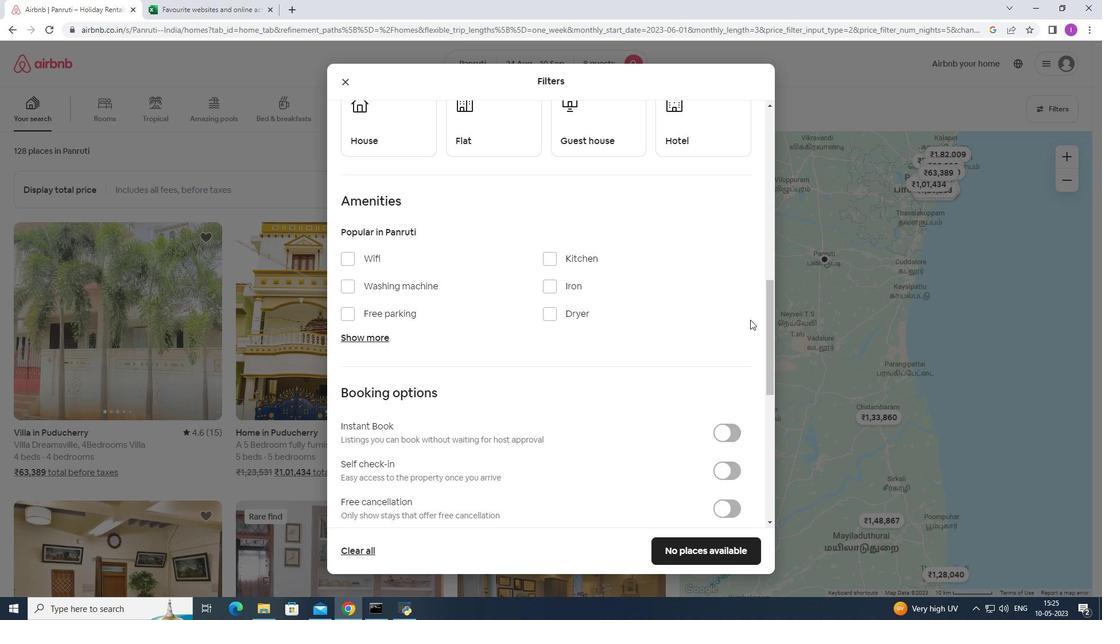 
Action: Mouse scrolled (744, 325) with delta (0, 0)
Screenshot: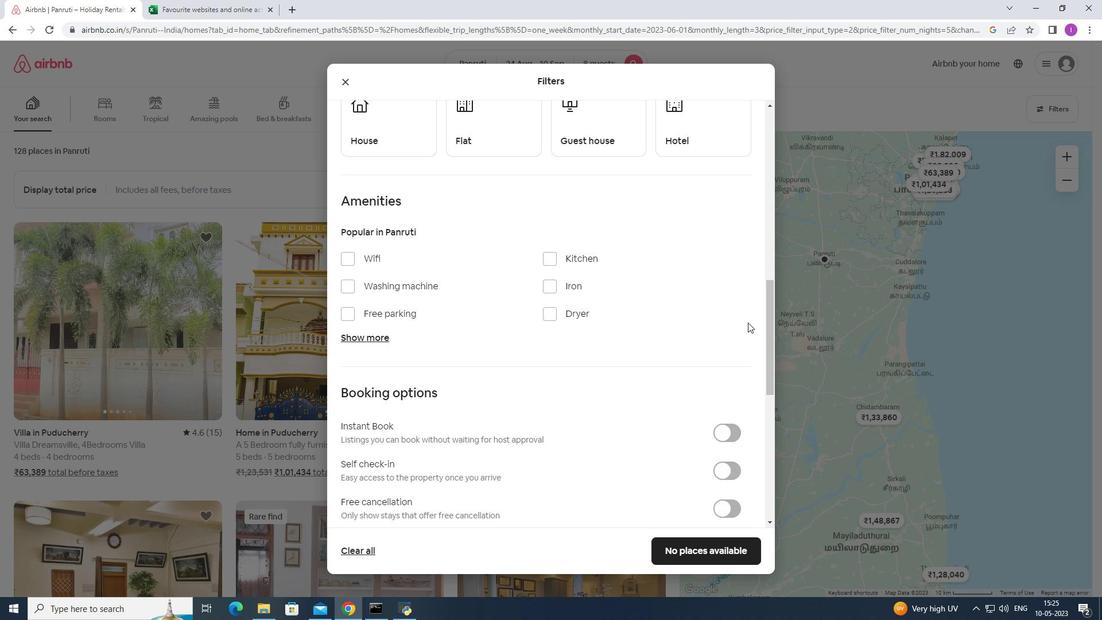 
Action: Mouse scrolled (744, 325) with delta (0, 0)
Screenshot: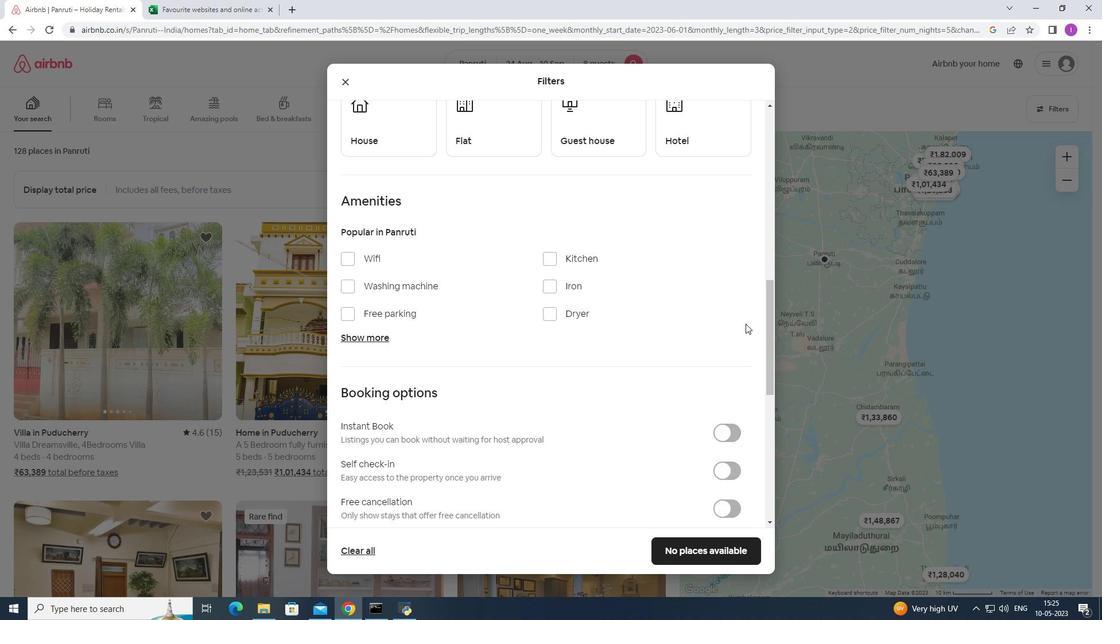 
Action: Mouse moved to (410, 260)
Screenshot: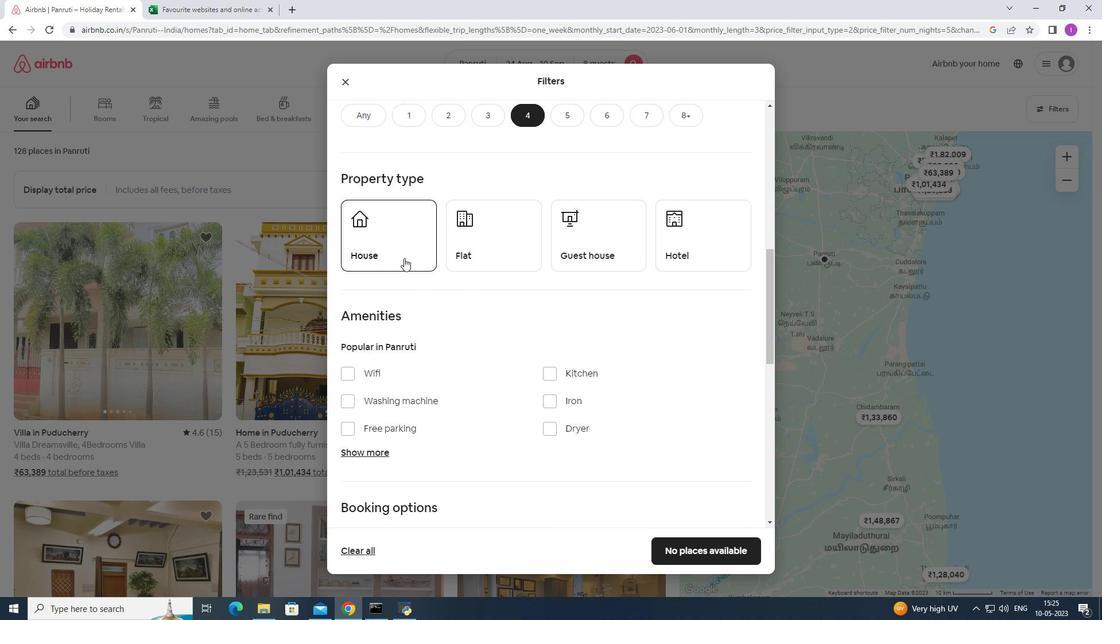 
Action: Mouse pressed left at (410, 260)
Screenshot: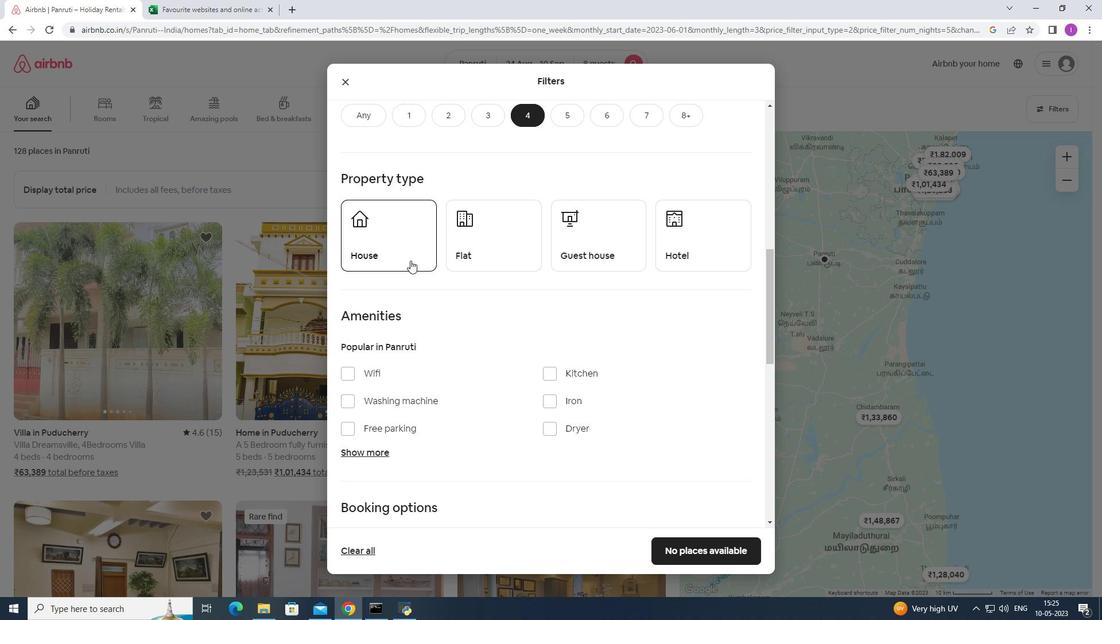 
Action: Mouse moved to (513, 251)
Screenshot: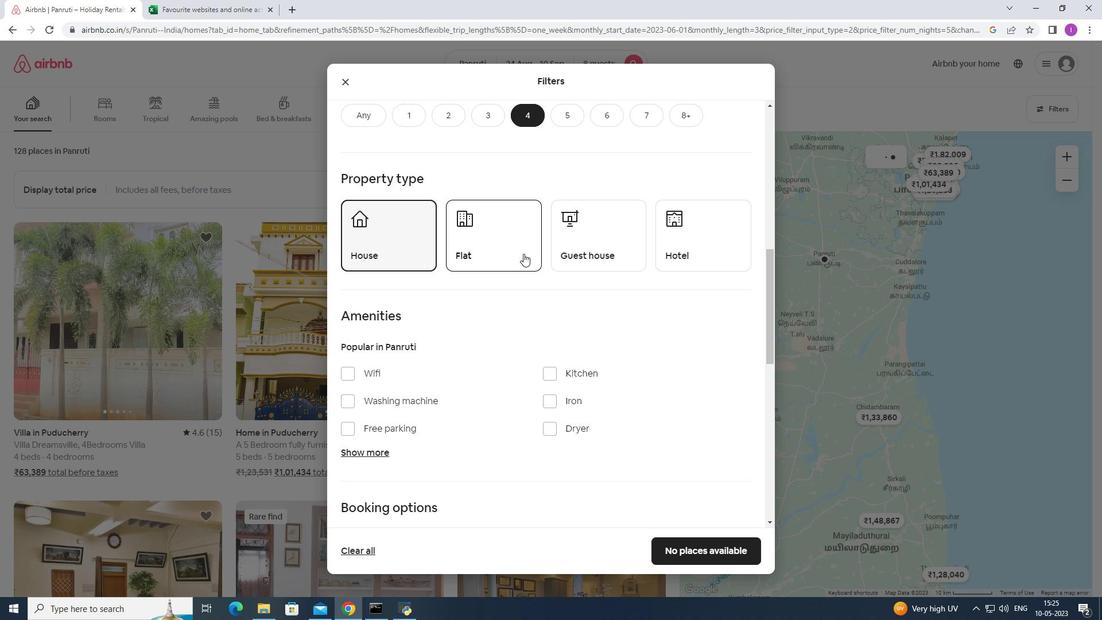 
Action: Mouse pressed left at (513, 251)
Screenshot: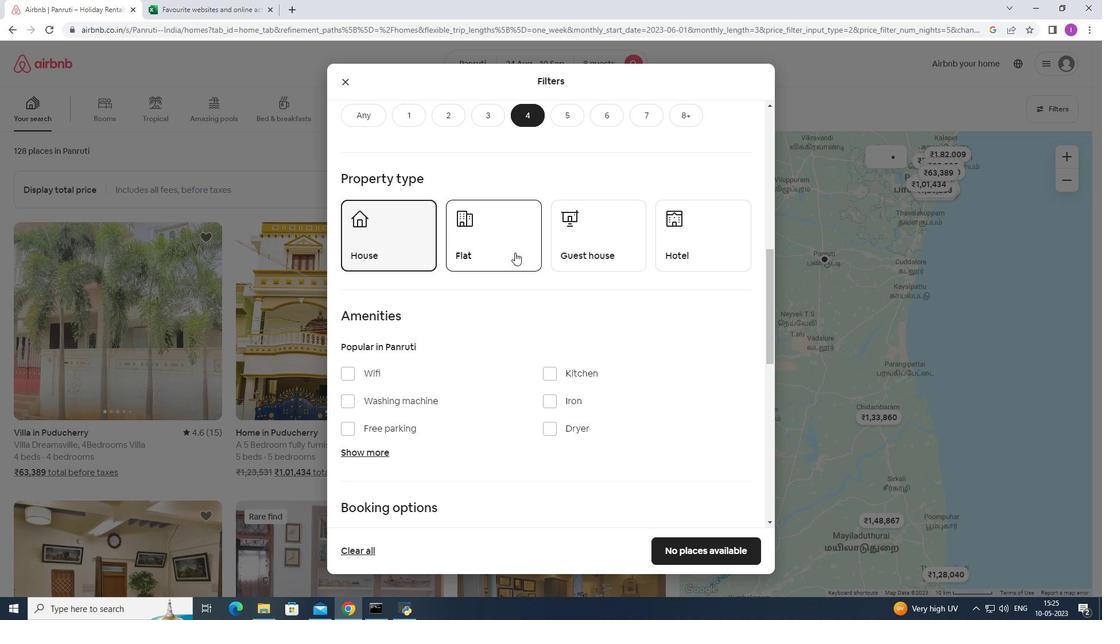 
Action: Mouse moved to (599, 252)
Screenshot: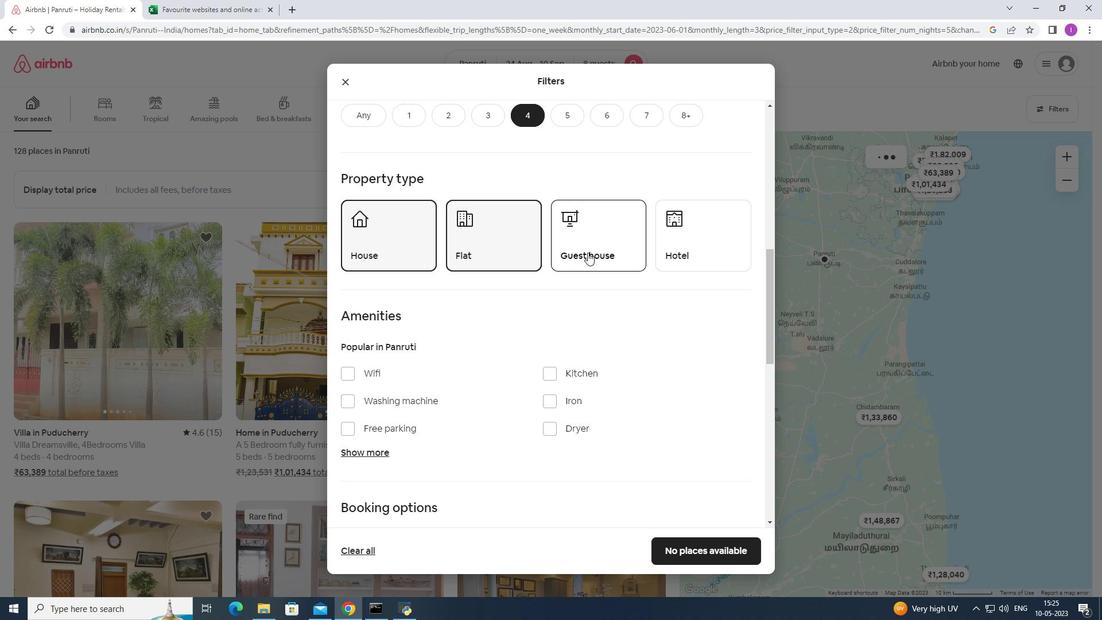 
Action: Mouse pressed left at (599, 252)
Screenshot: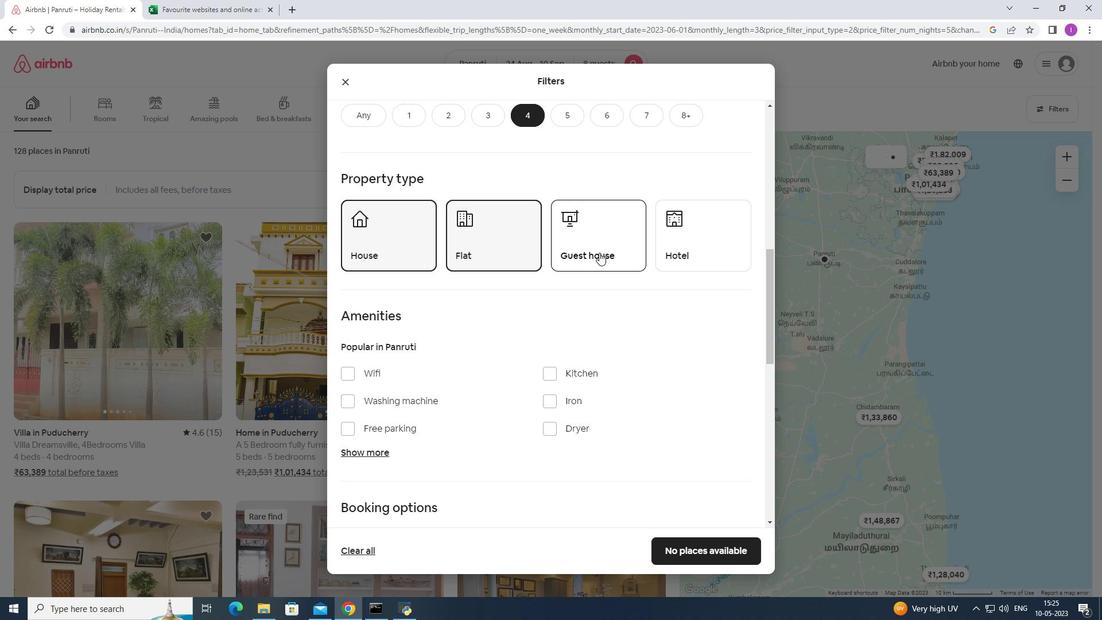 
Action: Mouse moved to (536, 327)
Screenshot: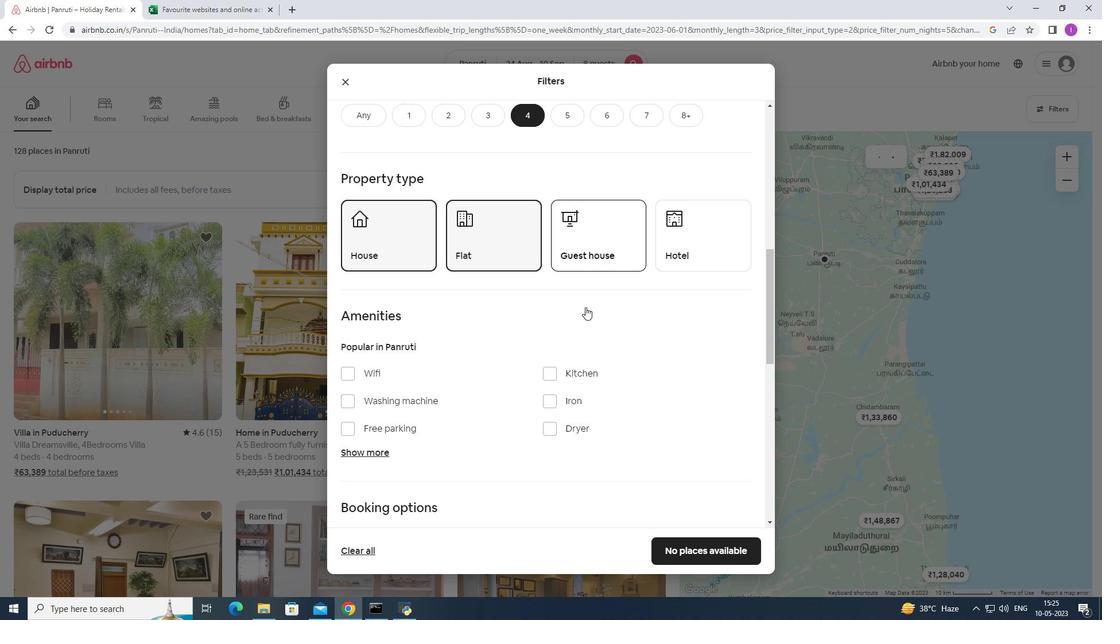 
Action: Mouse scrolled (536, 327) with delta (0, 0)
Screenshot: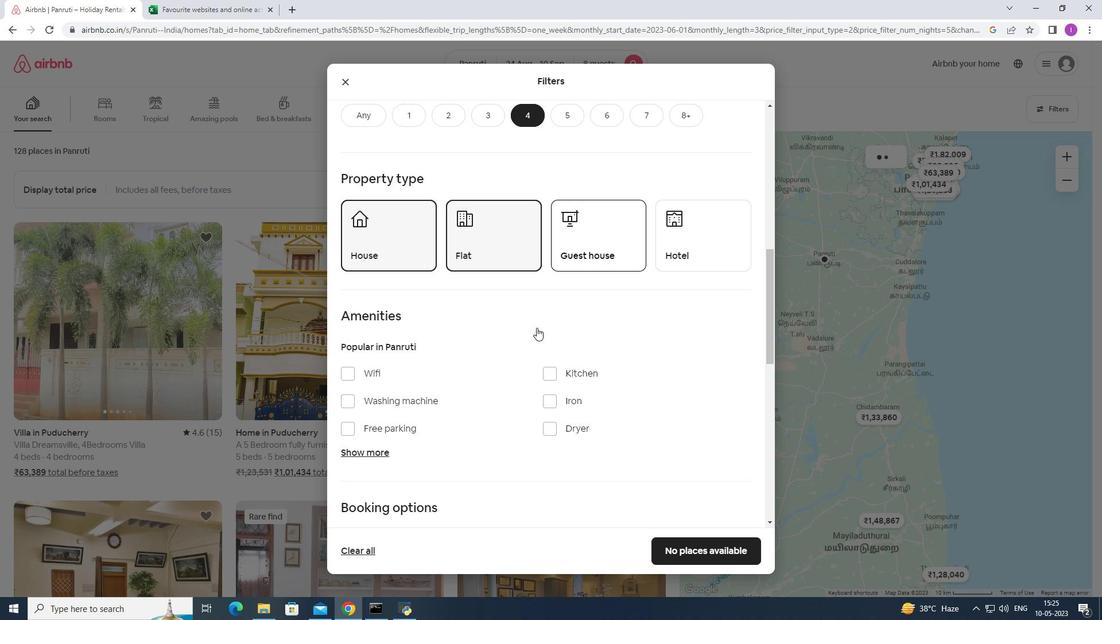 
Action: Mouse moved to (535, 326)
Screenshot: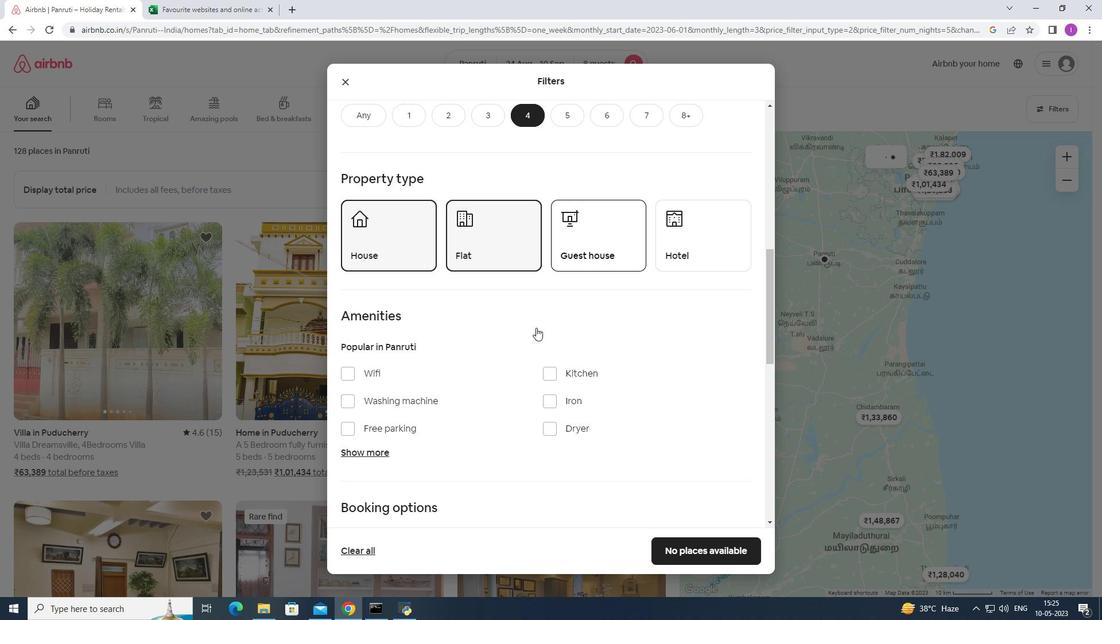 
Action: Mouse scrolled (535, 326) with delta (0, 0)
Screenshot: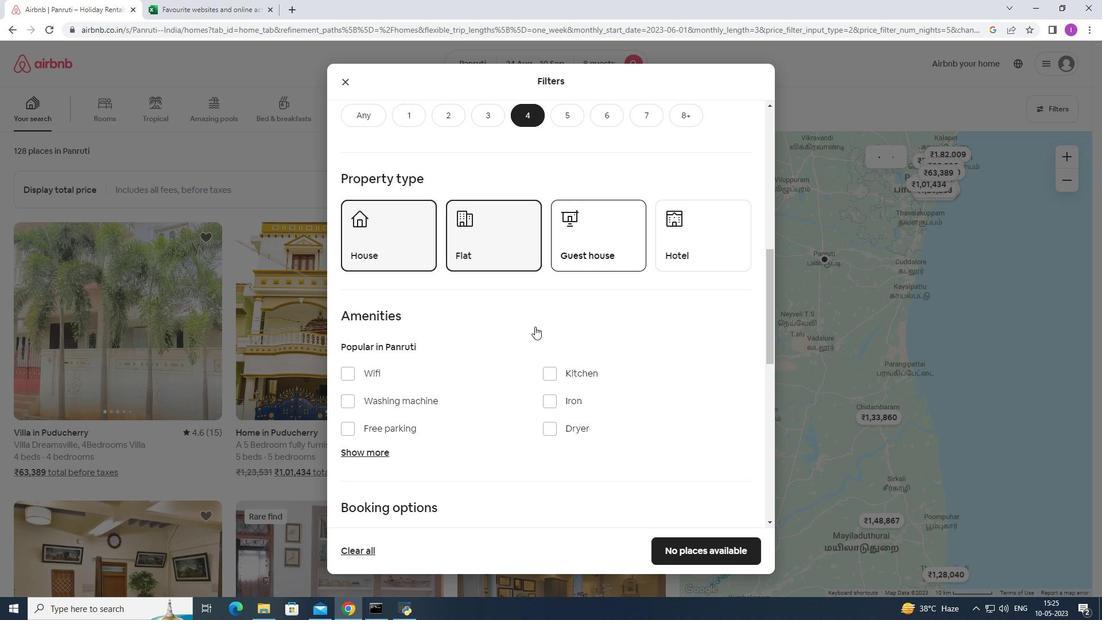 
Action: Mouse scrolled (535, 326) with delta (0, 0)
Screenshot: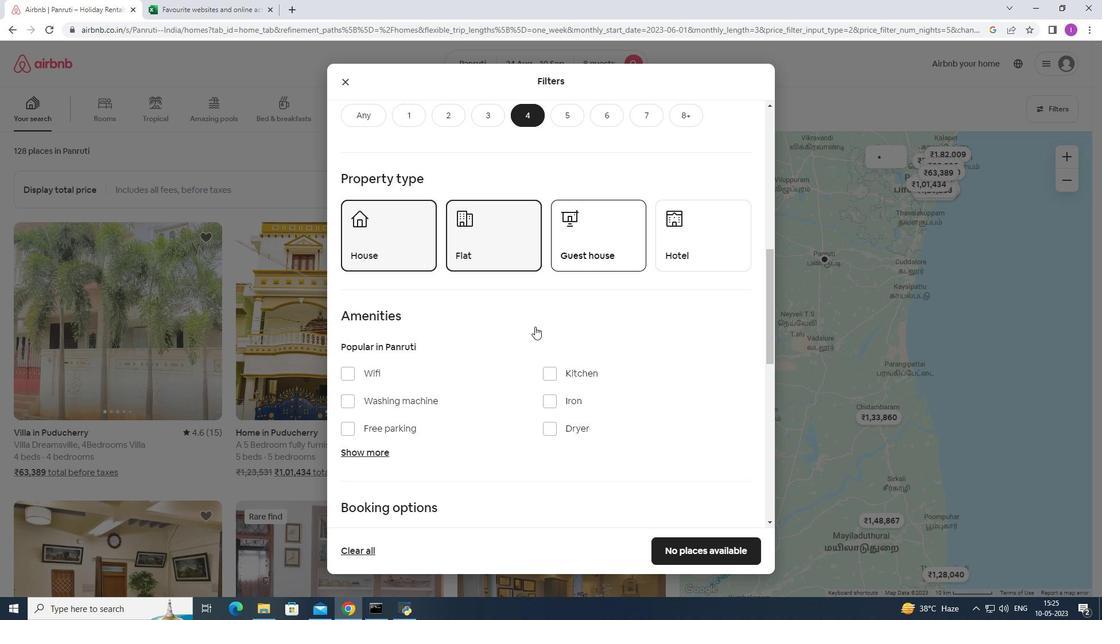 
Action: Mouse scrolled (535, 326) with delta (0, 0)
Screenshot: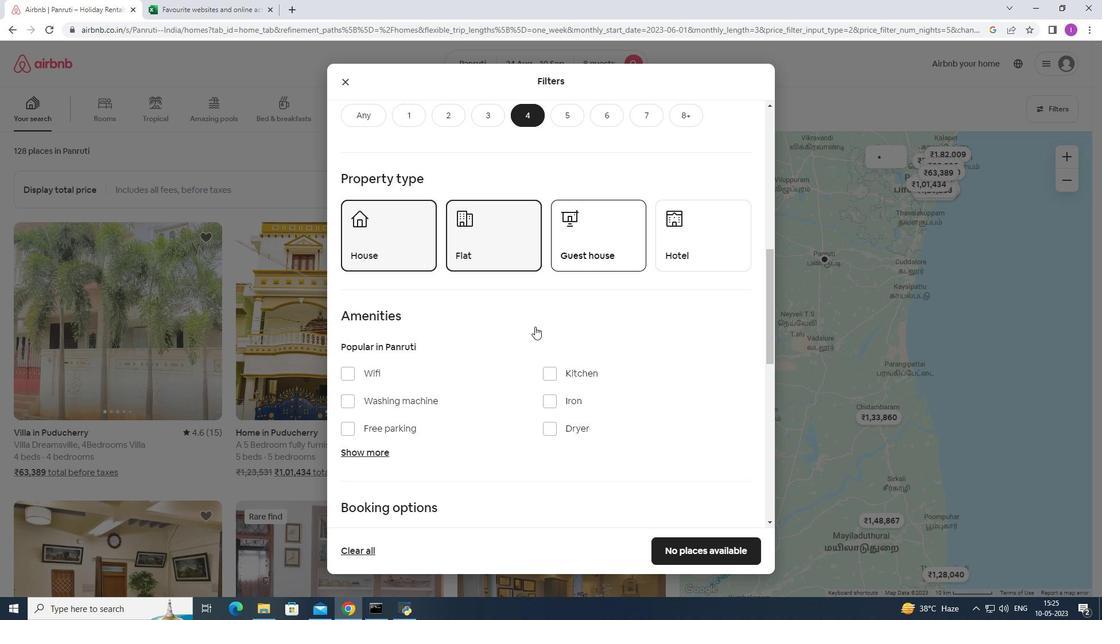 
Action: Mouse scrolled (535, 326) with delta (0, 0)
Screenshot: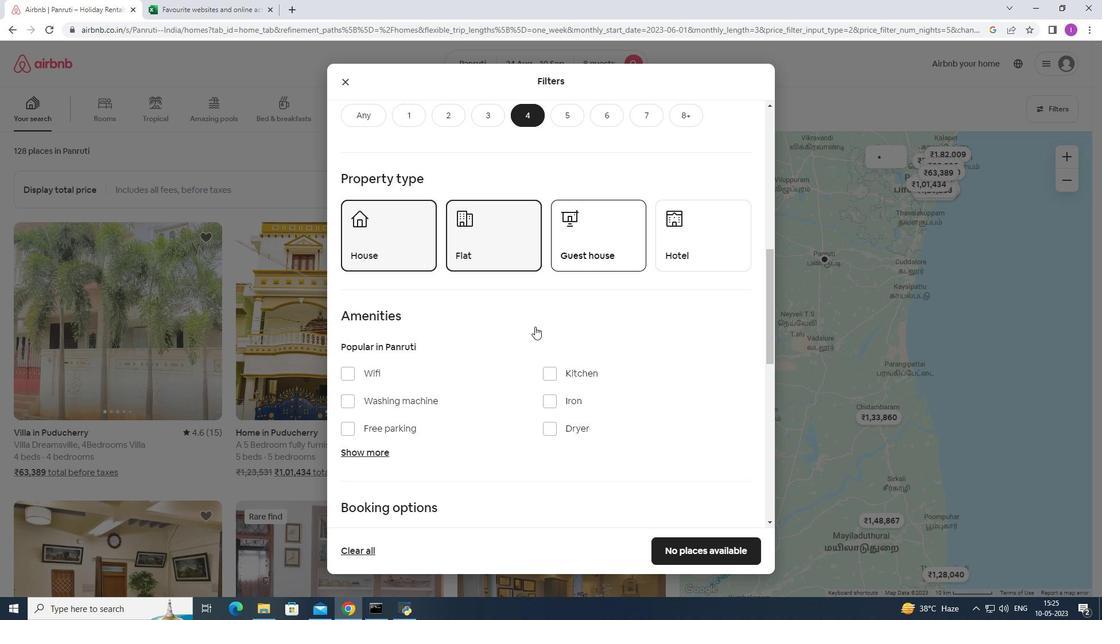 
Action: Mouse moved to (606, 283)
Screenshot: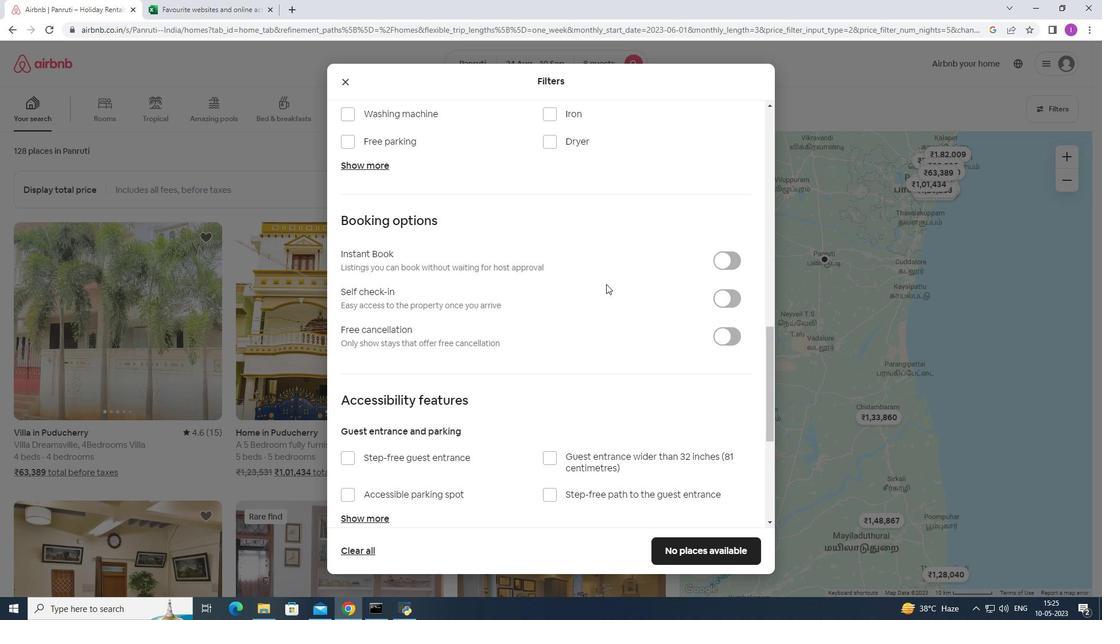 
Action: Mouse scrolled (606, 284) with delta (0, 0)
Screenshot: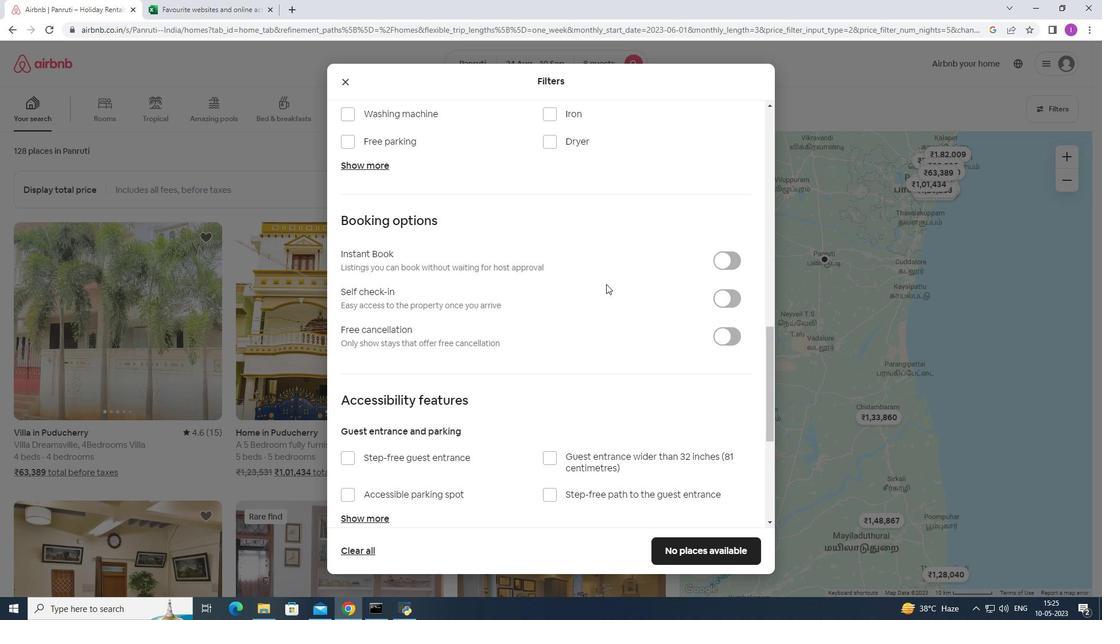 
Action: Mouse moved to (349, 148)
Screenshot: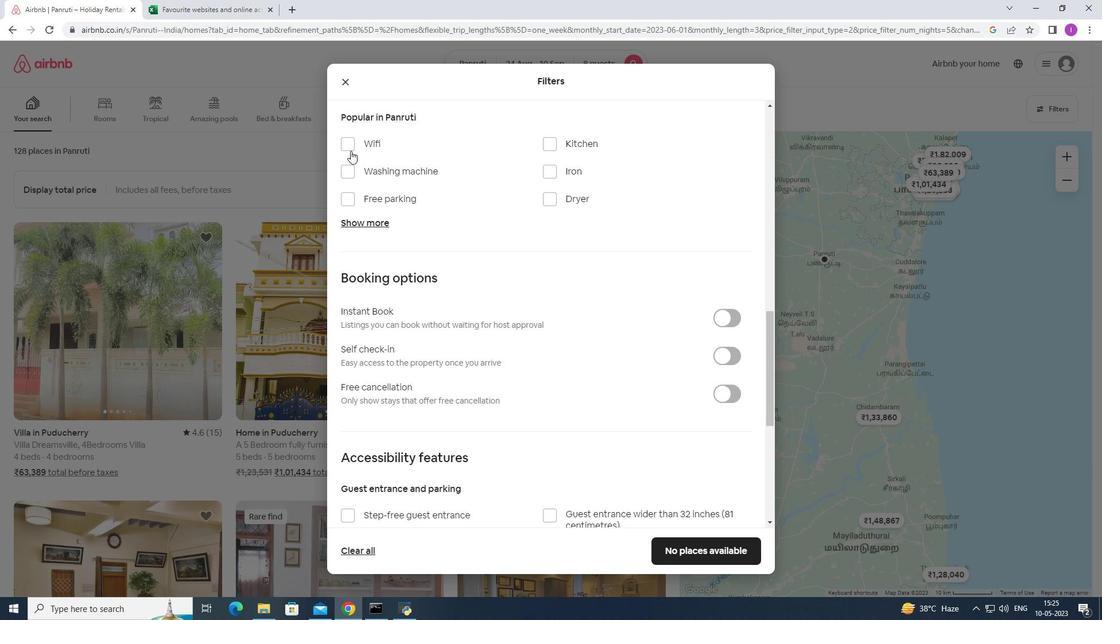 
Action: Mouse pressed left at (349, 148)
Screenshot: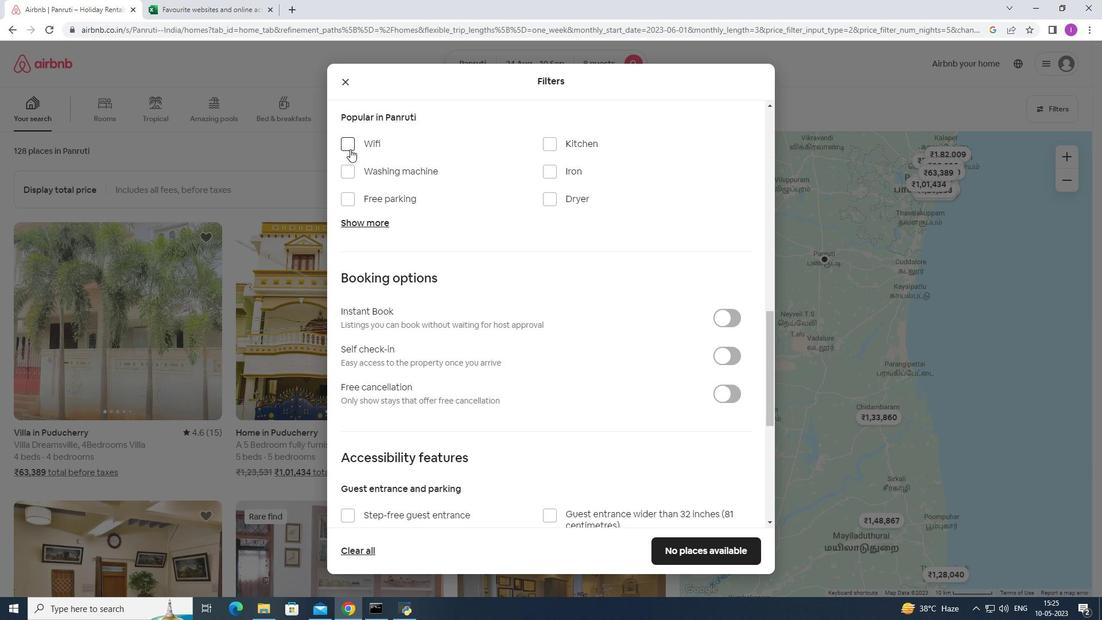 
Action: Mouse moved to (354, 196)
Screenshot: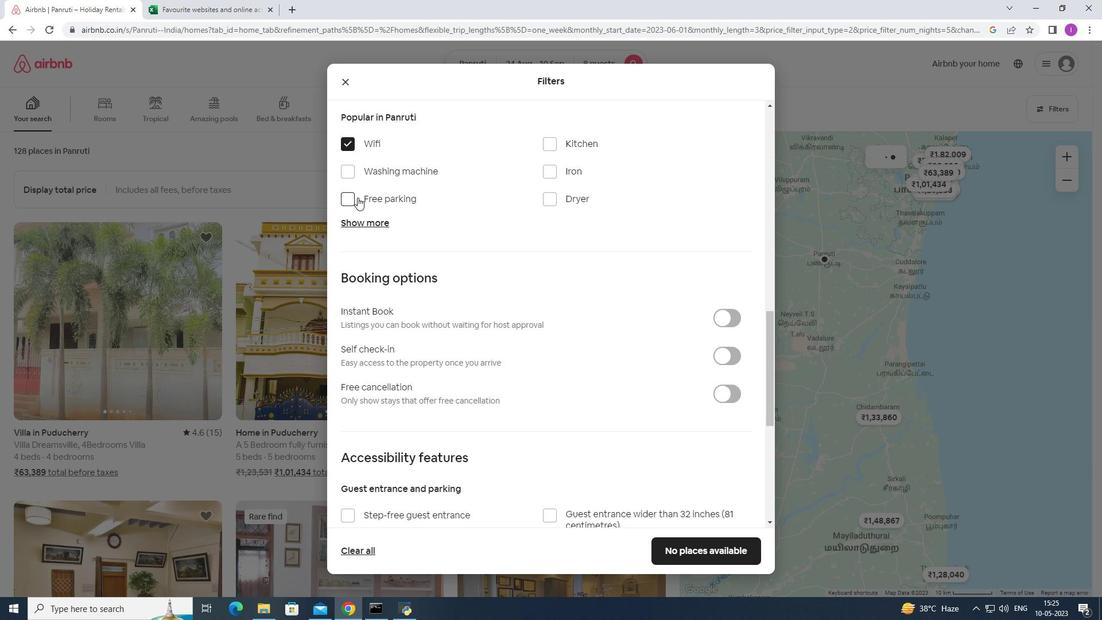 
Action: Mouse pressed left at (354, 196)
Screenshot: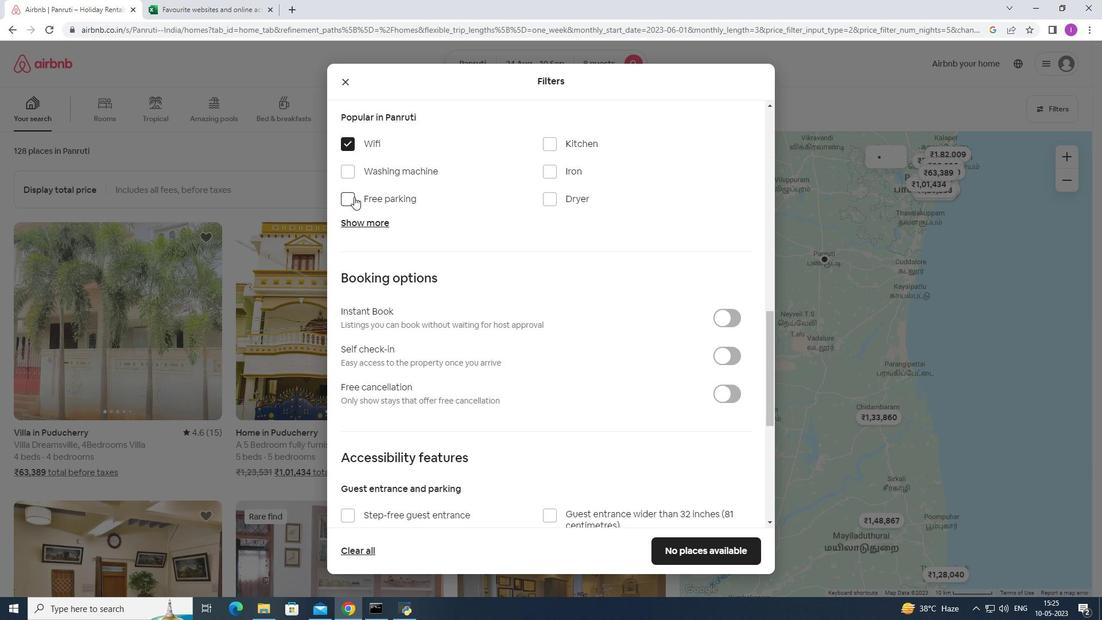
Action: Mouse moved to (375, 219)
Screenshot: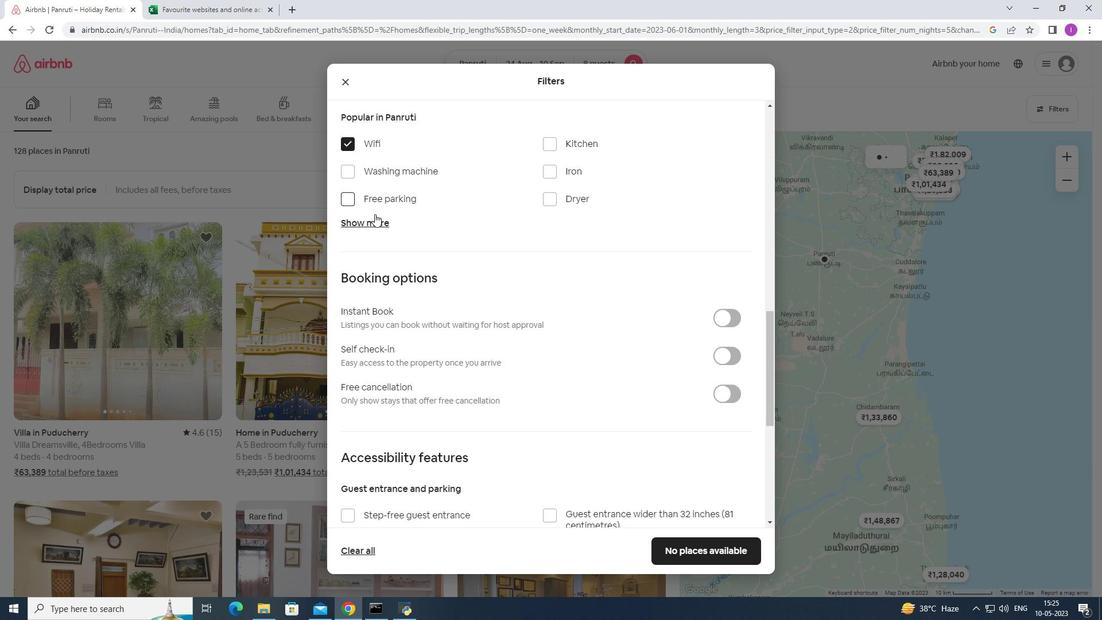 
Action: Mouse pressed left at (375, 219)
Screenshot: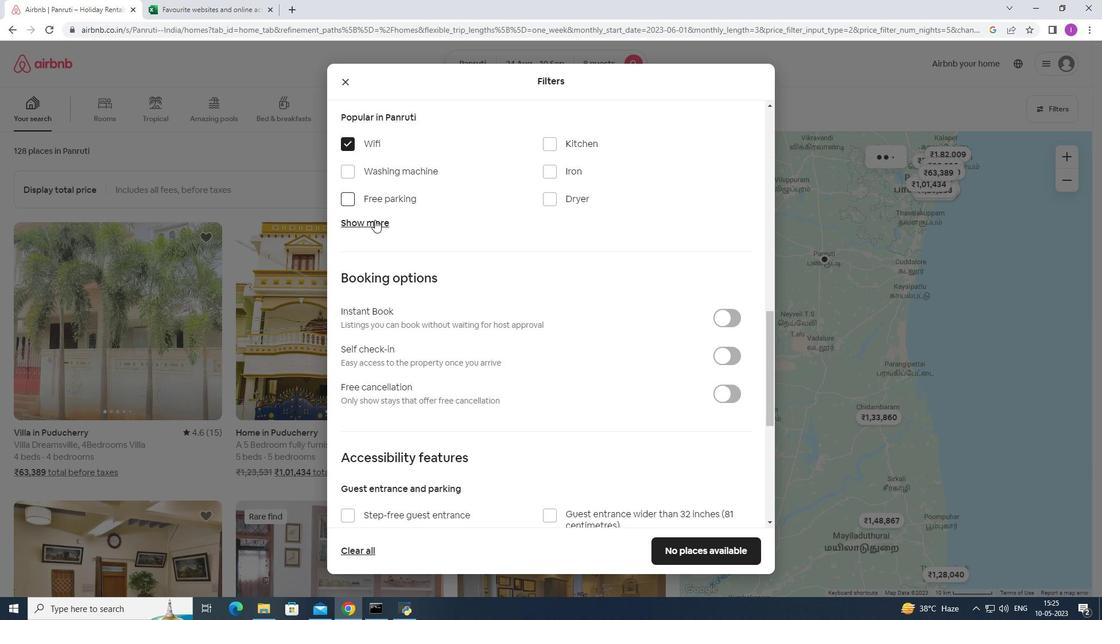 
Action: Mouse moved to (545, 289)
Screenshot: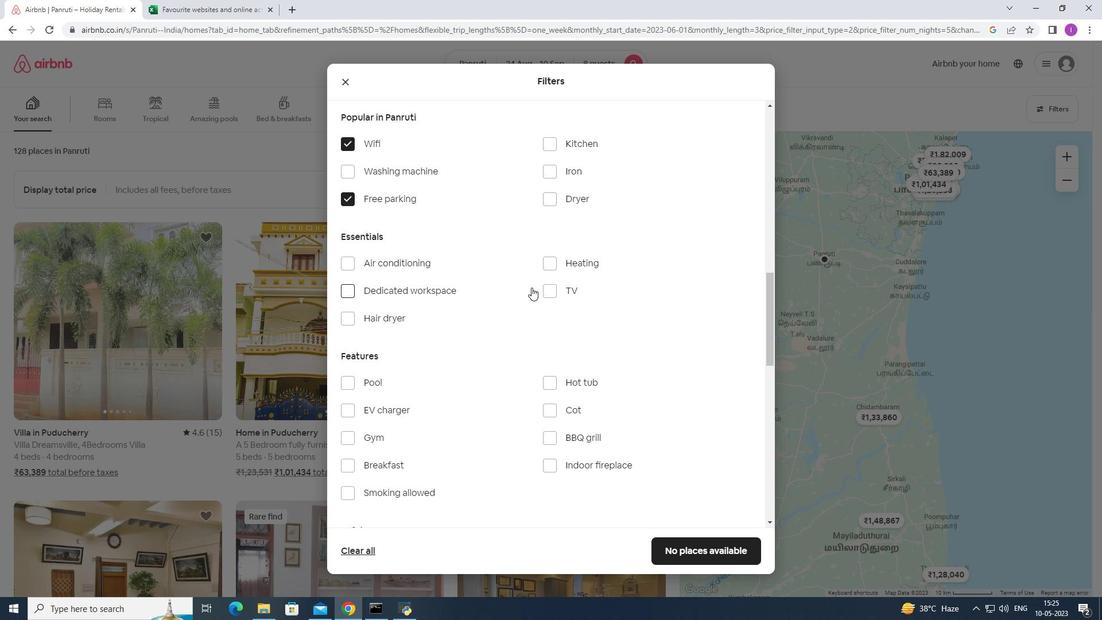 
Action: Mouse pressed left at (545, 289)
Screenshot: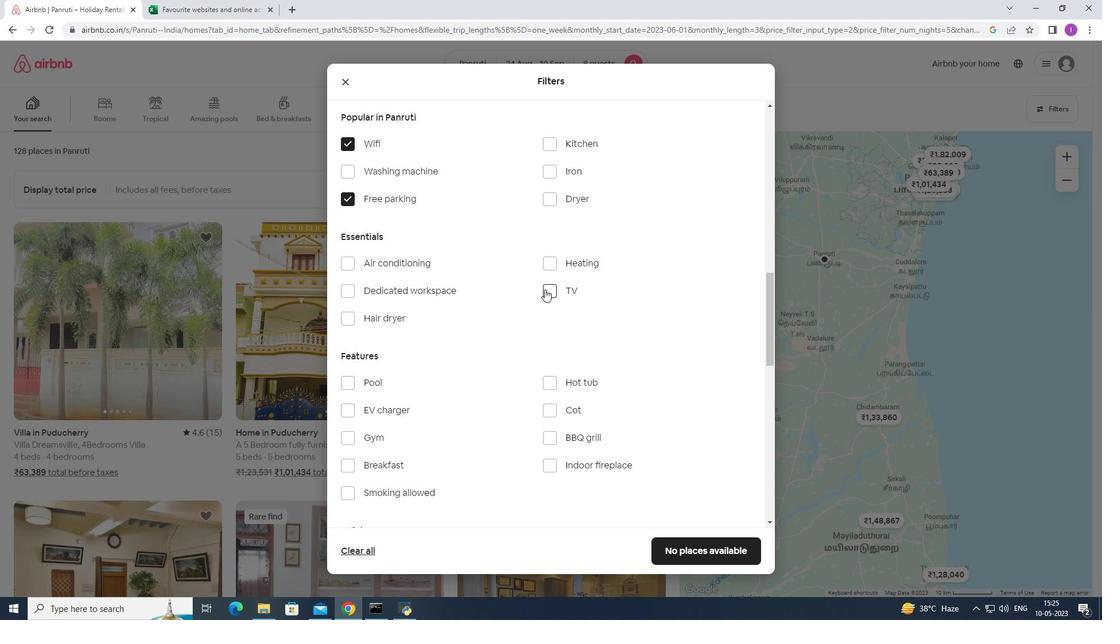 
Action: Mouse moved to (349, 437)
Screenshot: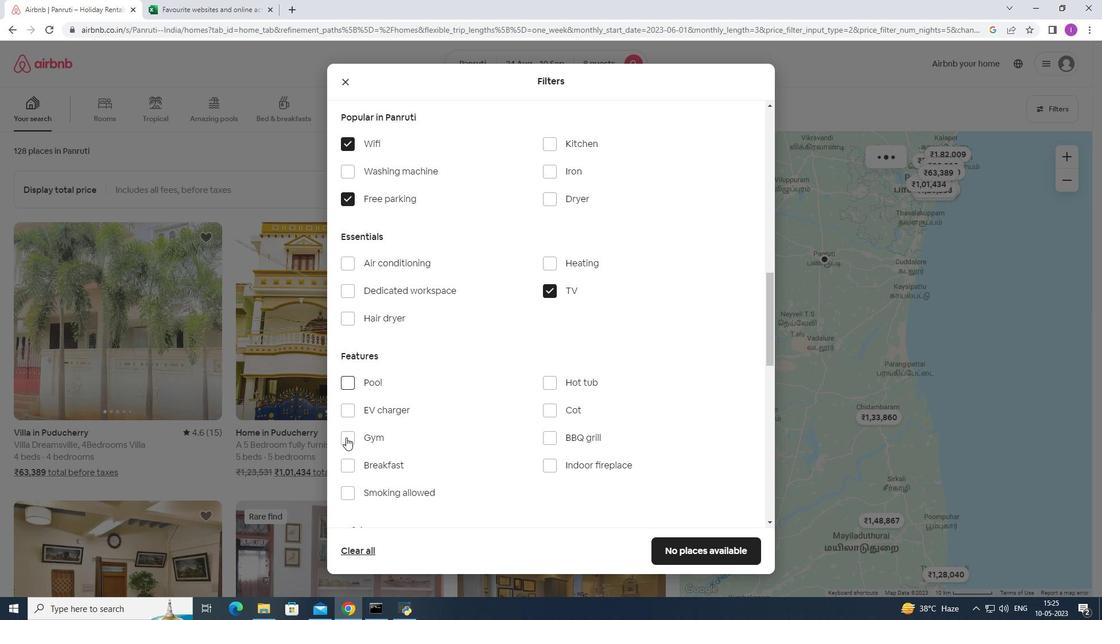 
Action: Mouse pressed left at (349, 437)
Screenshot: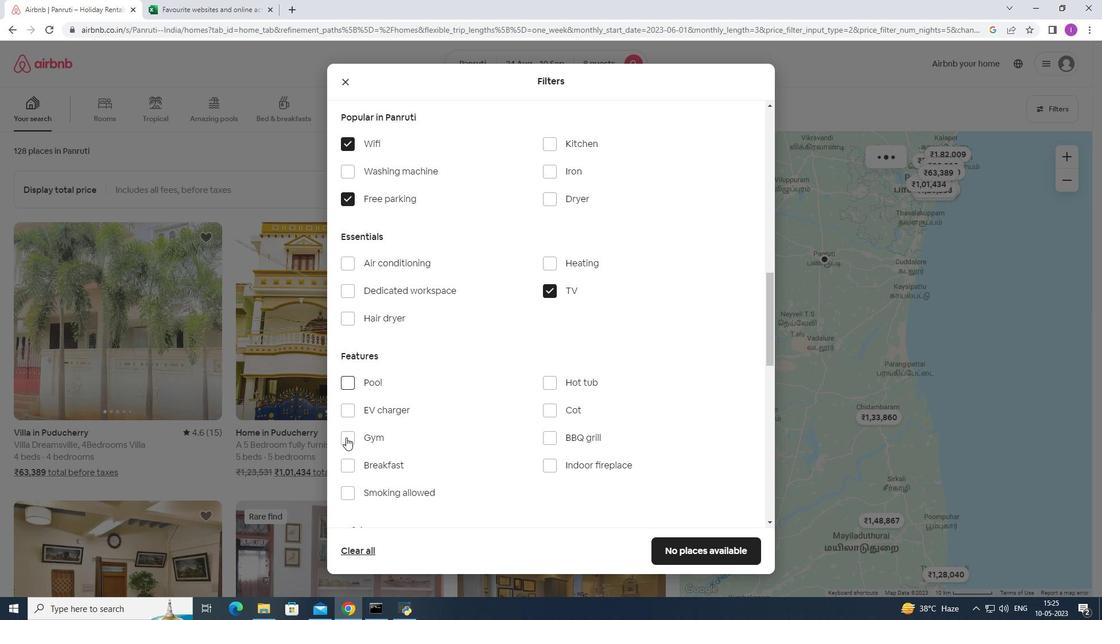 
Action: Mouse moved to (348, 462)
Screenshot: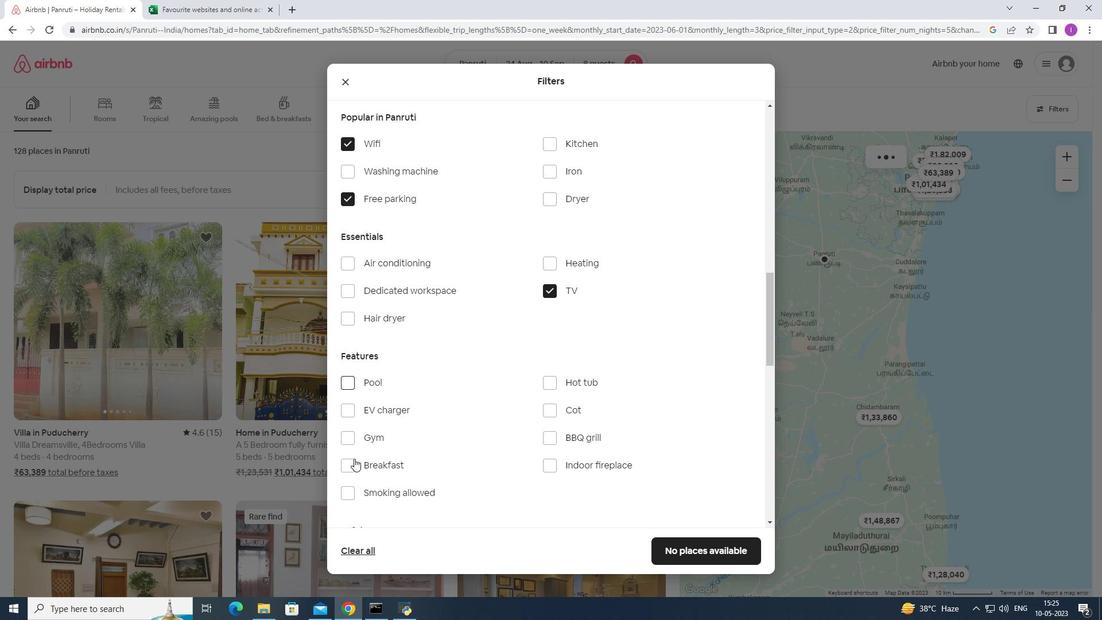 
Action: Mouse pressed left at (348, 462)
Screenshot: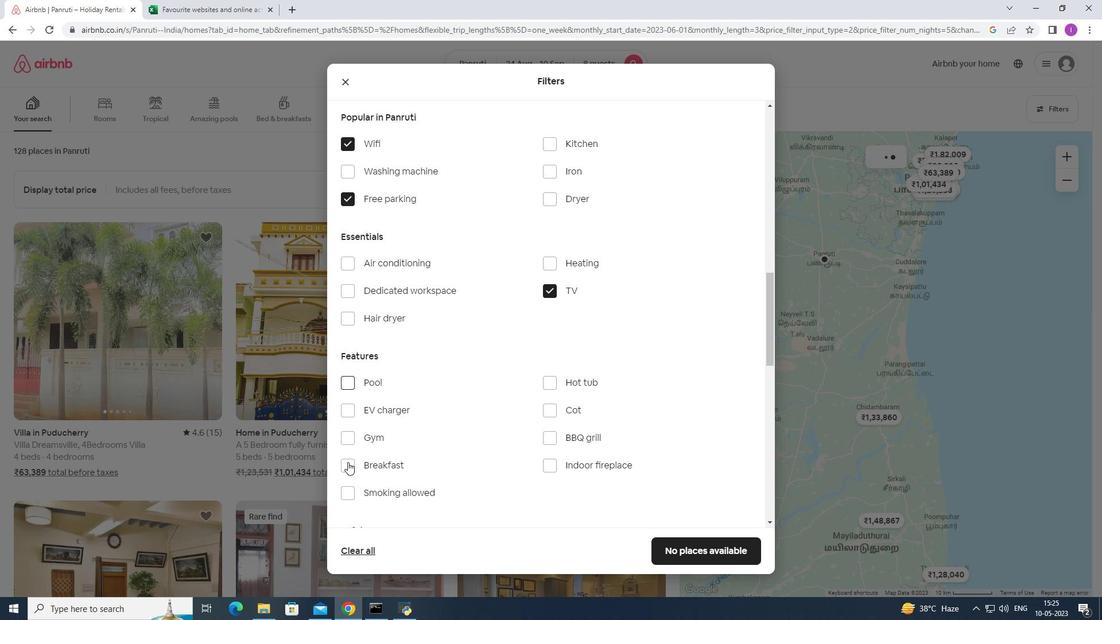 
Action: Mouse moved to (650, 533)
Screenshot: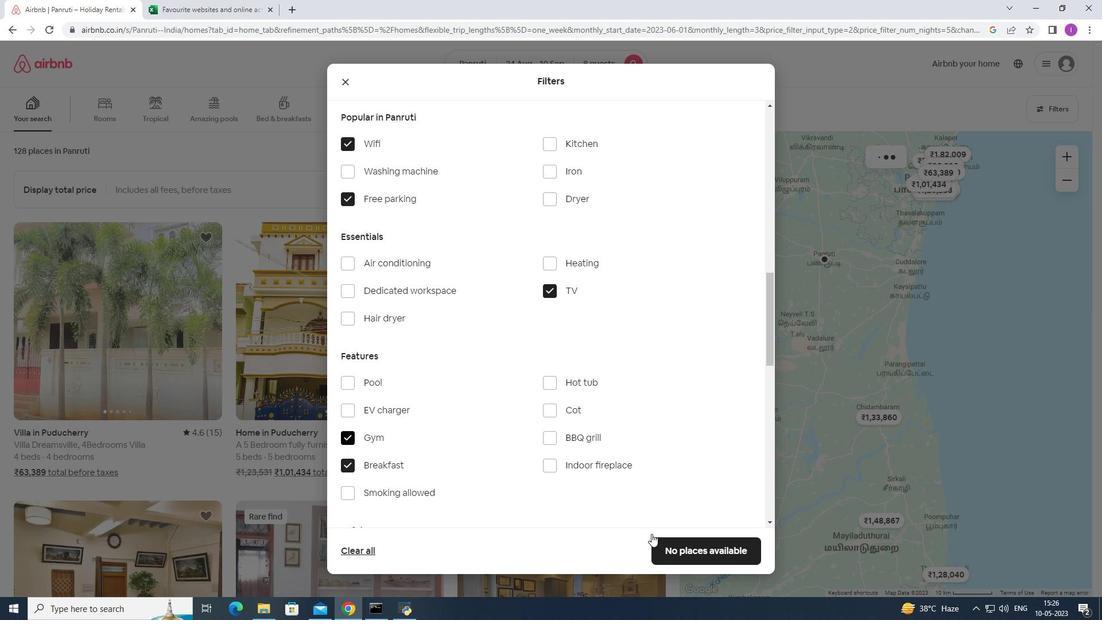 
Action: Mouse scrolled (650, 532) with delta (0, 0)
Screenshot: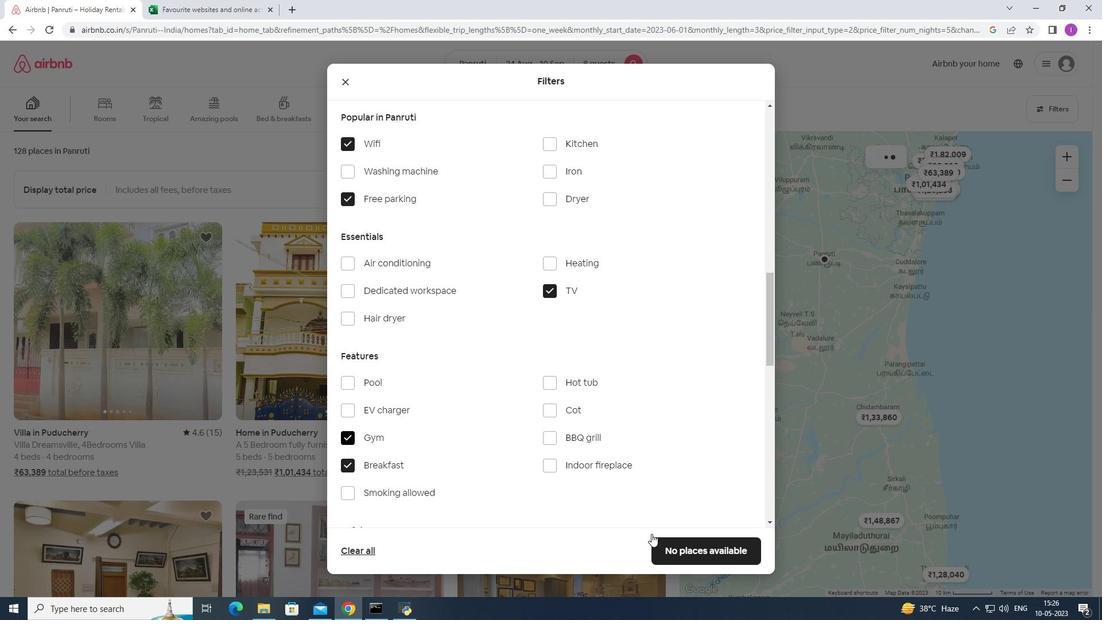 
Action: Mouse scrolled (650, 532) with delta (0, 0)
Screenshot: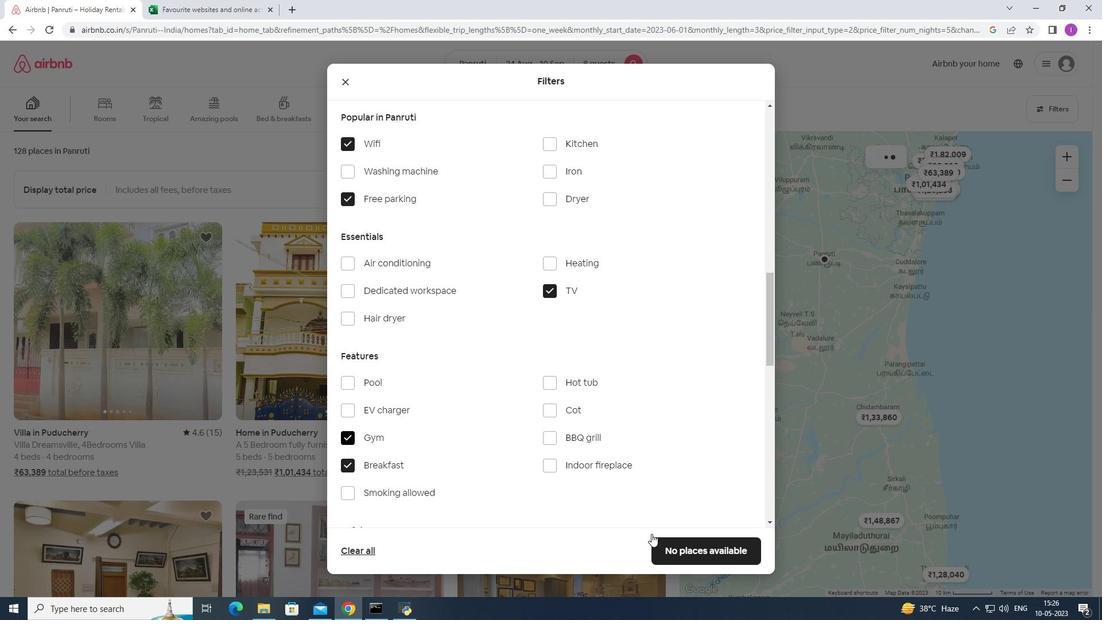 
Action: Mouse moved to (650, 533)
Screenshot: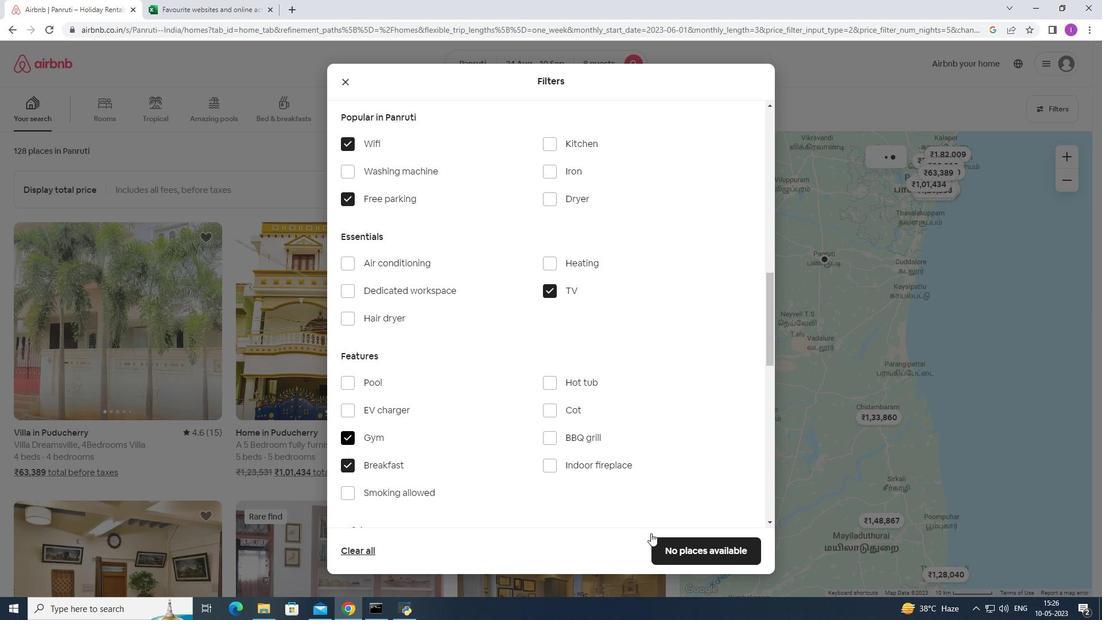
Action: Mouse scrolled (650, 532) with delta (0, 0)
Screenshot: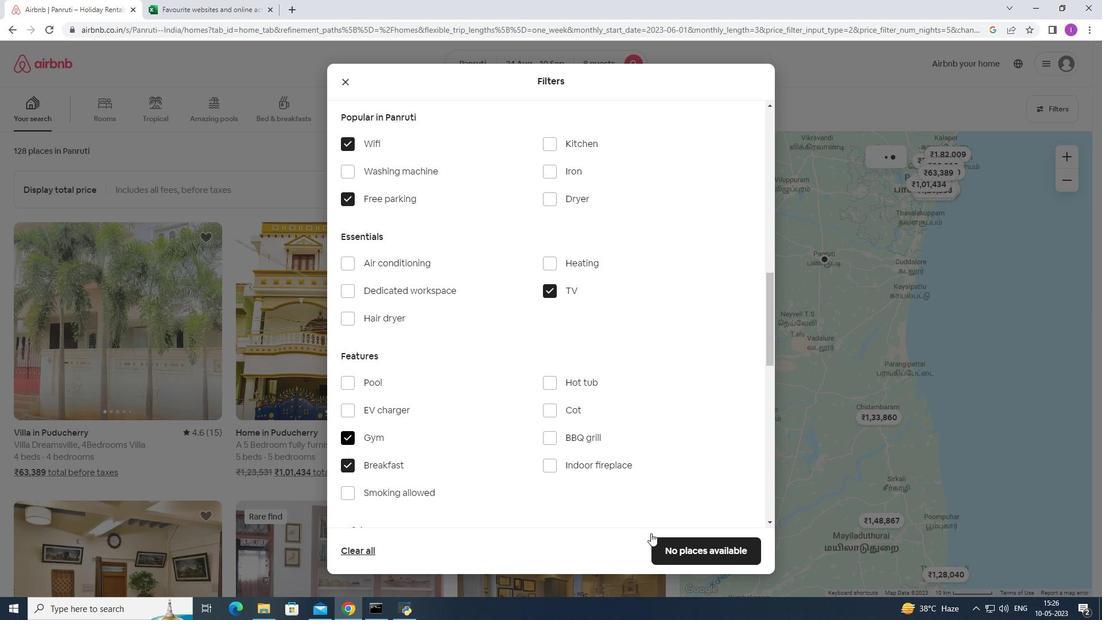 
Action: Mouse moved to (772, 306)
Screenshot: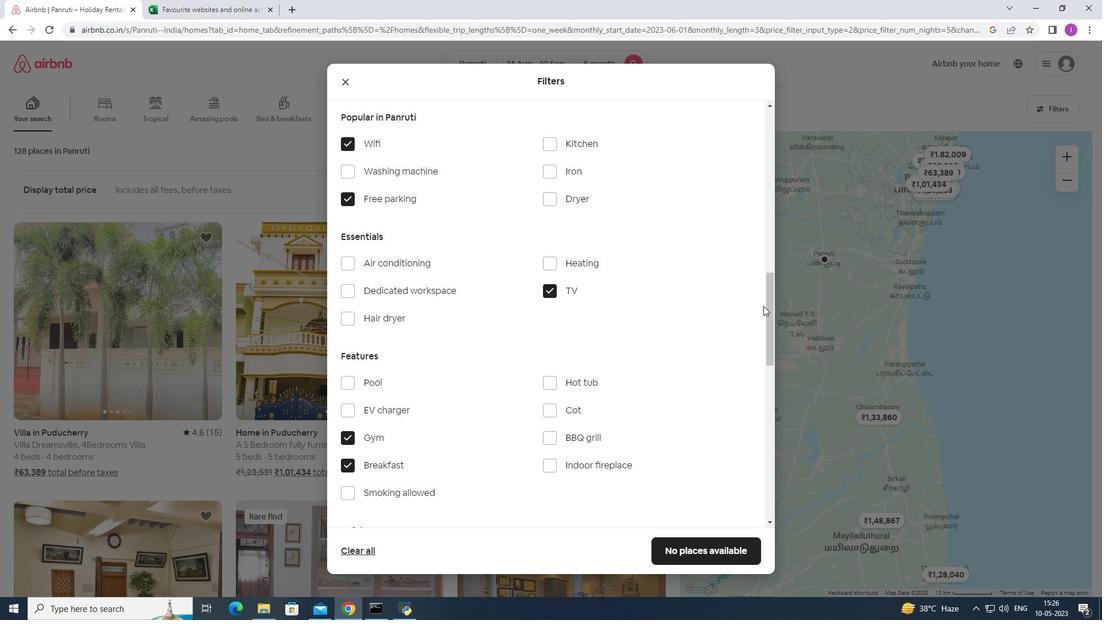 
Action: Mouse pressed left at (772, 306)
Screenshot: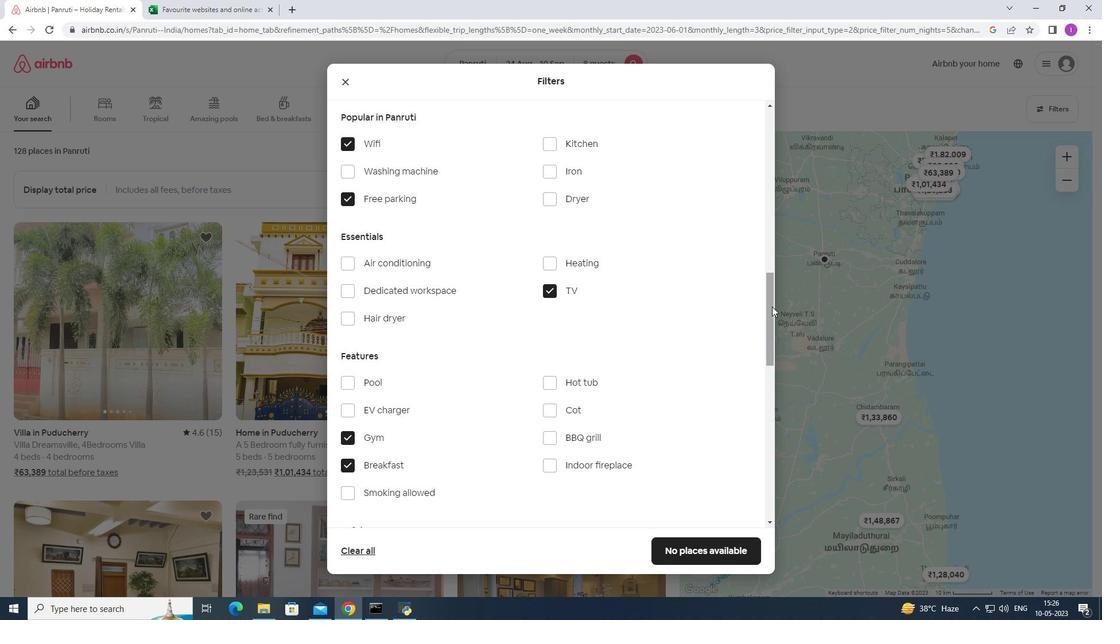 
Action: Mouse moved to (736, 364)
Screenshot: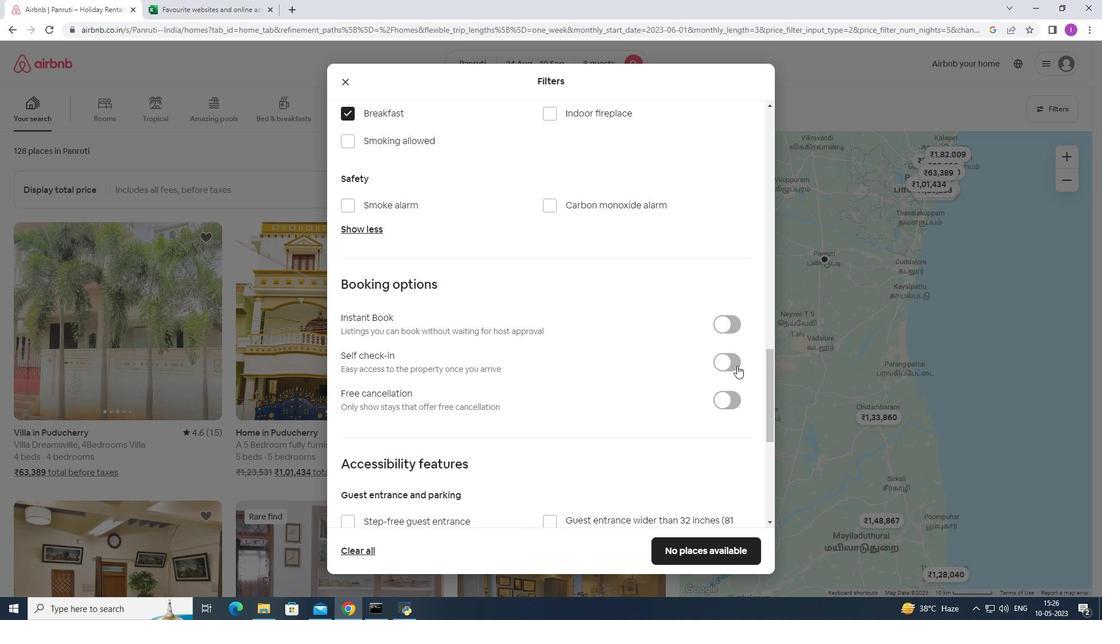 
Action: Mouse pressed left at (736, 364)
Screenshot: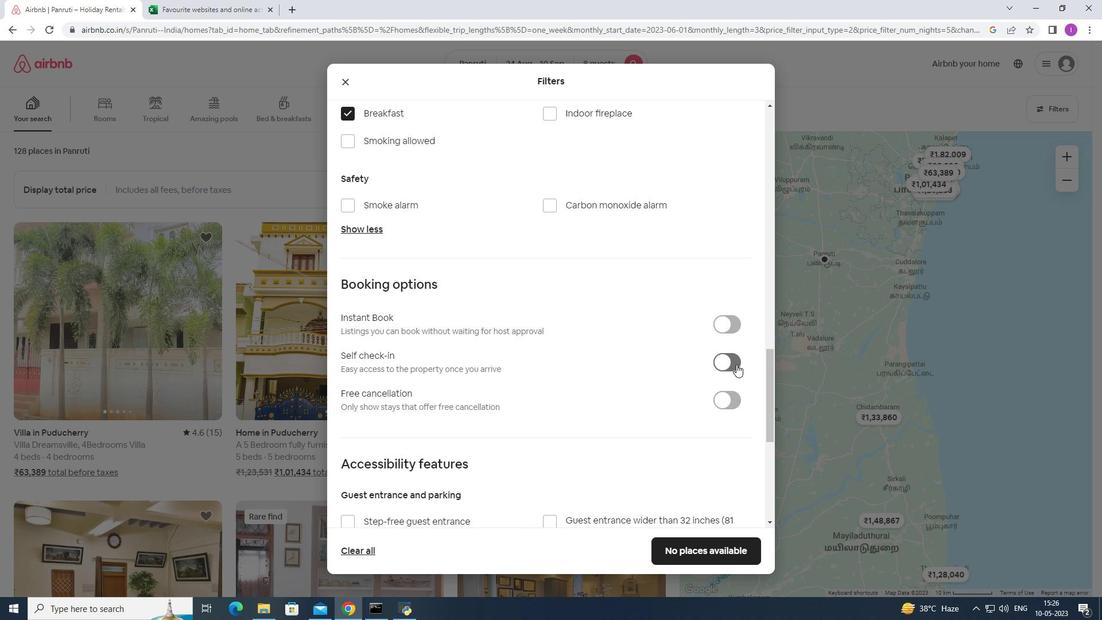 
Action: Mouse moved to (493, 449)
Screenshot: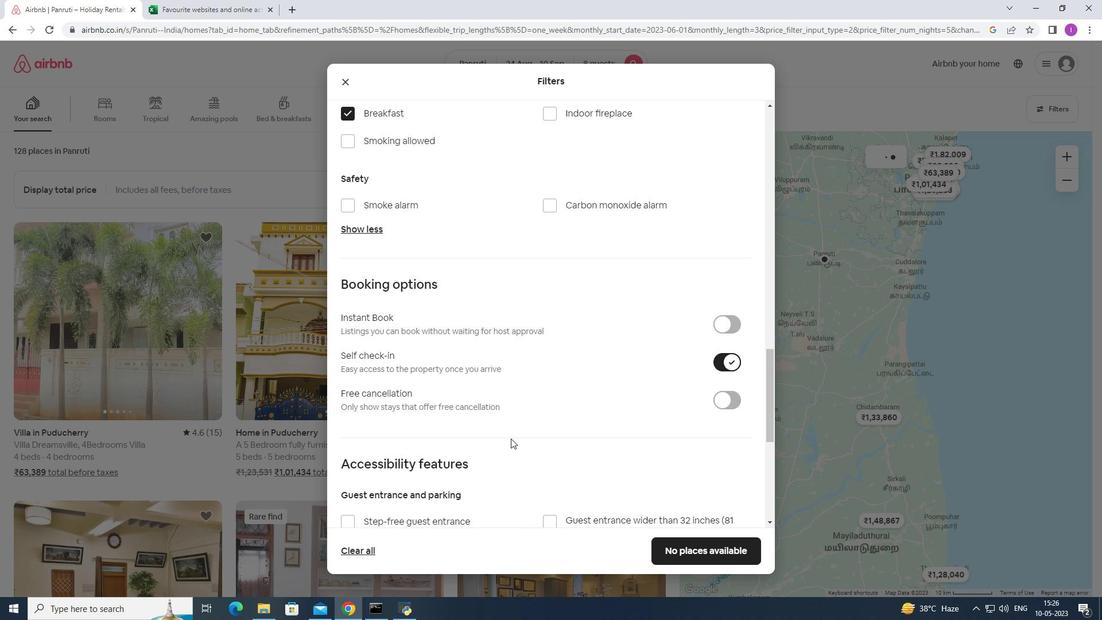 
Action: Mouse scrolled (493, 448) with delta (0, 0)
Screenshot: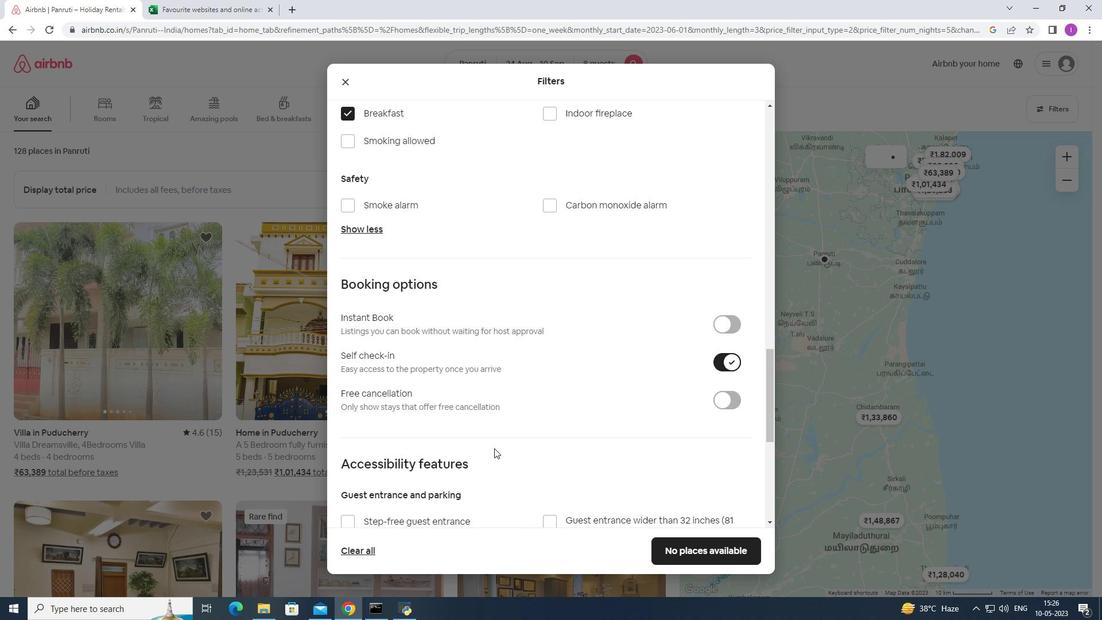 
Action: Mouse scrolled (493, 448) with delta (0, 0)
Screenshot: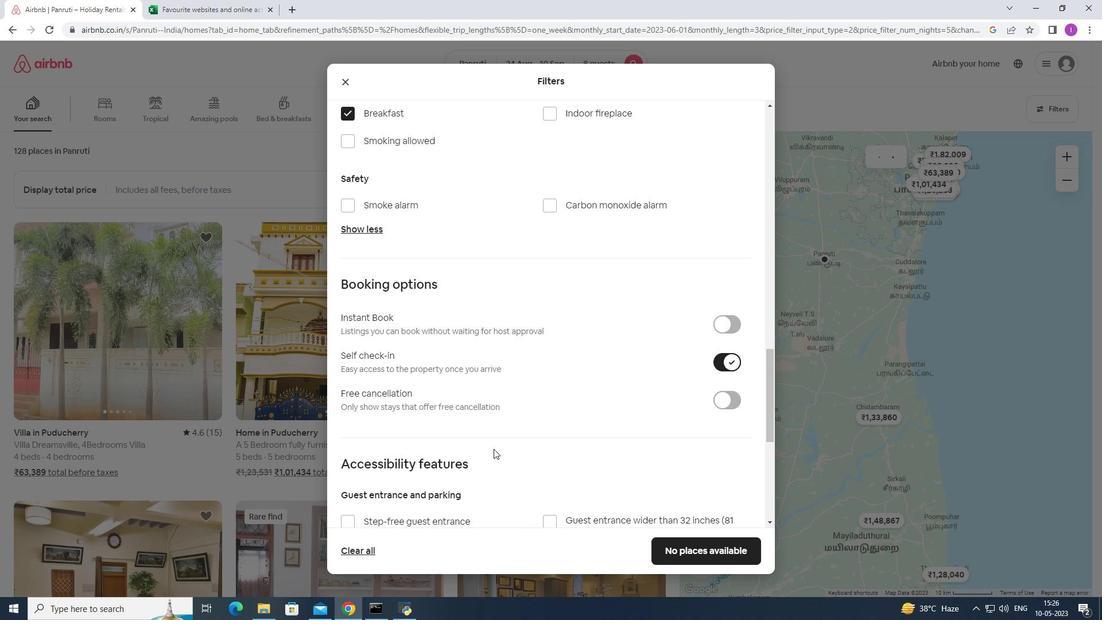 
Action: Mouse scrolled (493, 448) with delta (0, 0)
Screenshot: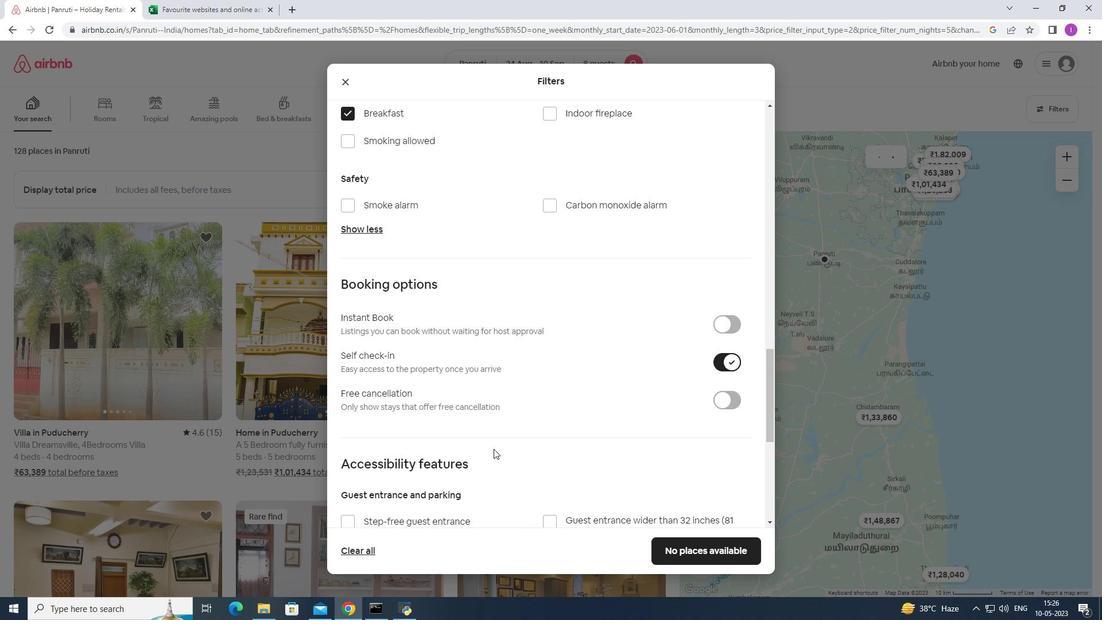 
Action: Mouse scrolled (493, 448) with delta (0, 0)
Screenshot: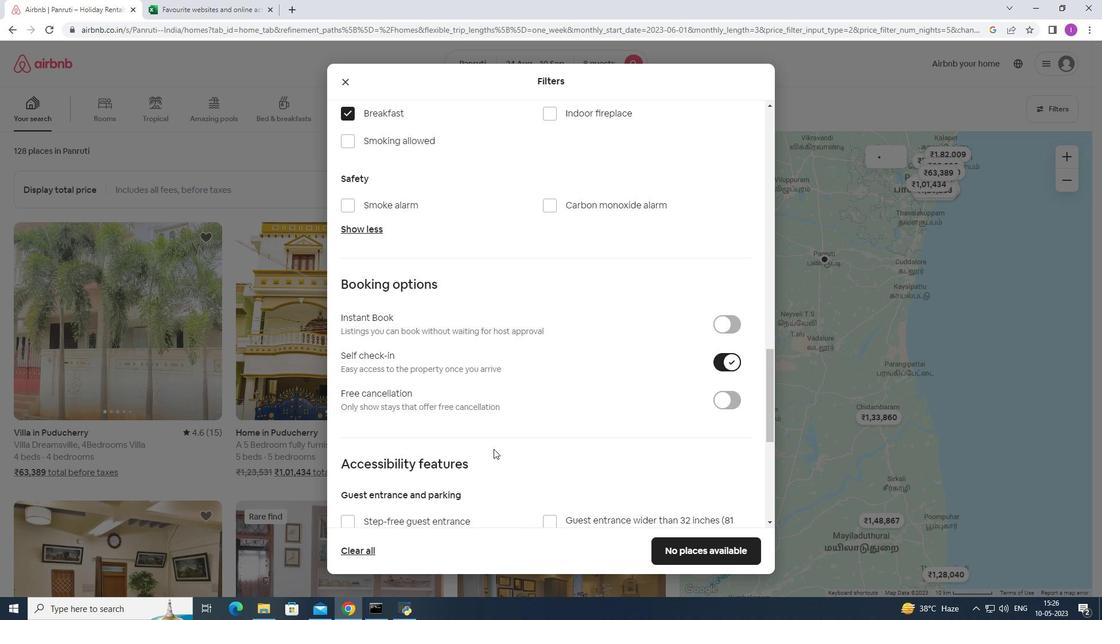
Action: Mouse scrolled (493, 448) with delta (0, 0)
Screenshot: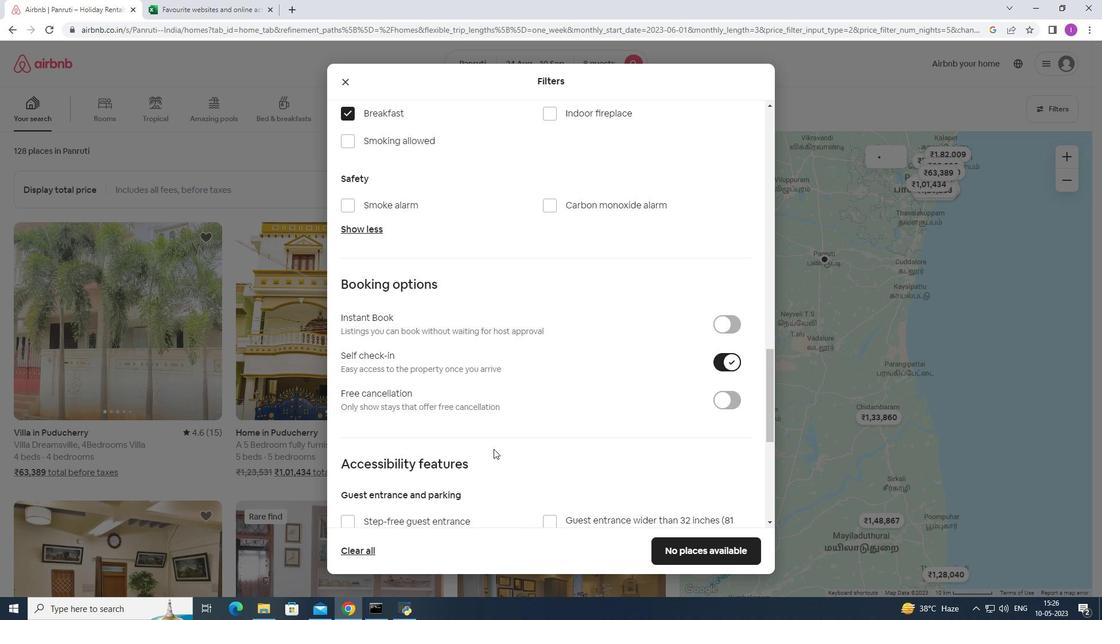 
Action: Mouse moved to (768, 405)
Screenshot: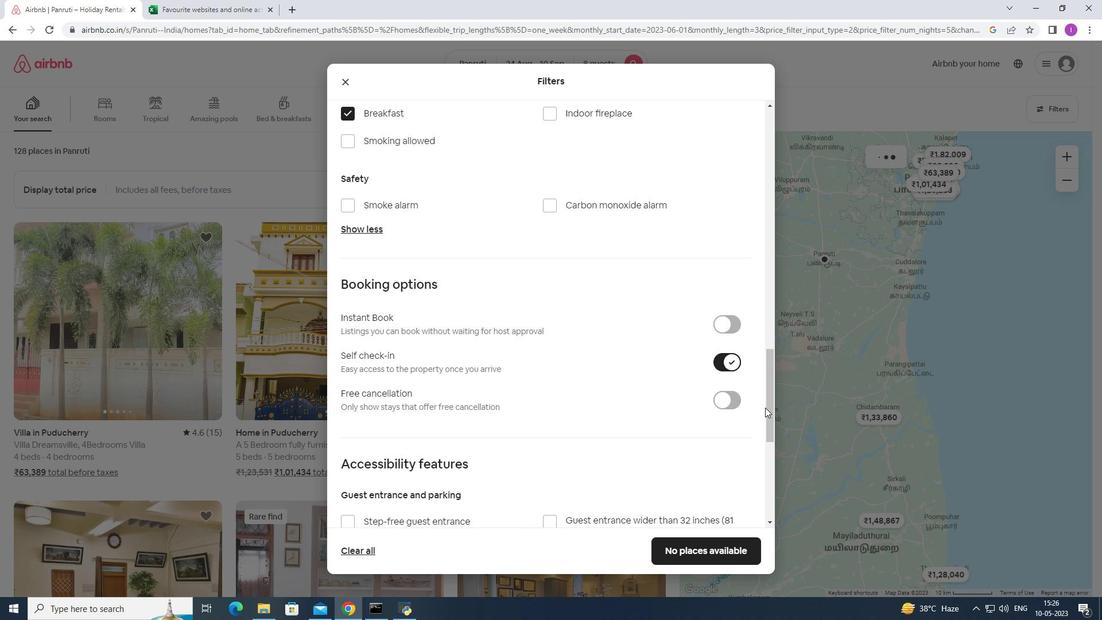 
Action: Mouse pressed left at (768, 405)
Screenshot: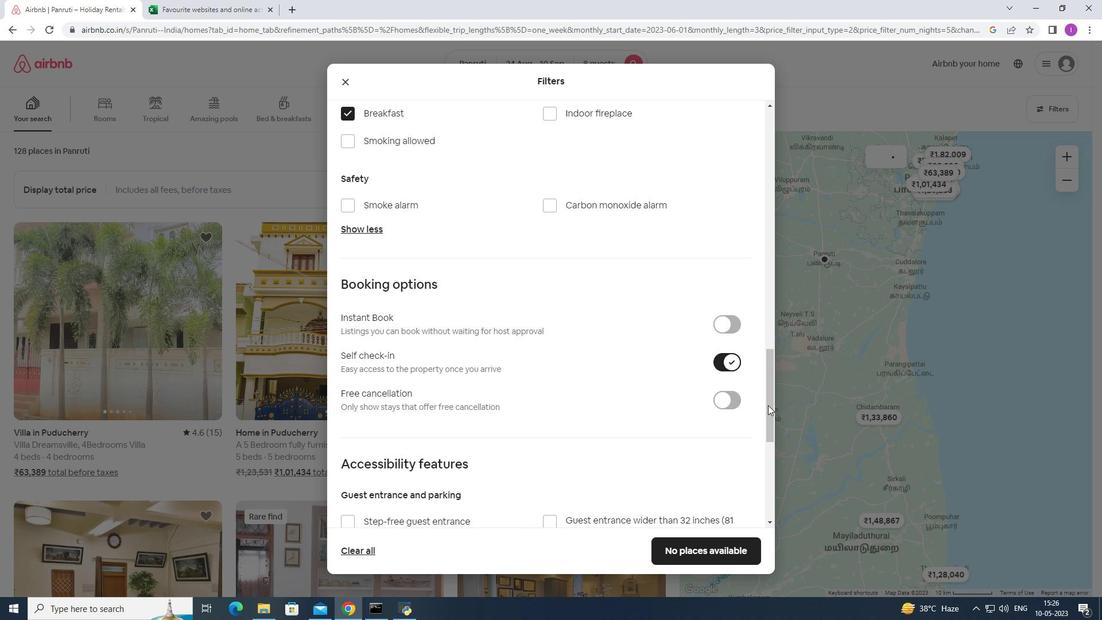 
Action: Mouse moved to (773, 417)
Screenshot: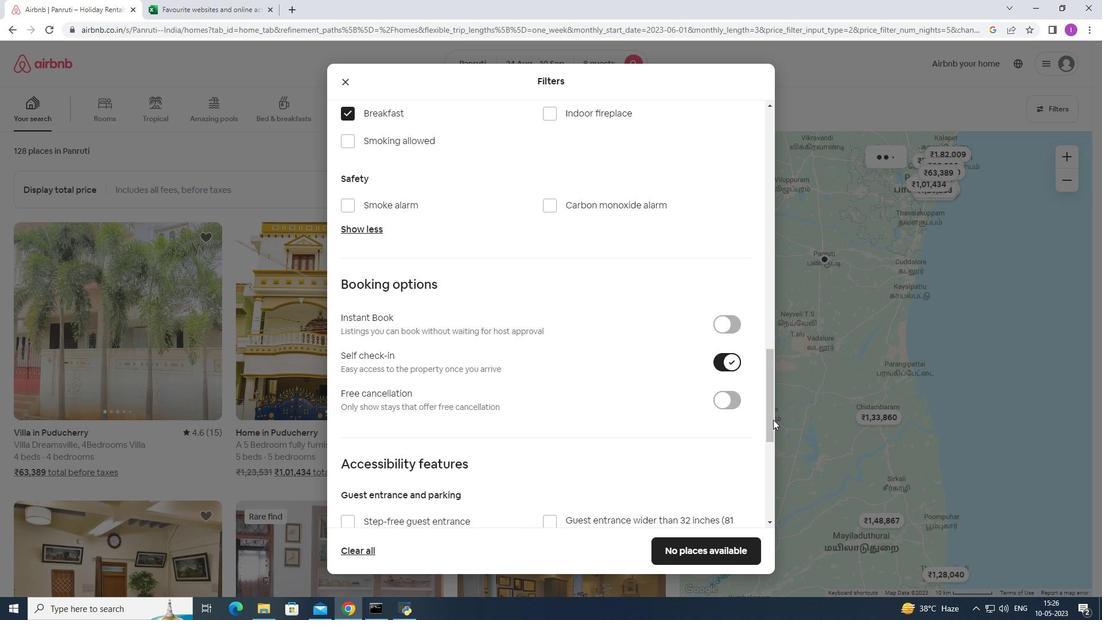 
Action: Mouse pressed left at (773, 417)
Screenshot: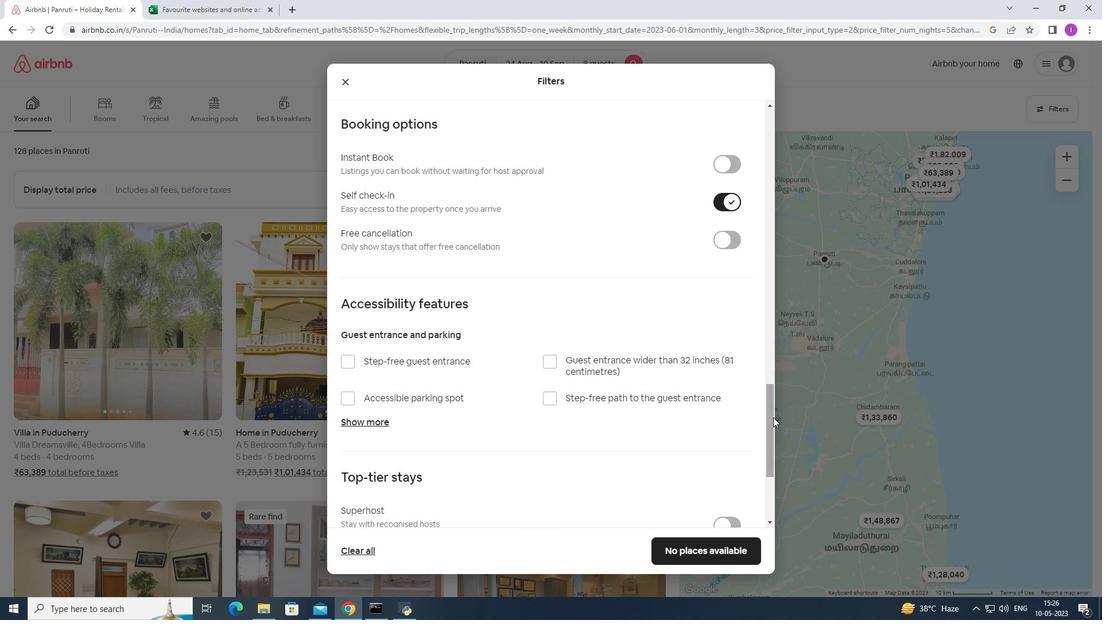 
Action: Mouse moved to (767, 436)
Screenshot: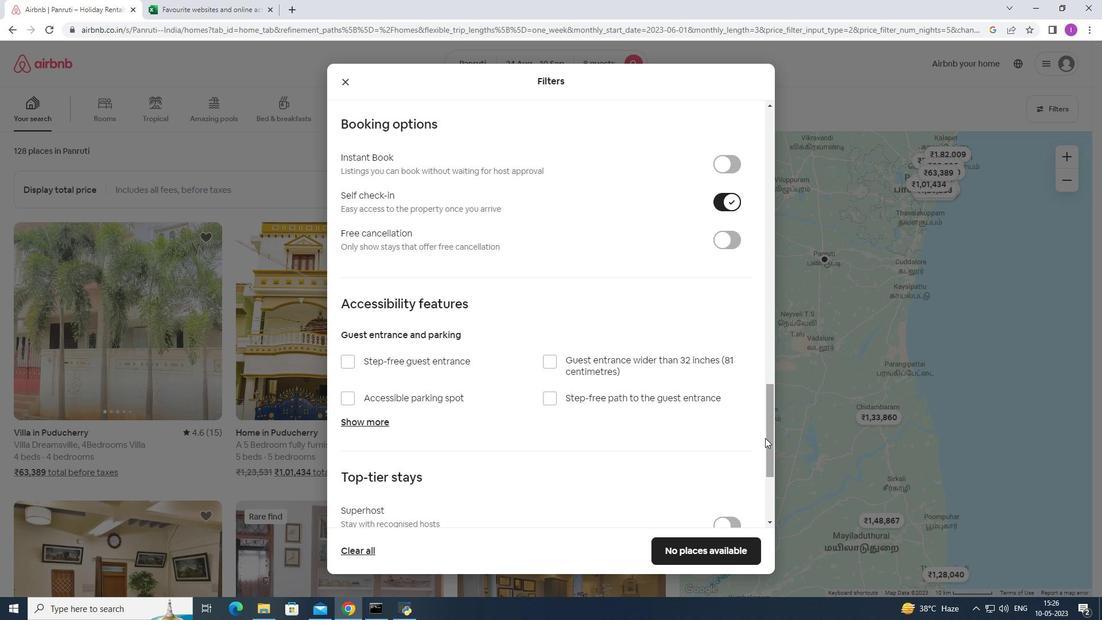 
Action: Mouse pressed left at (767, 436)
Screenshot: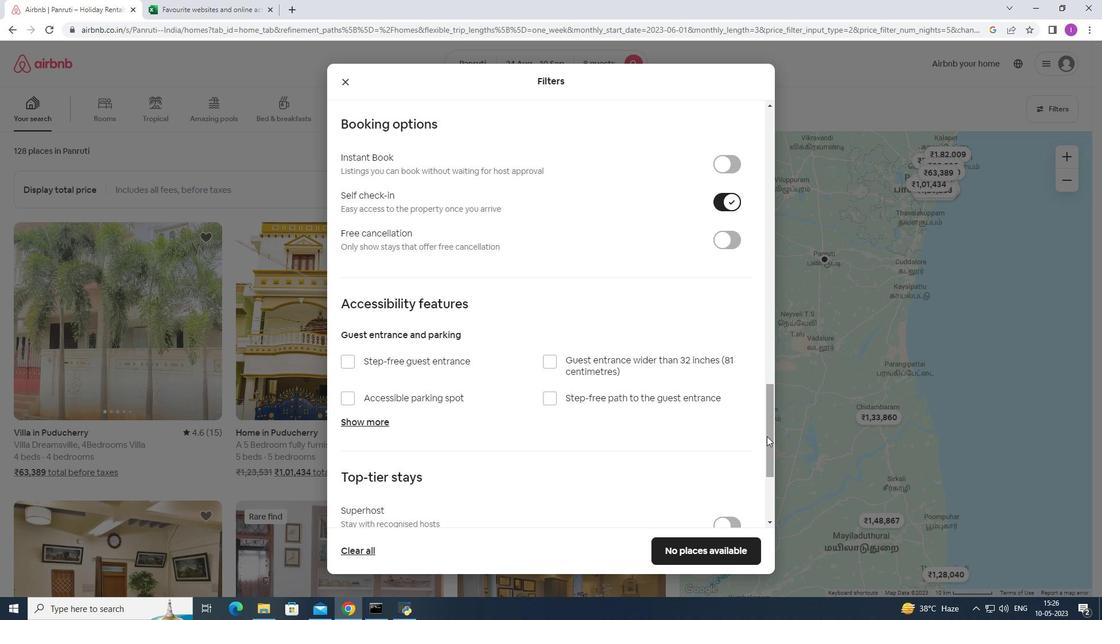 
Action: Mouse moved to (342, 455)
Screenshot: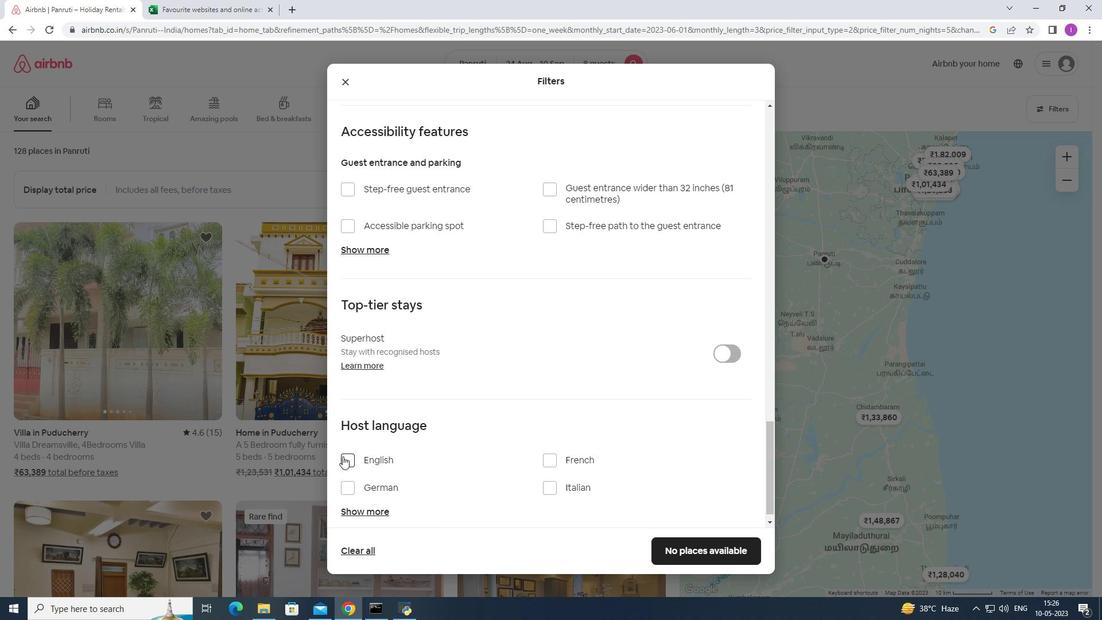 
Action: Mouse pressed left at (342, 455)
Screenshot: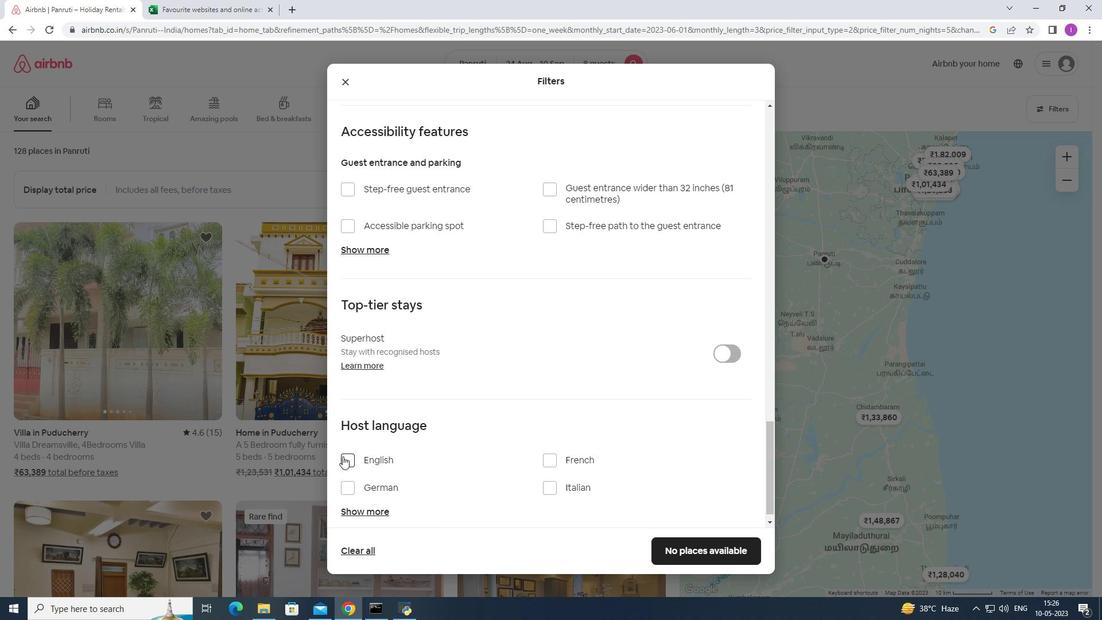 
Action: Mouse moved to (709, 550)
Screenshot: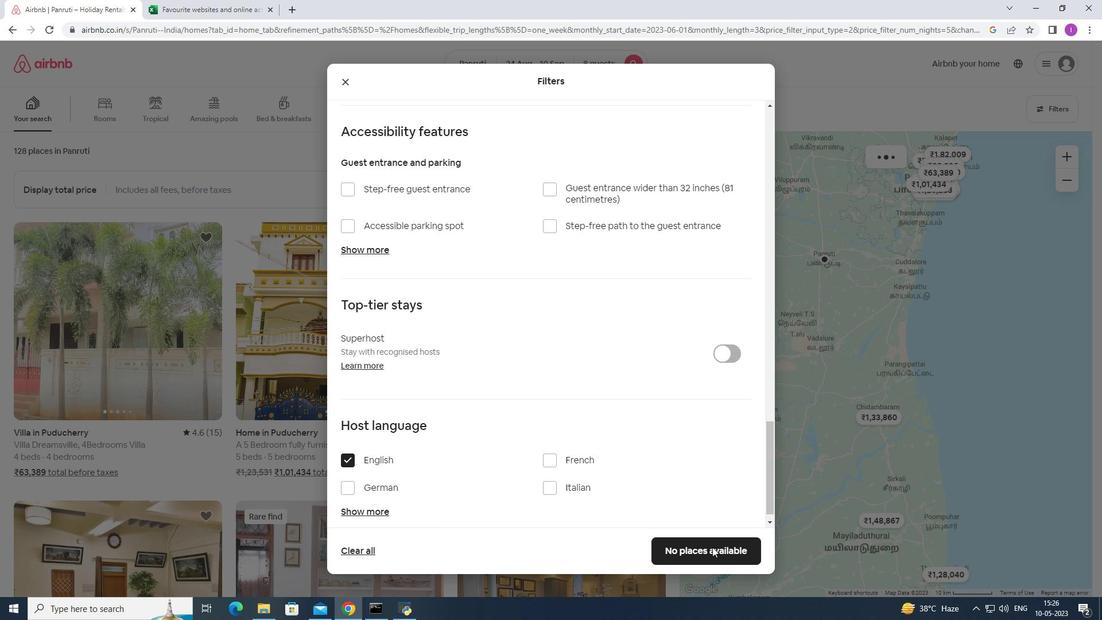 
Action: Mouse pressed left at (709, 550)
Screenshot: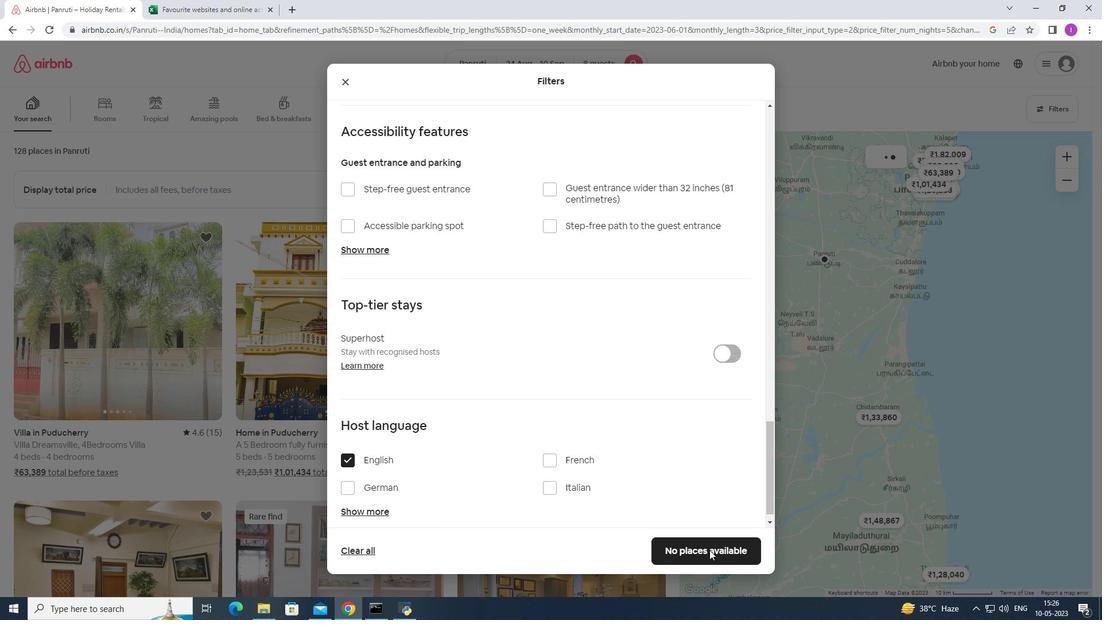 
Action: Mouse moved to (636, 545)
Screenshot: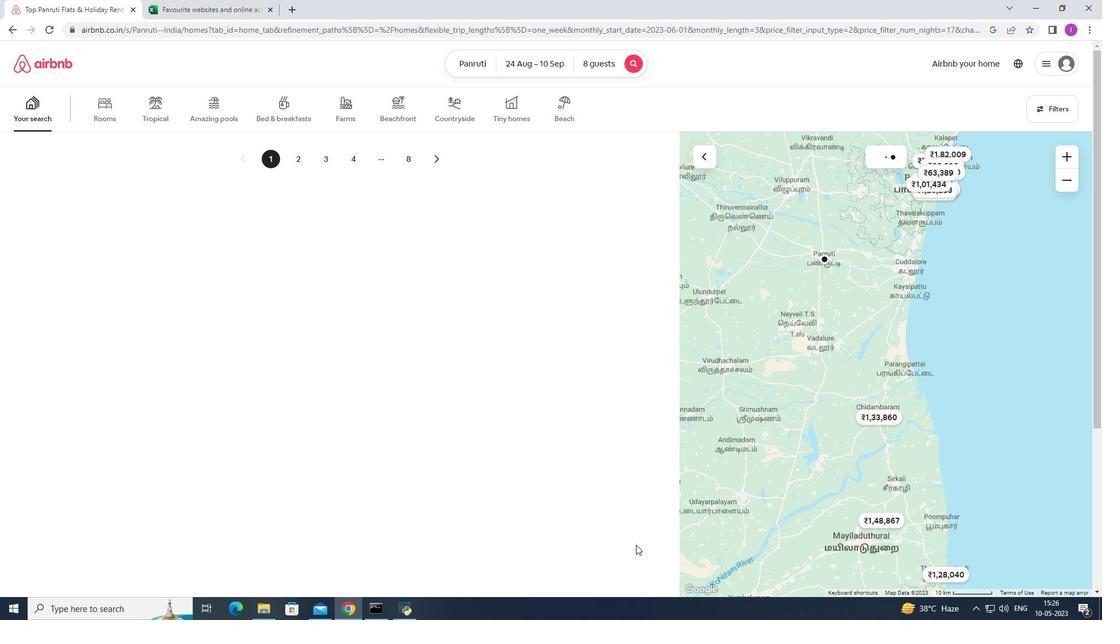 
